 Task: Look for space in Villa Lugano, Argentina from 1st July, 2023 to 8th July, 2023 for 2 adults, 1 child in price range Rs.15000 to Rs.20000. Place can be entire place with 1  bedroom having 1 bed and 1 bathroom. Property type can be house, flat, guest house, hotel. Amenities needed are: washing machine, heating. Booking option can be shelf check-in. Required host language is English.
Action: Mouse moved to (491, 92)
Screenshot: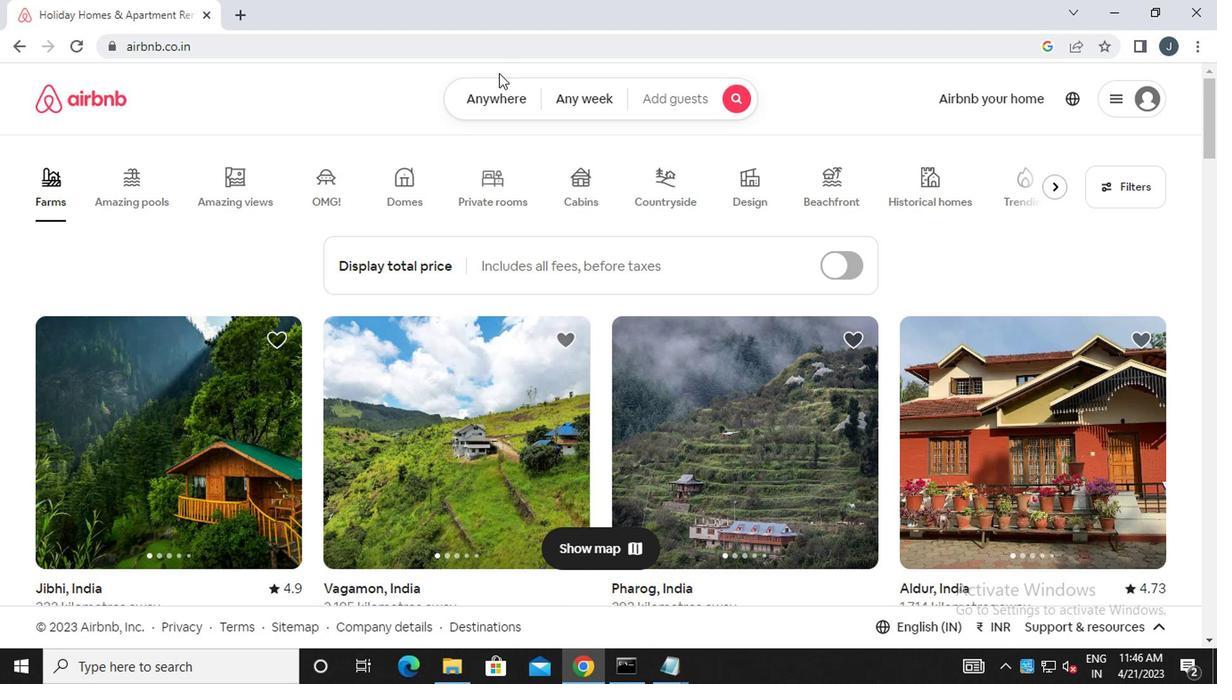 
Action: Mouse pressed left at (491, 92)
Screenshot: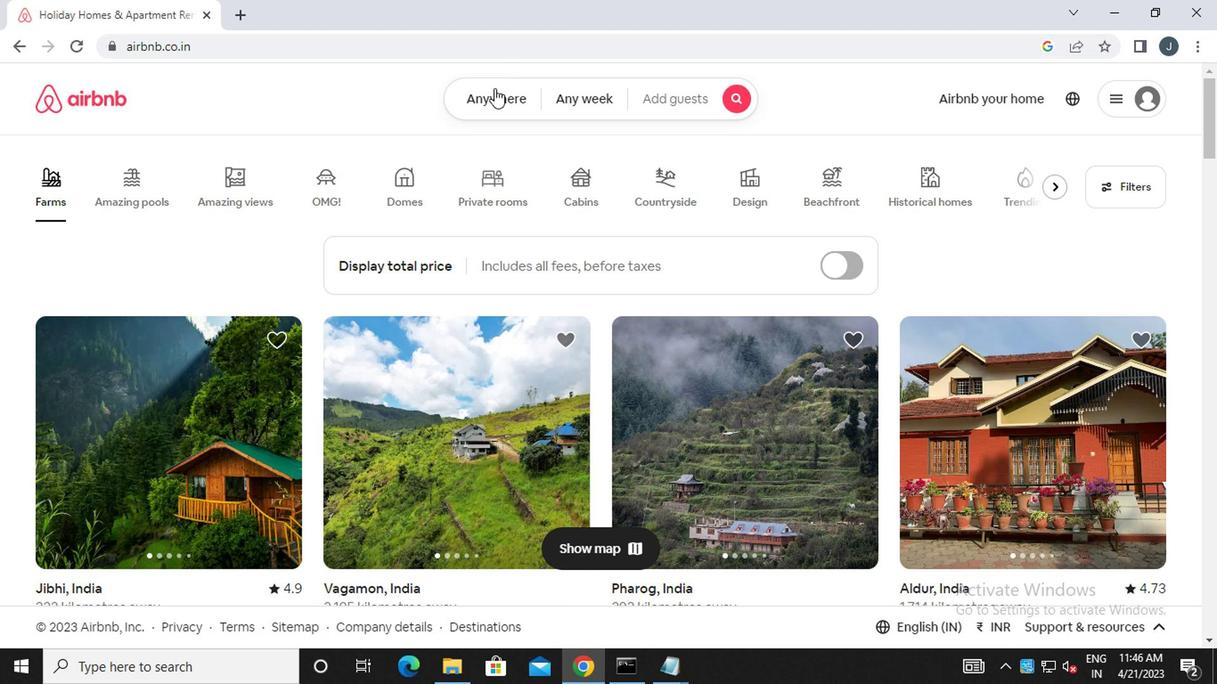 
Action: Mouse moved to (276, 173)
Screenshot: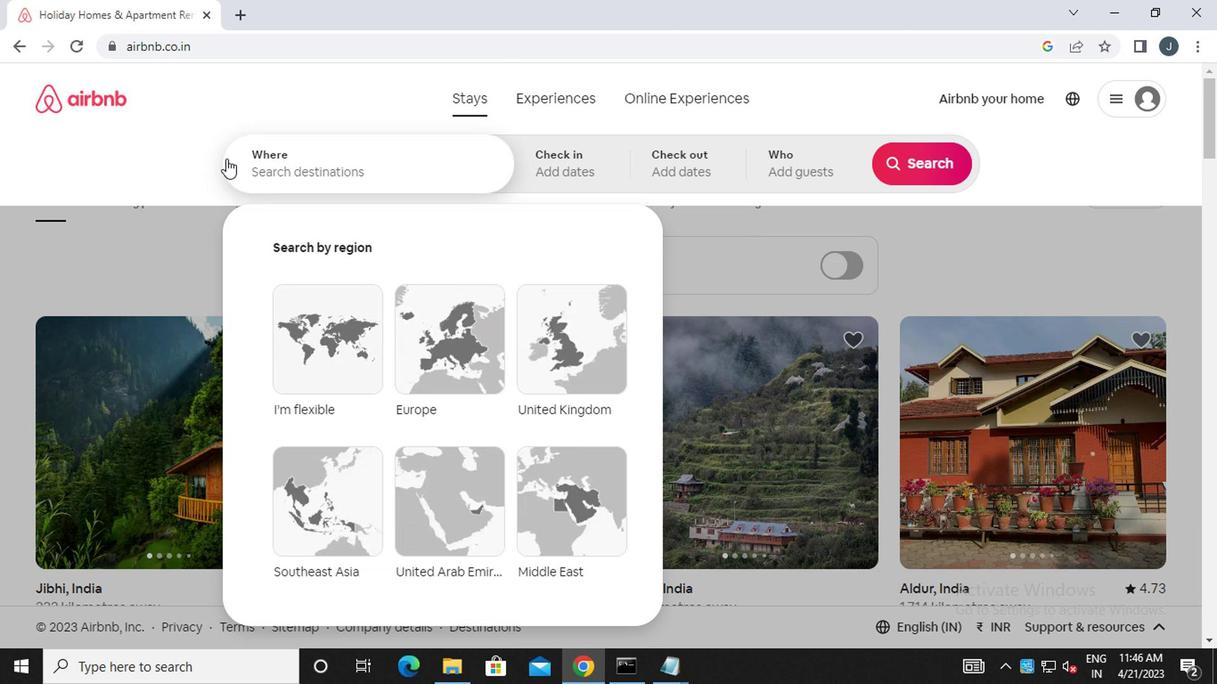 
Action: Mouse pressed left at (276, 173)
Screenshot: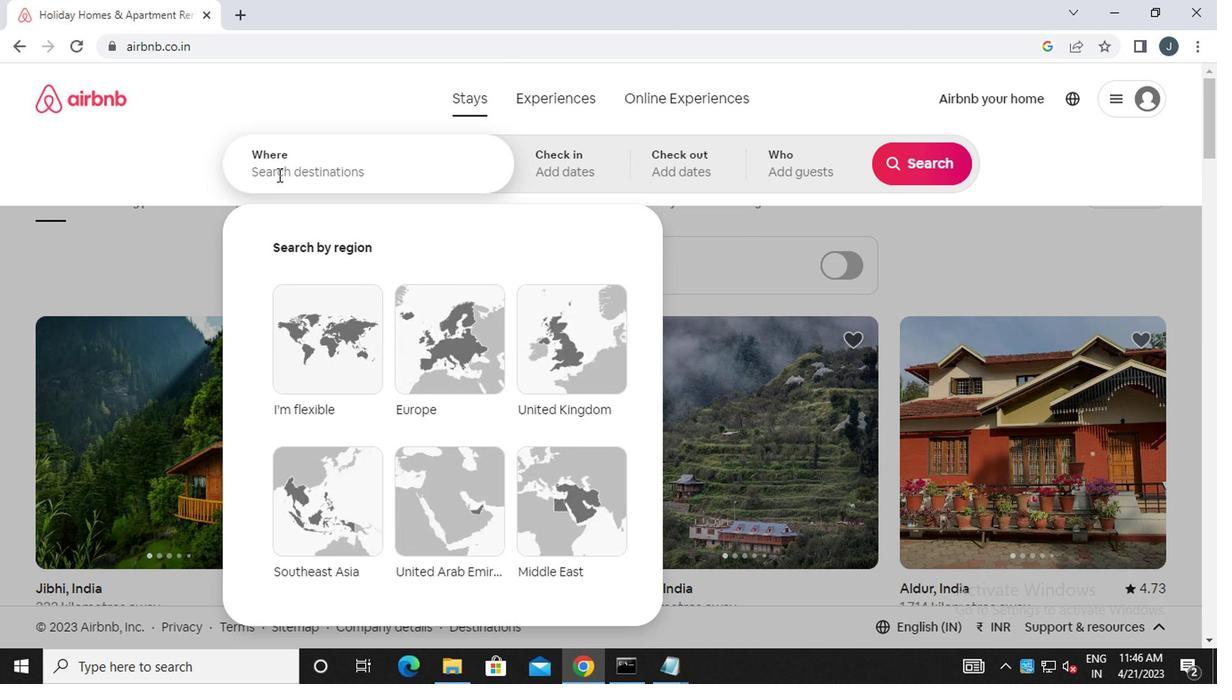 
Action: Mouse moved to (277, 173)
Screenshot: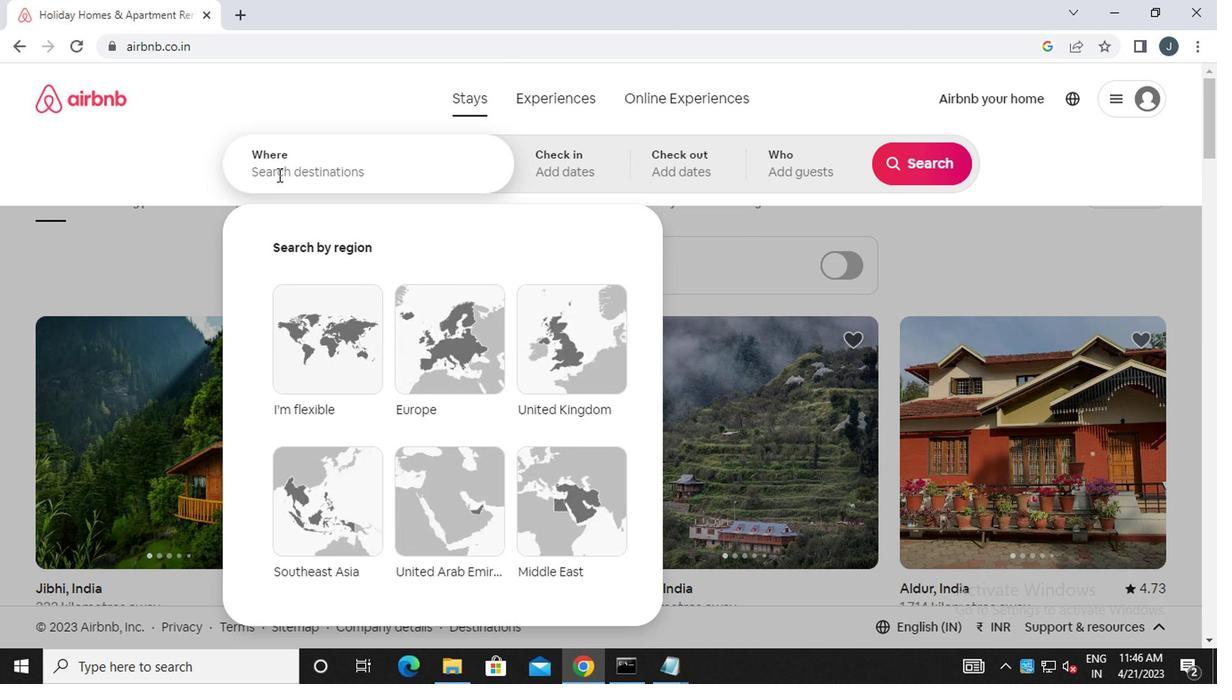 
Action: Key pressed v<Key.caps_lock>illa,<Key.space><Key.caps_lock>l<Key.caps_lock>ugano
Screenshot: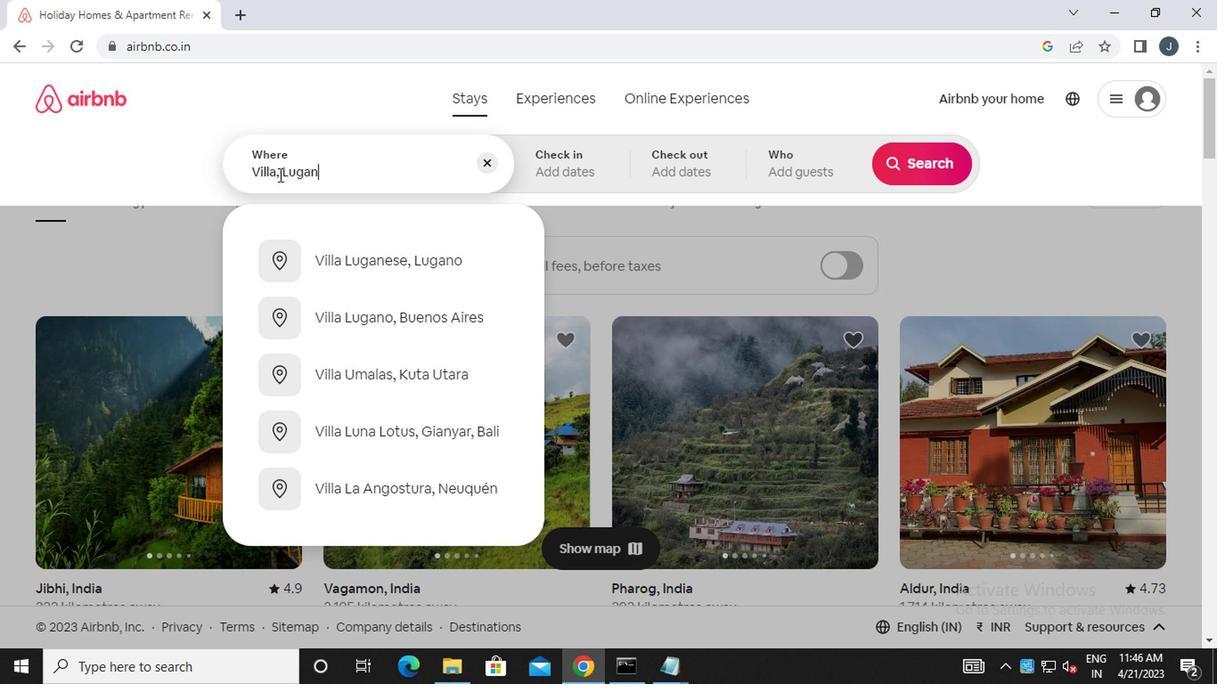 
Action: Mouse moved to (369, 171)
Screenshot: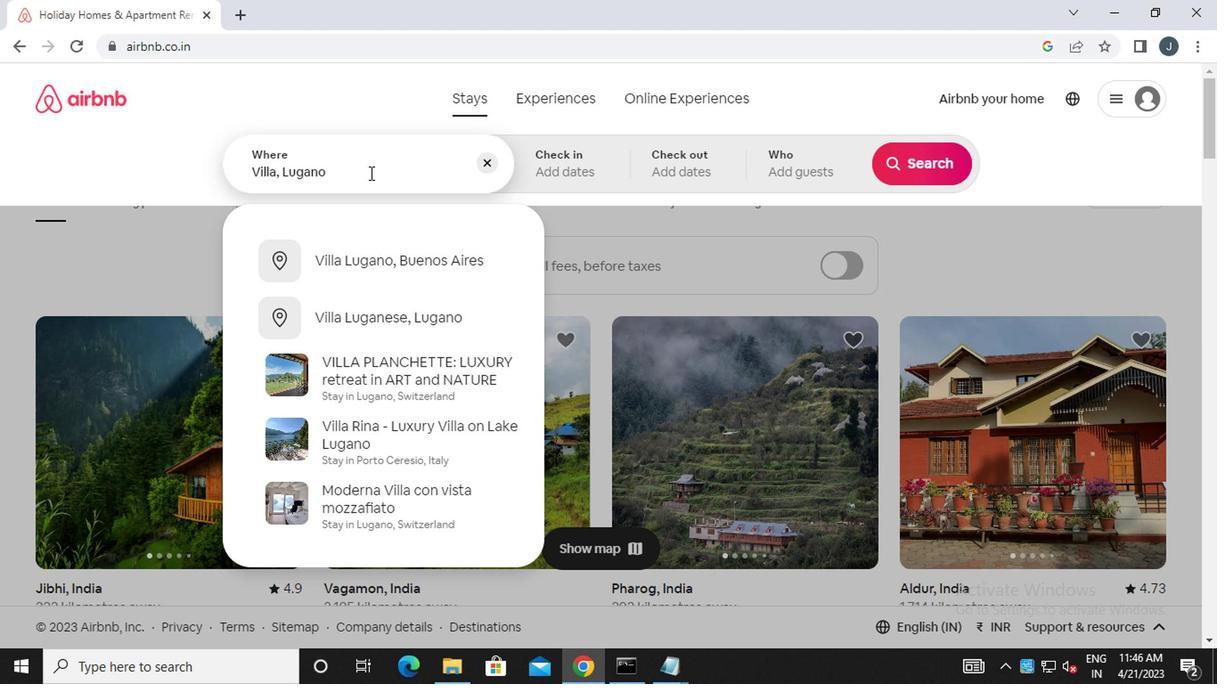 
Action: Mouse pressed left at (369, 171)
Screenshot: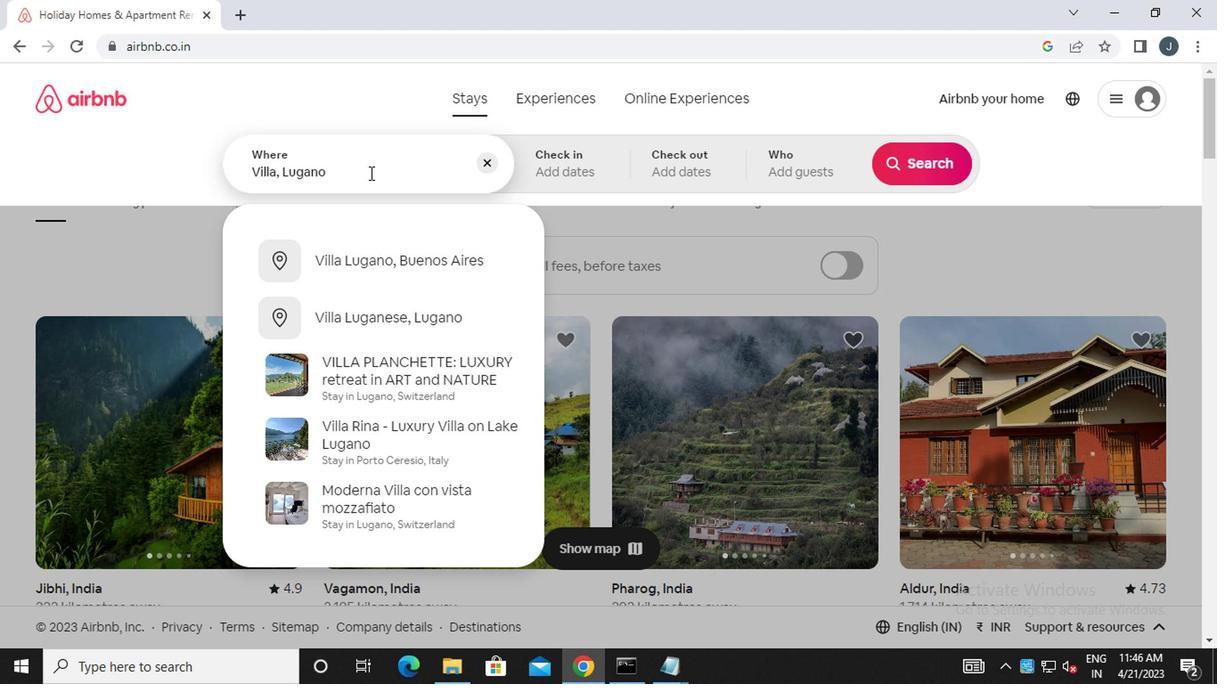 
Action: Mouse moved to (369, 171)
Screenshot: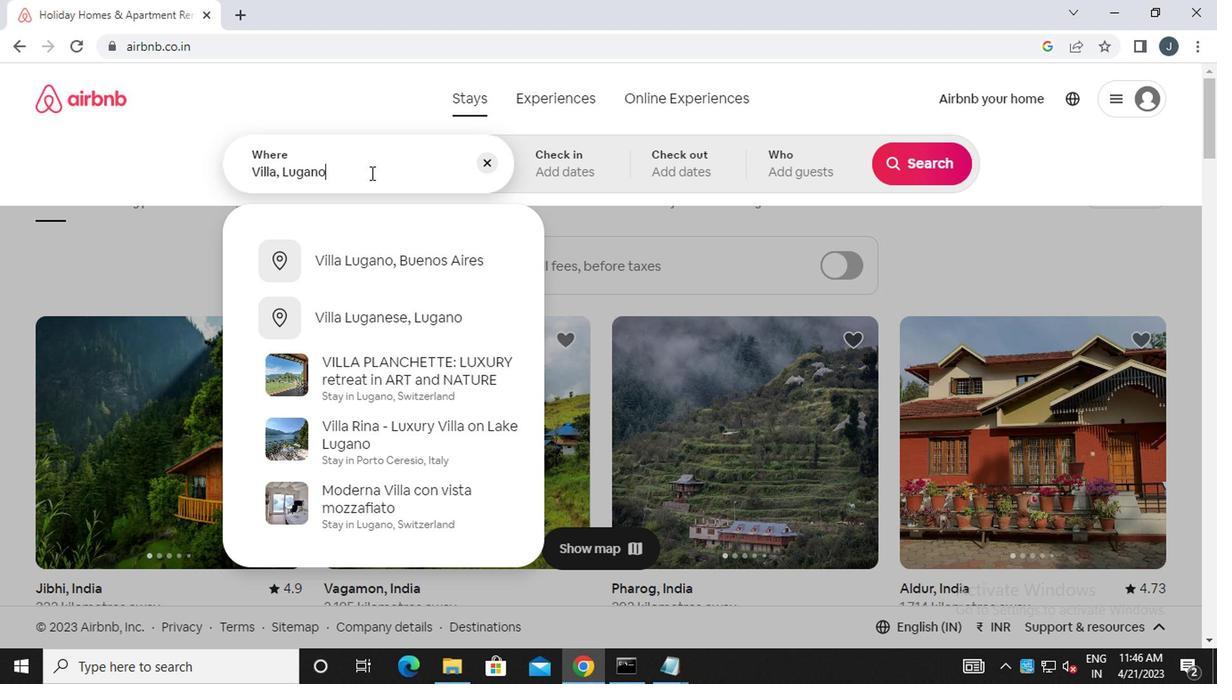 
Action: Key pressed <Key.space><Key.caps_lock>a<Key.caps_lock>rgentina
Screenshot: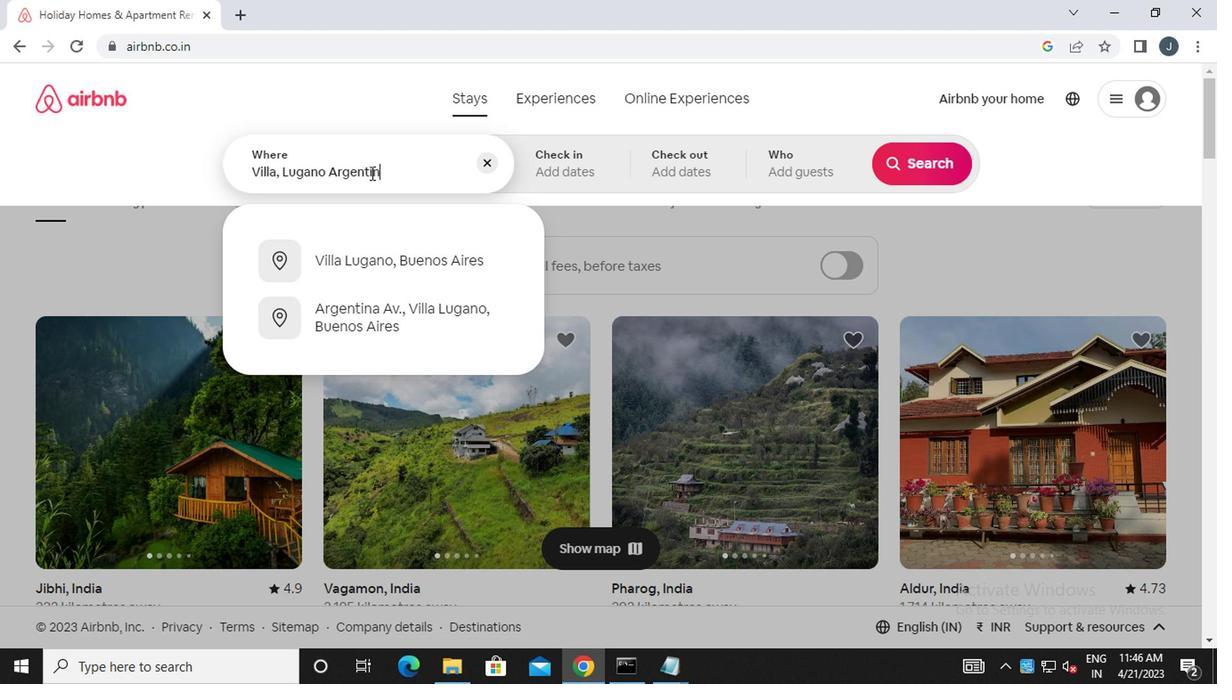 
Action: Mouse moved to (572, 166)
Screenshot: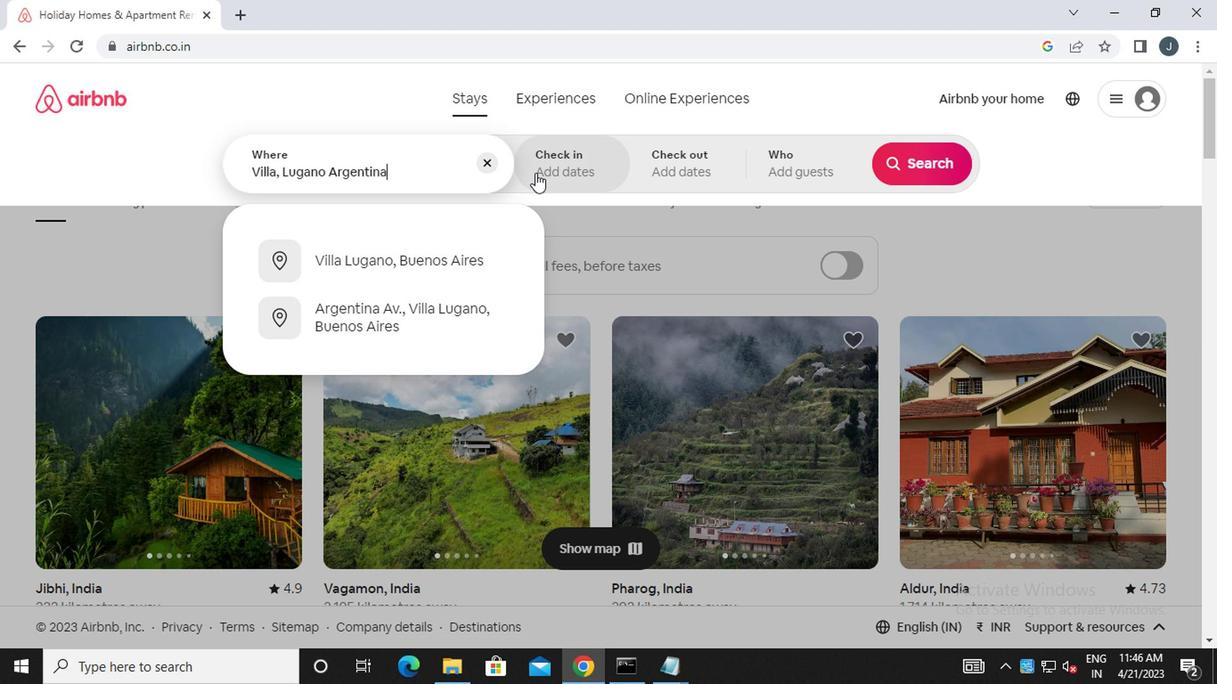 
Action: Mouse pressed left at (572, 166)
Screenshot: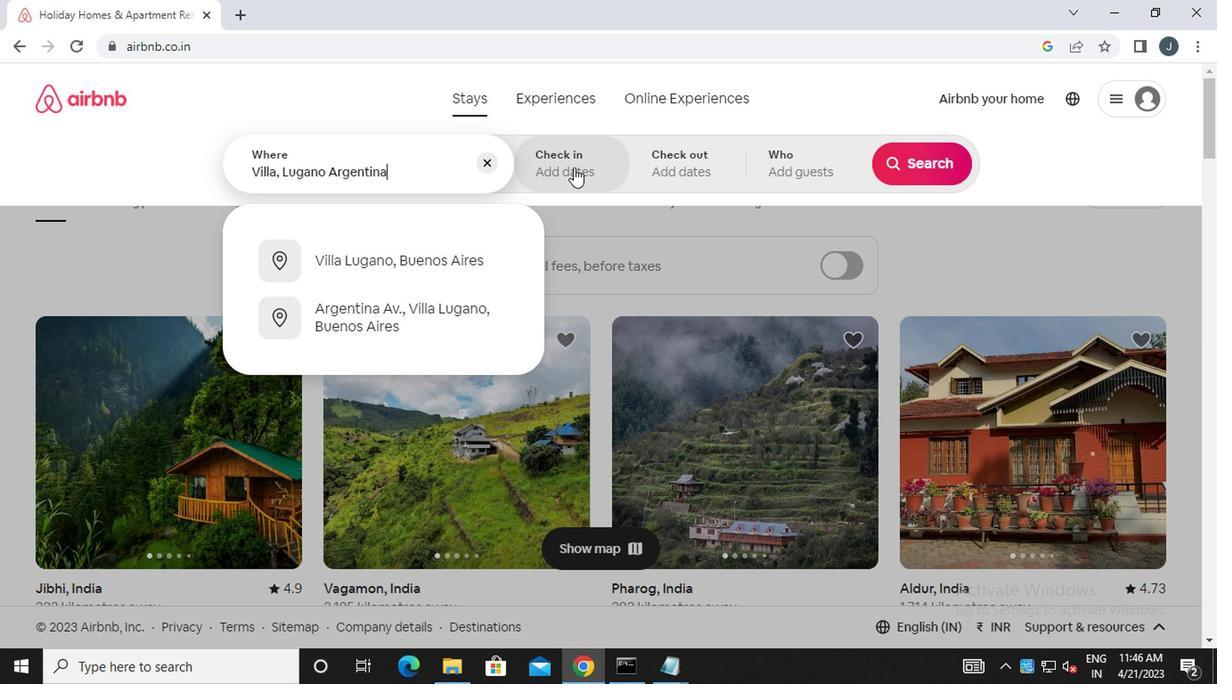 
Action: Mouse moved to (904, 306)
Screenshot: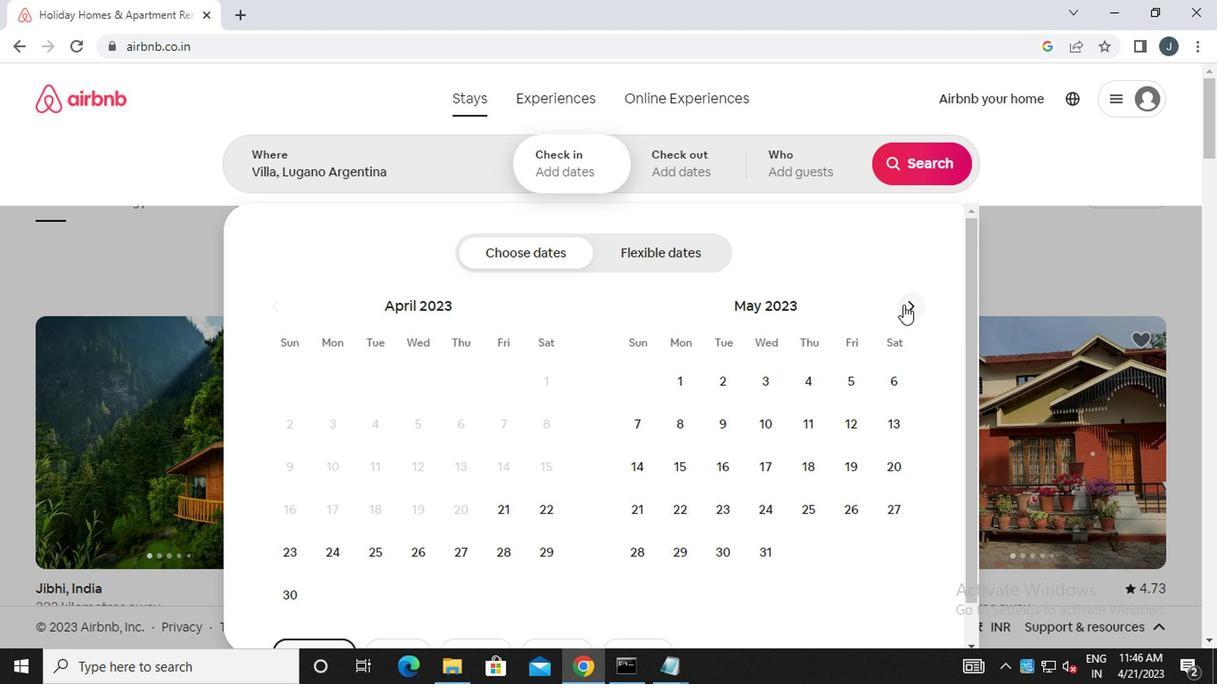 
Action: Mouse pressed left at (904, 306)
Screenshot: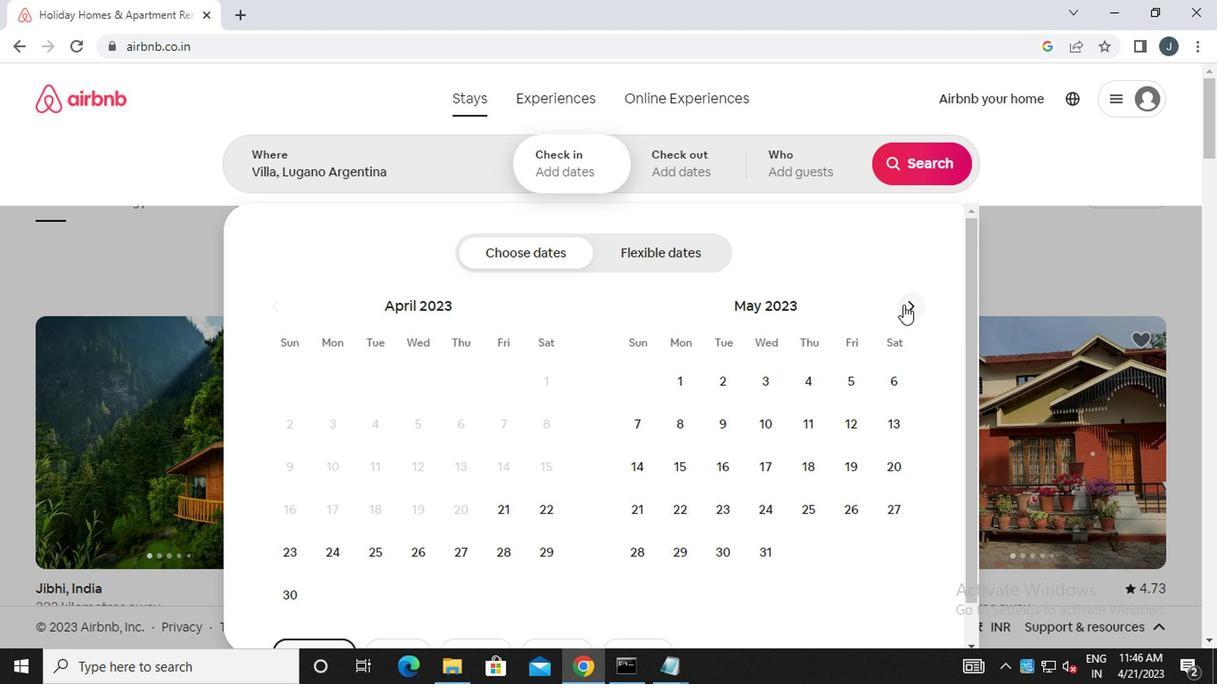 
Action: Mouse moved to (904, 307)
Screenshot: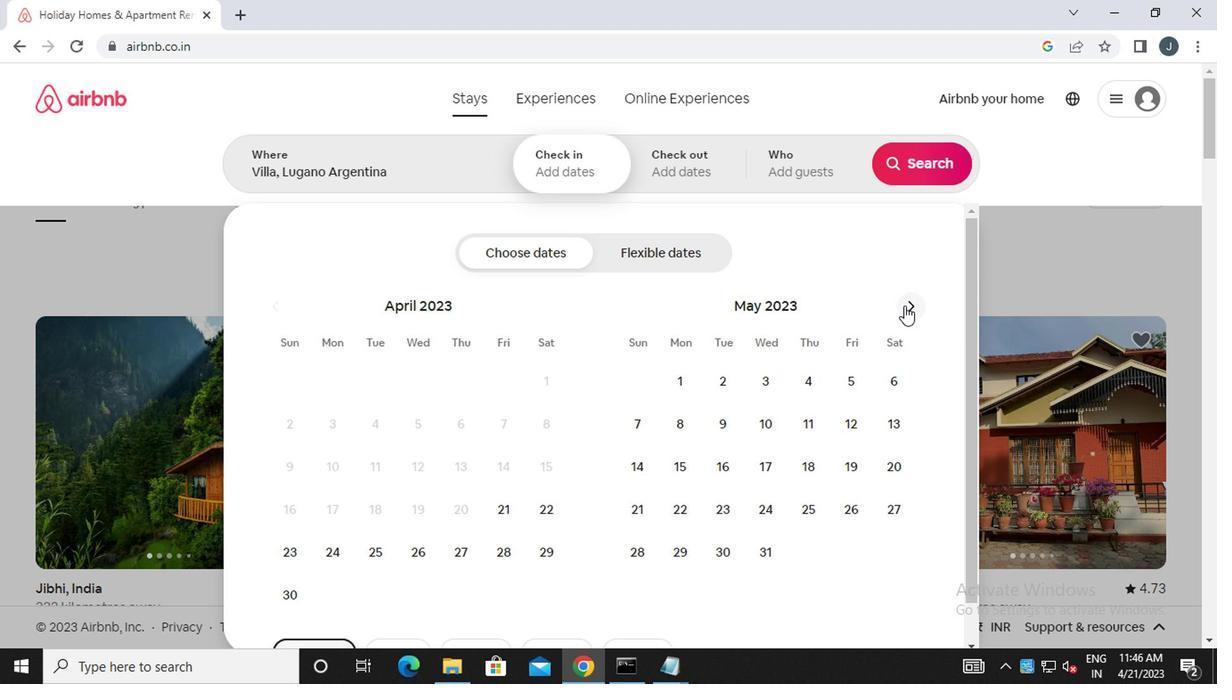 
Action: Mouse pressed left at (904, 307)
Screenshot: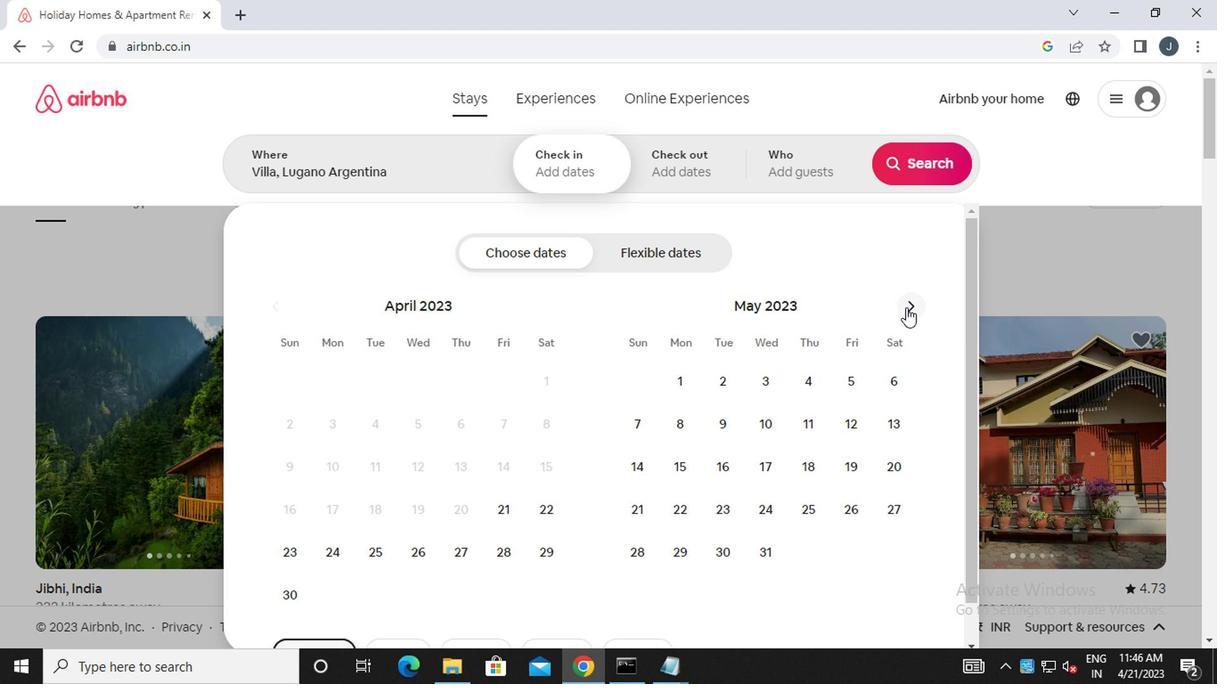 
Action: Mouse moved to (904, 308)
Screenshot: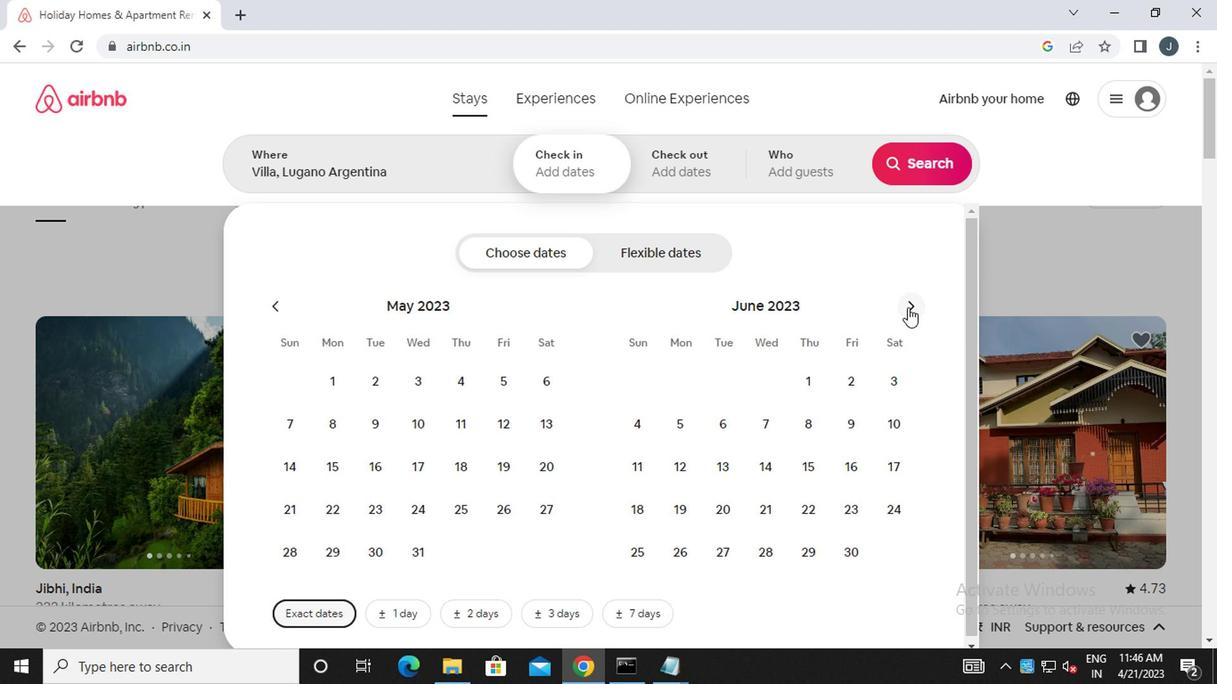 
Action: Mouse pressed left at (904, 308)
Screenshot: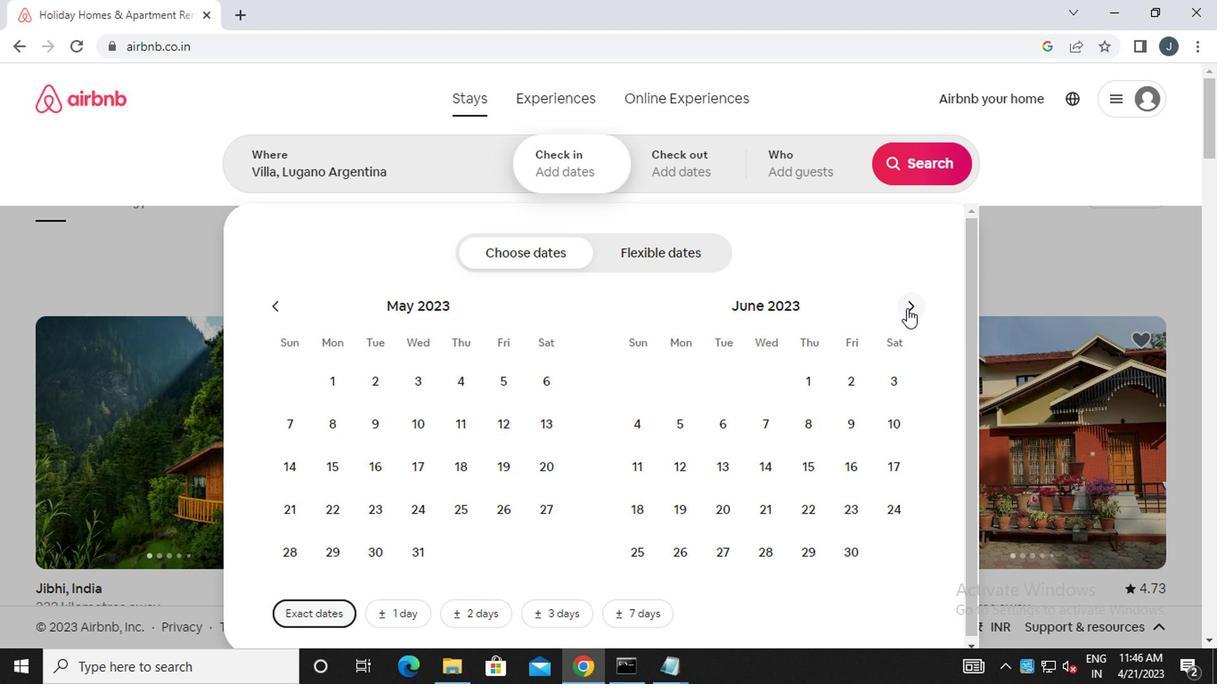 
Action: Mouse moved to (891, 388)
Screenshot: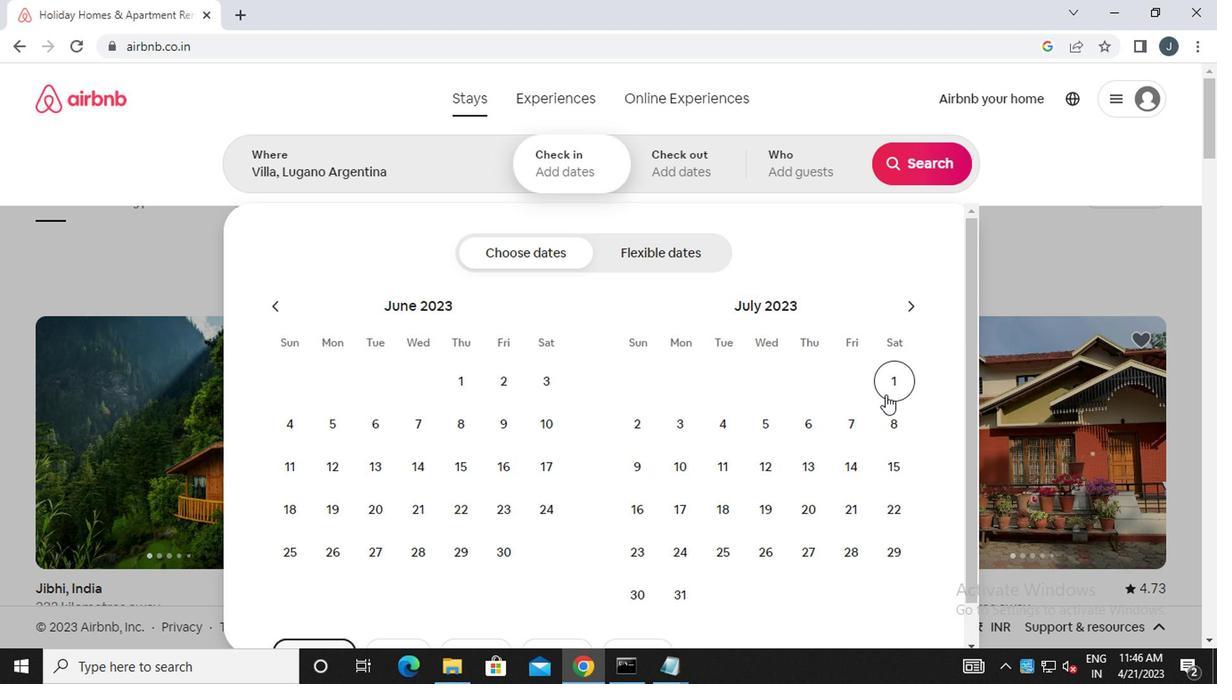 
Action: Mouse pressed left at (891, 388)
Screenshot: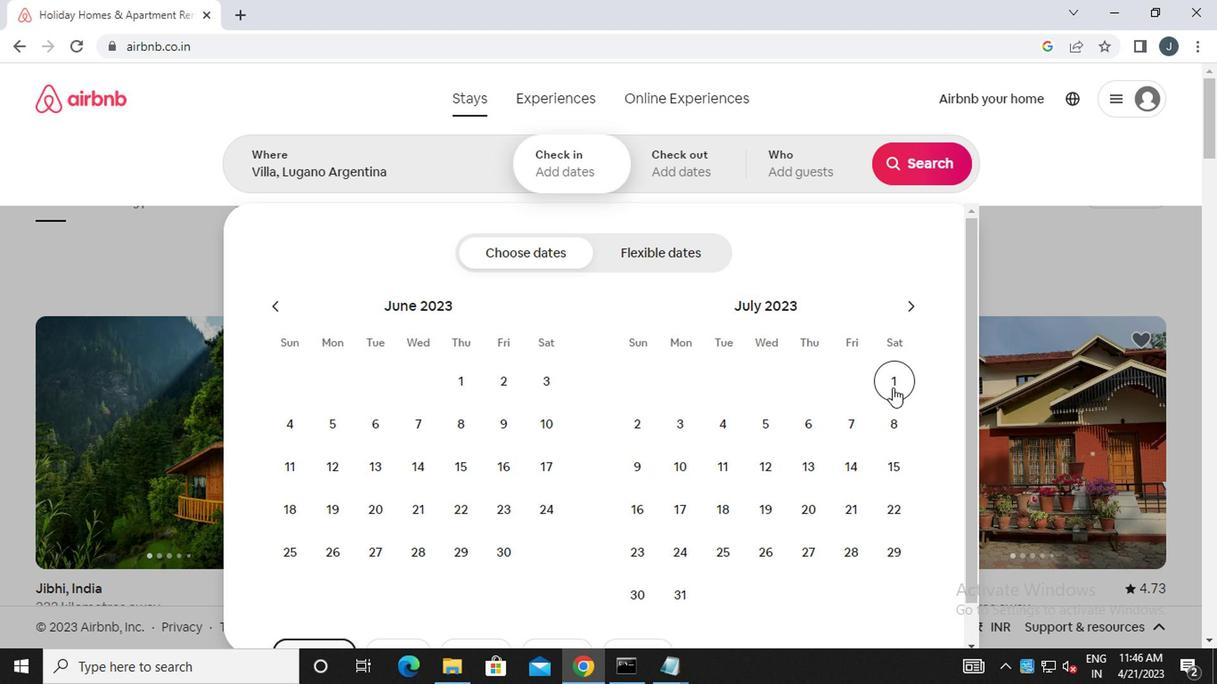 
Action: Mouse moved to (891, 426)
Screenshot: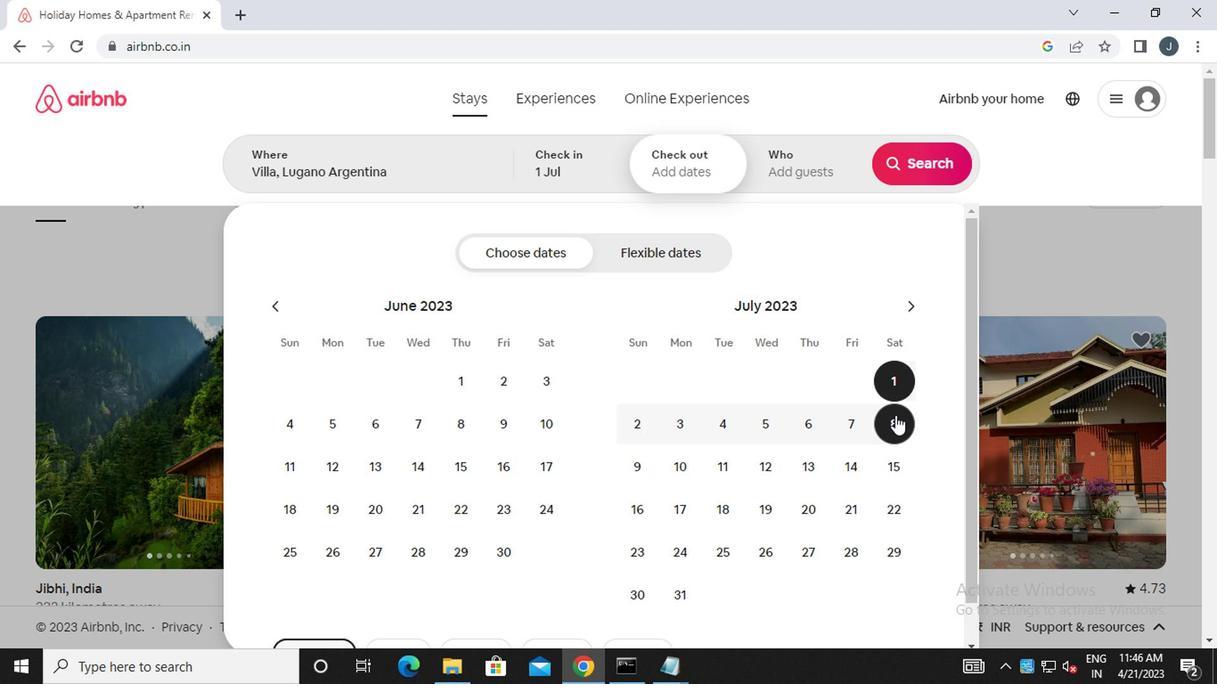 
Action: Mouse pressed left at (891, 426)
Screenshot: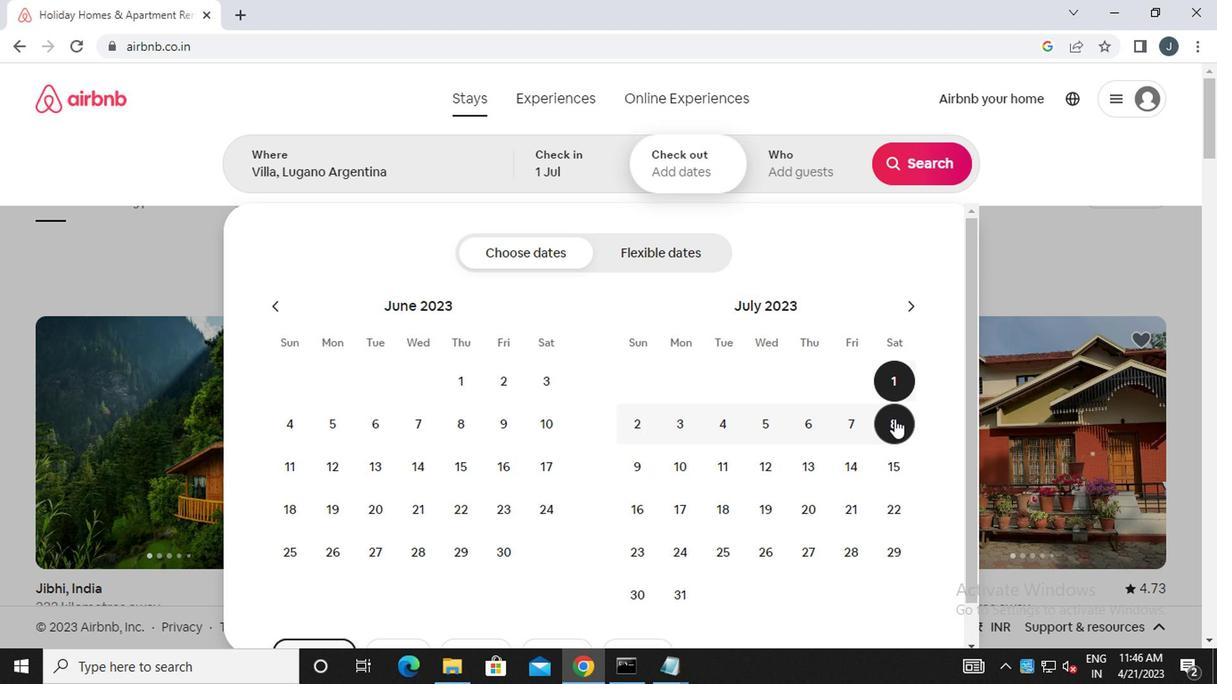 
Action: Mouse moved to (781, 168)
Screenshot: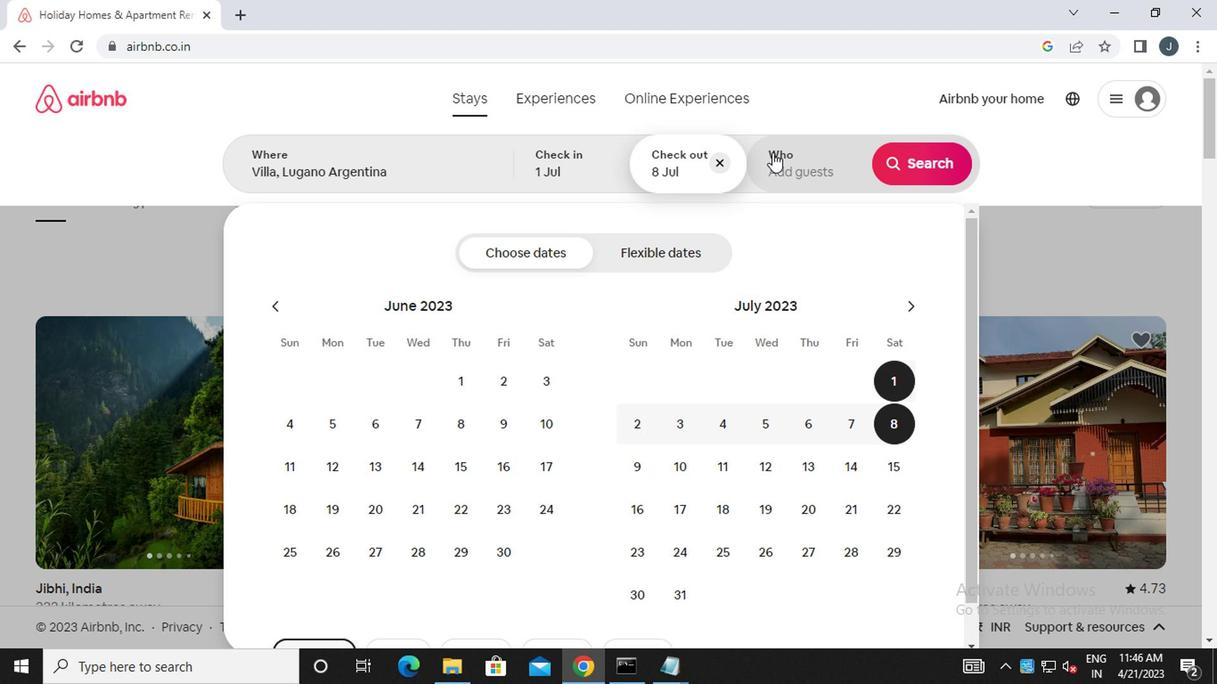 
Action: Mouse pressed left at (781, 168)
Screenshot: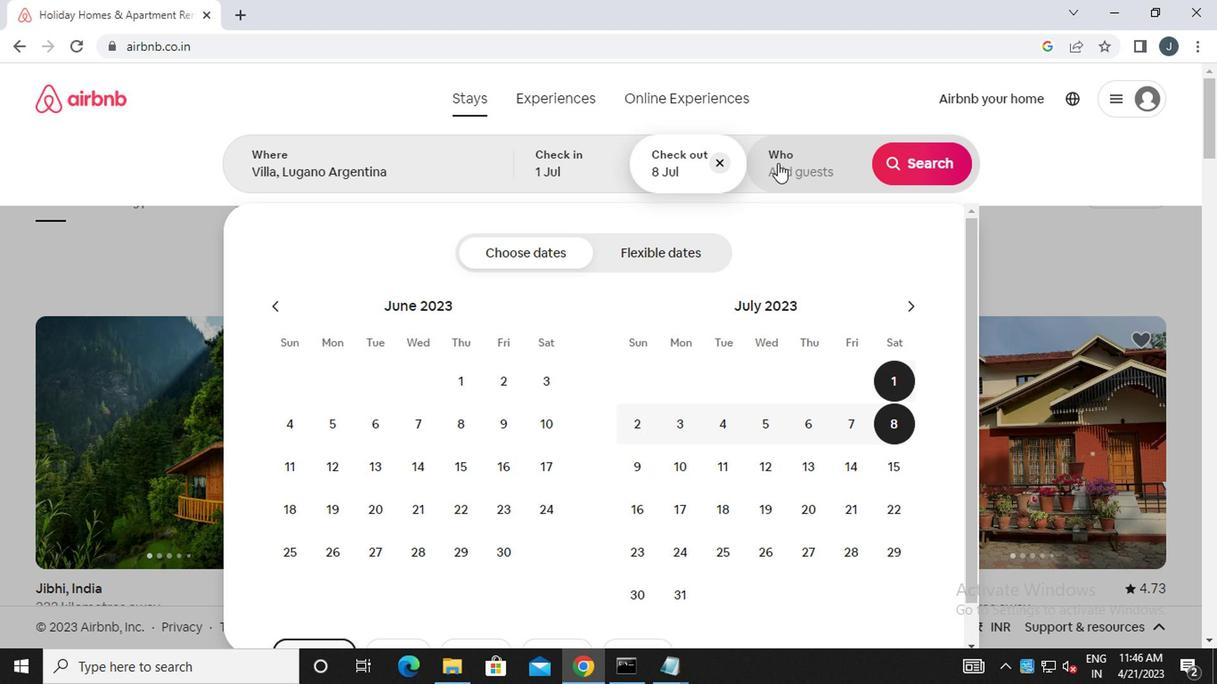 
Action: Mouse moved to (920, 261)
Screenshot: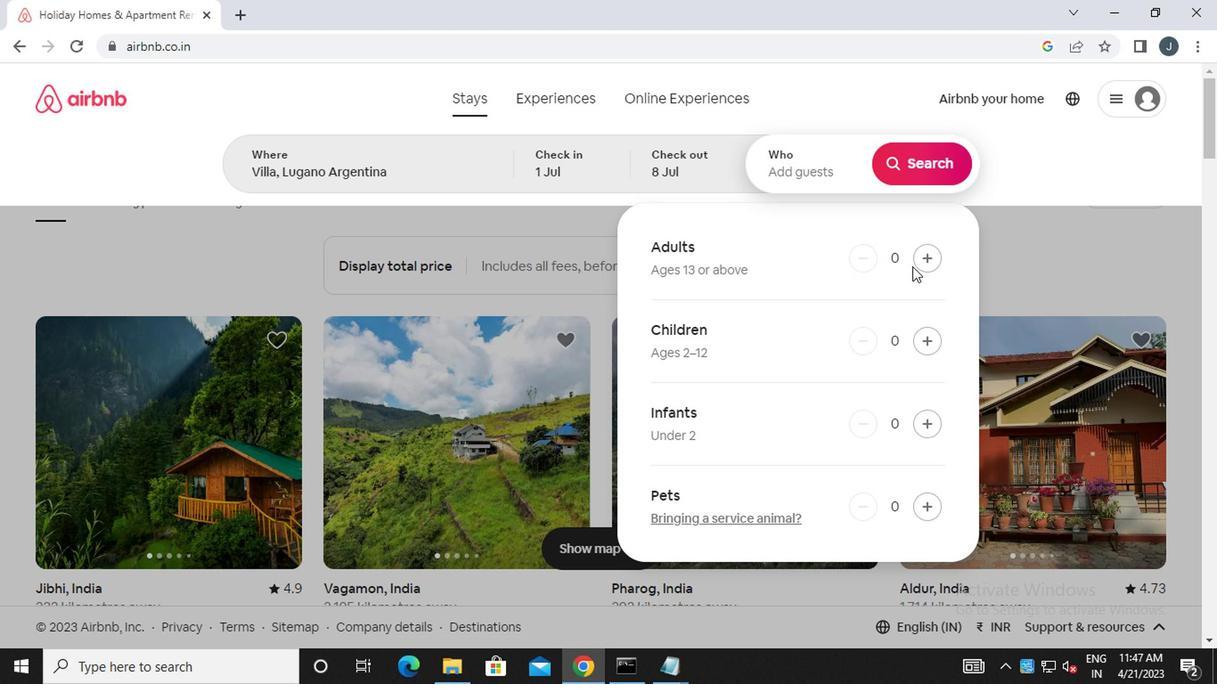 
Action: Mouse pressed left at (920, 261)
Screenshot: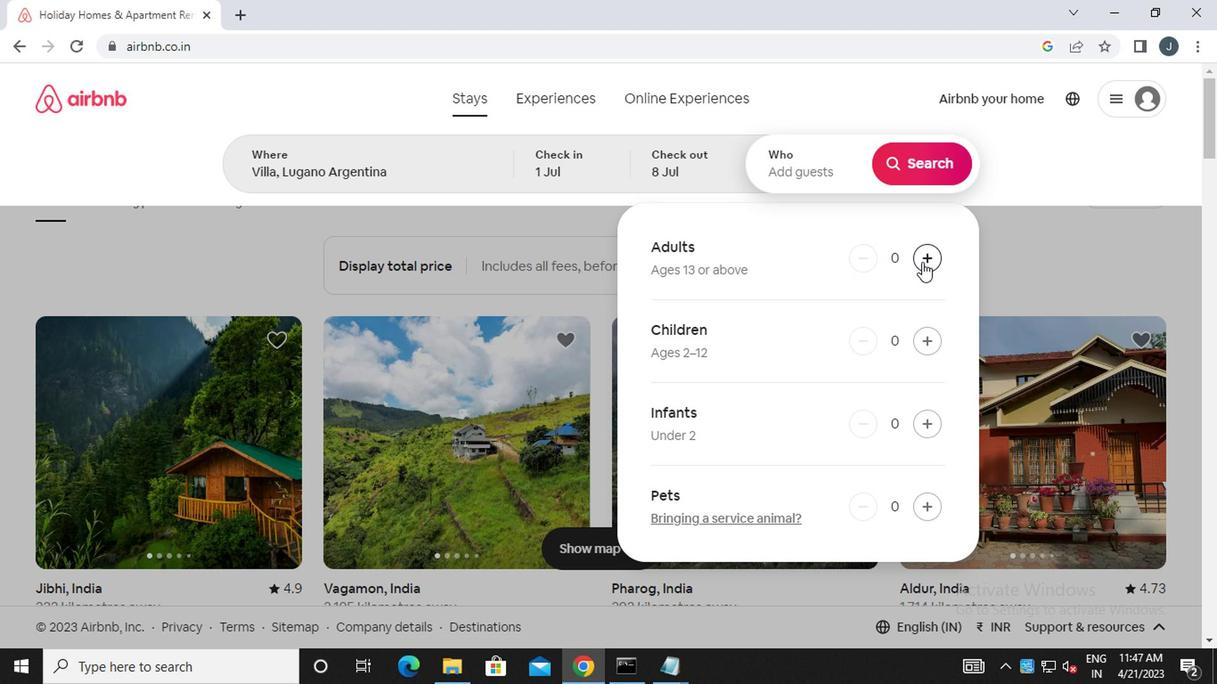 
Action: Mouse pressed left at (920, 261)
Screenshot: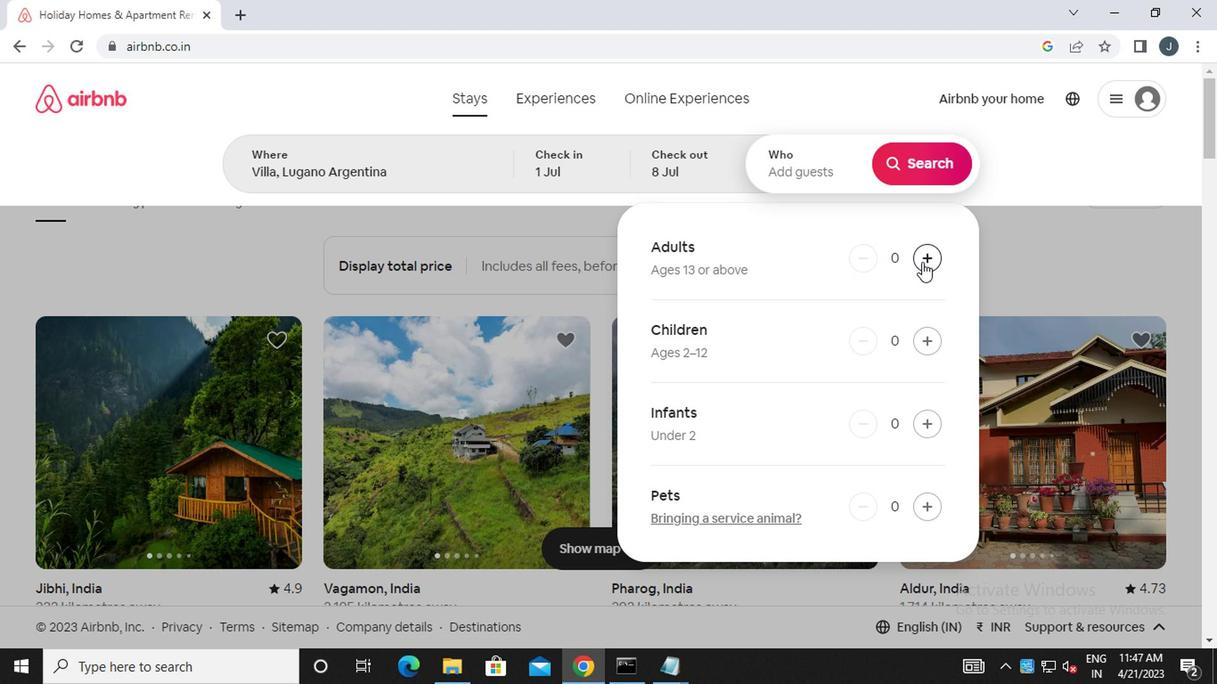 
Action: Mouse moved to (918, 343)
Screenshot: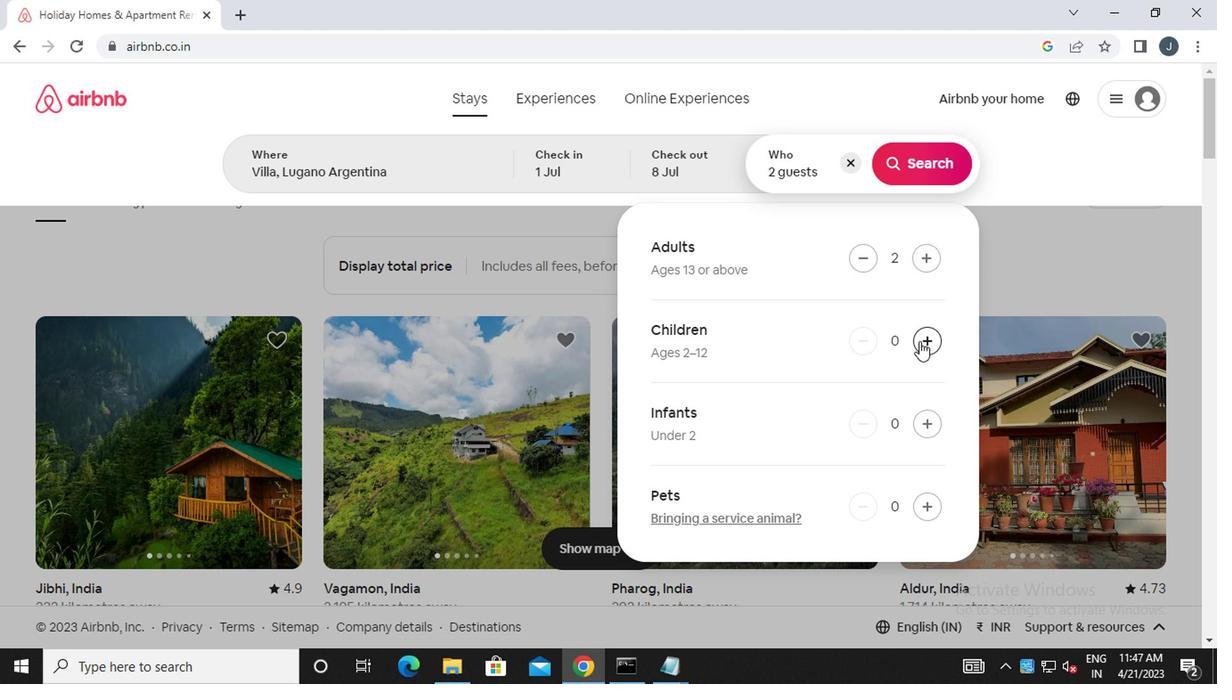 
Action: Mouse pressed left at (918, 343)
Screenshot: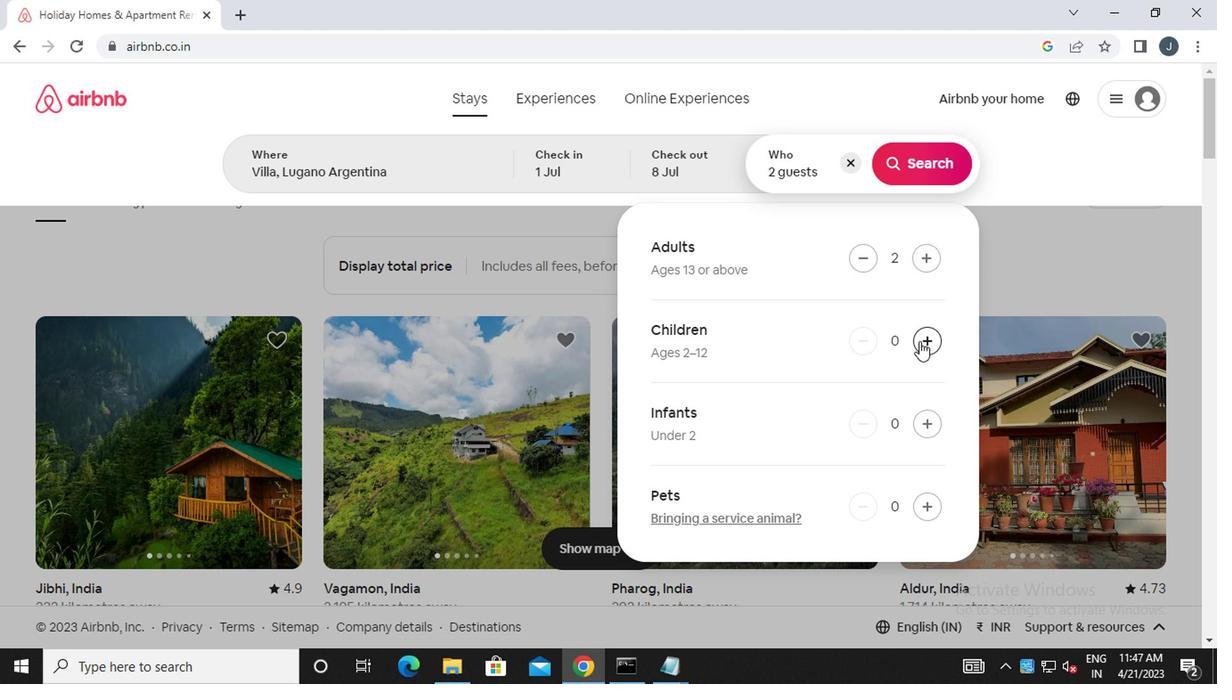 
Action: Mouse moved to (917, 171)
Screenshot: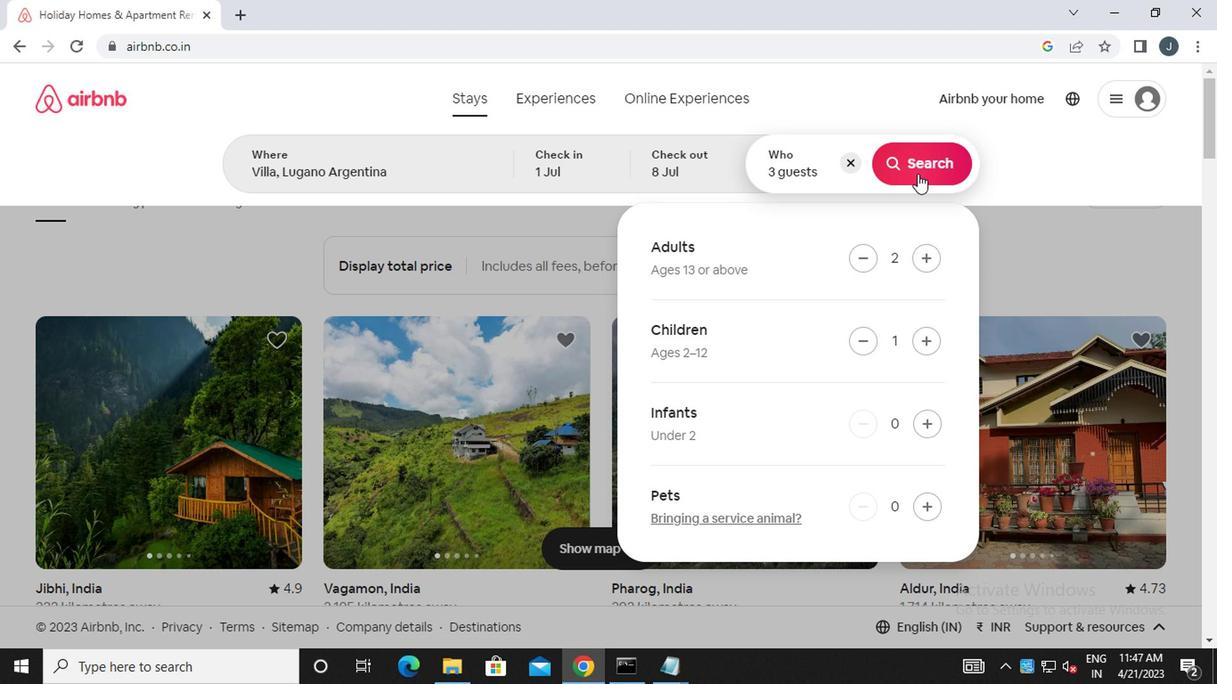 
Action: Mouse pressed left at (917, 171)
Screenshot: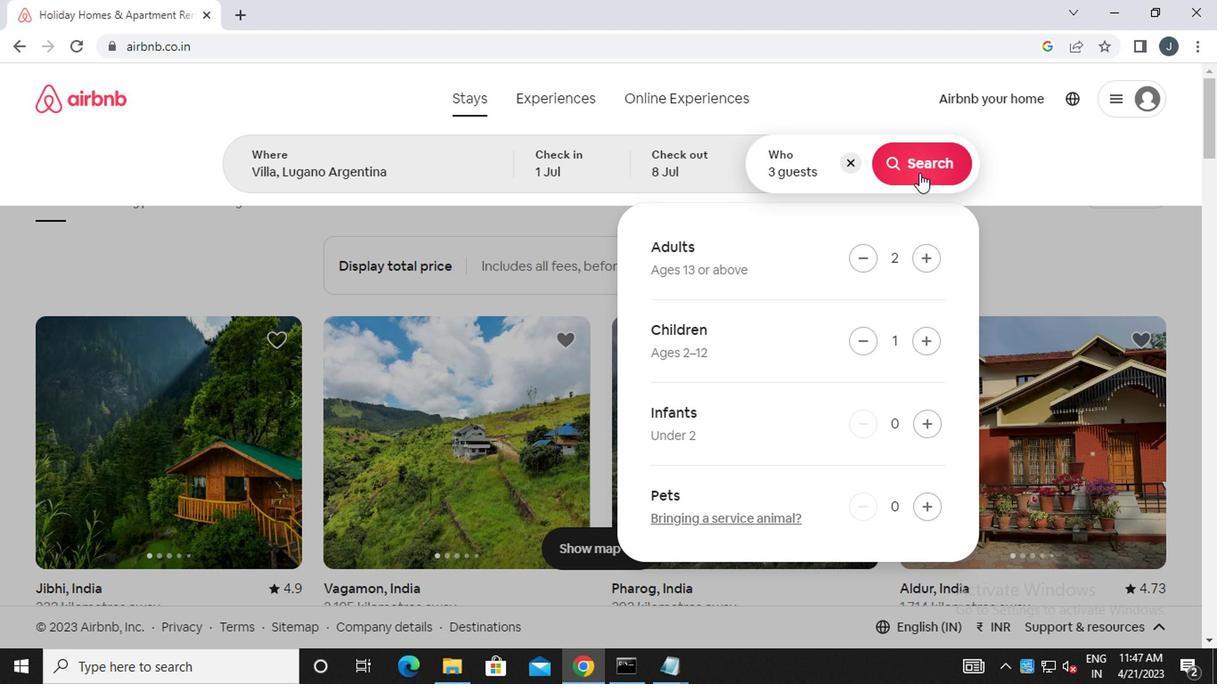 
Action: Mouse moved to (1138, 169)
Screenshot: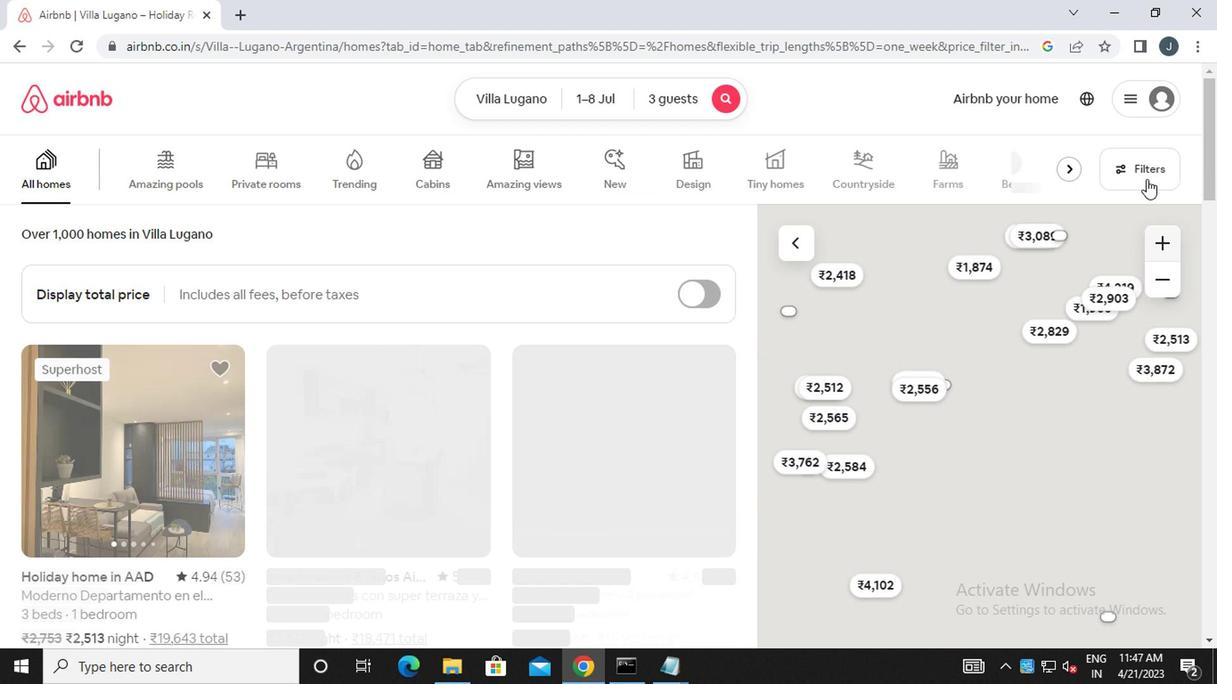 
Action: Mouse pressed left at (1138, 169)
Screenshot: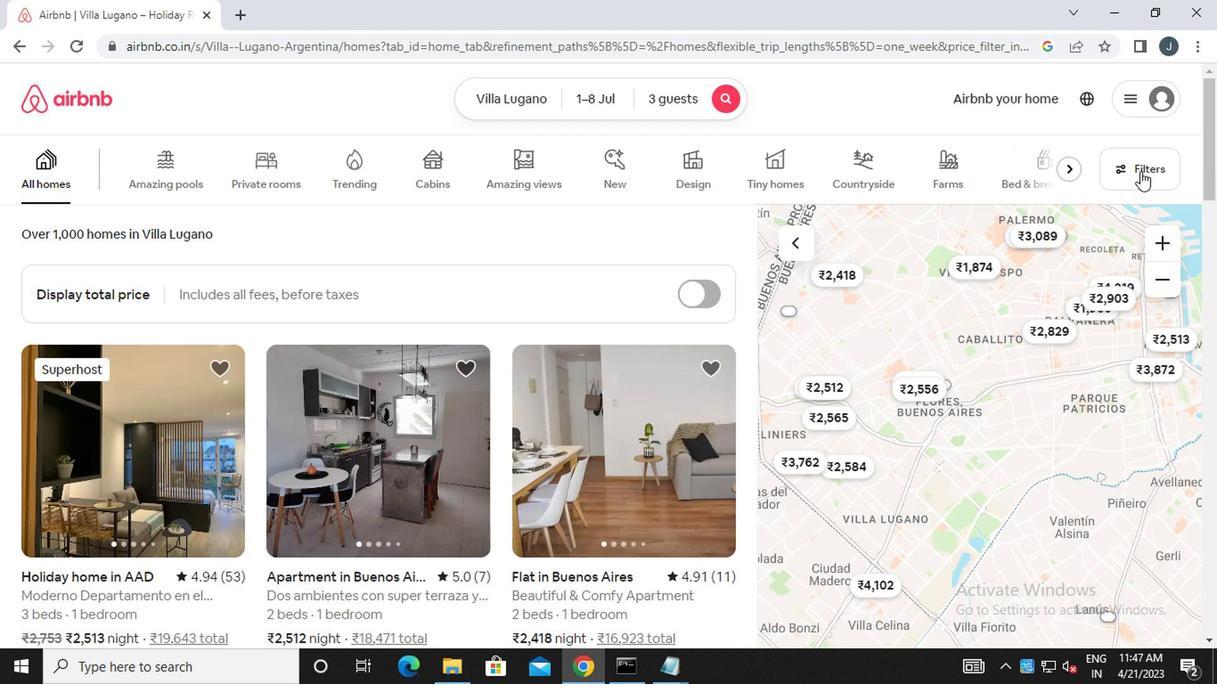 
Action: Mouse moved to (410, 405)
Screenshot: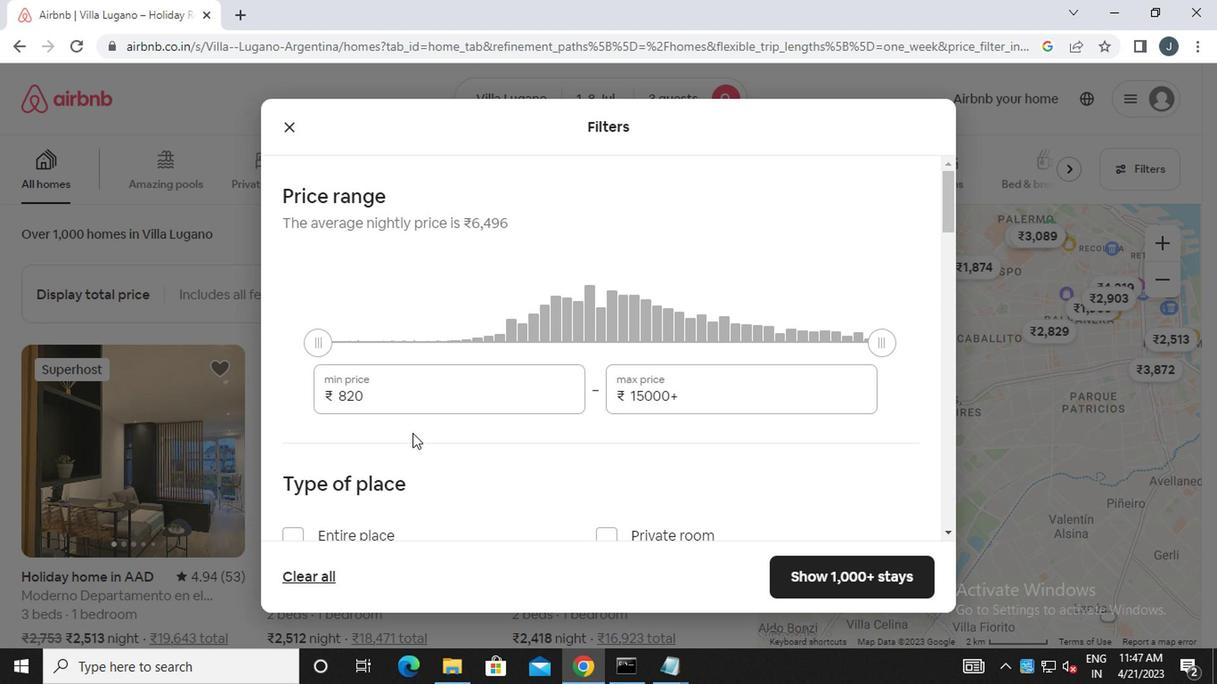 
Action: Mouse pressed left at (410, 405)
Screenshot: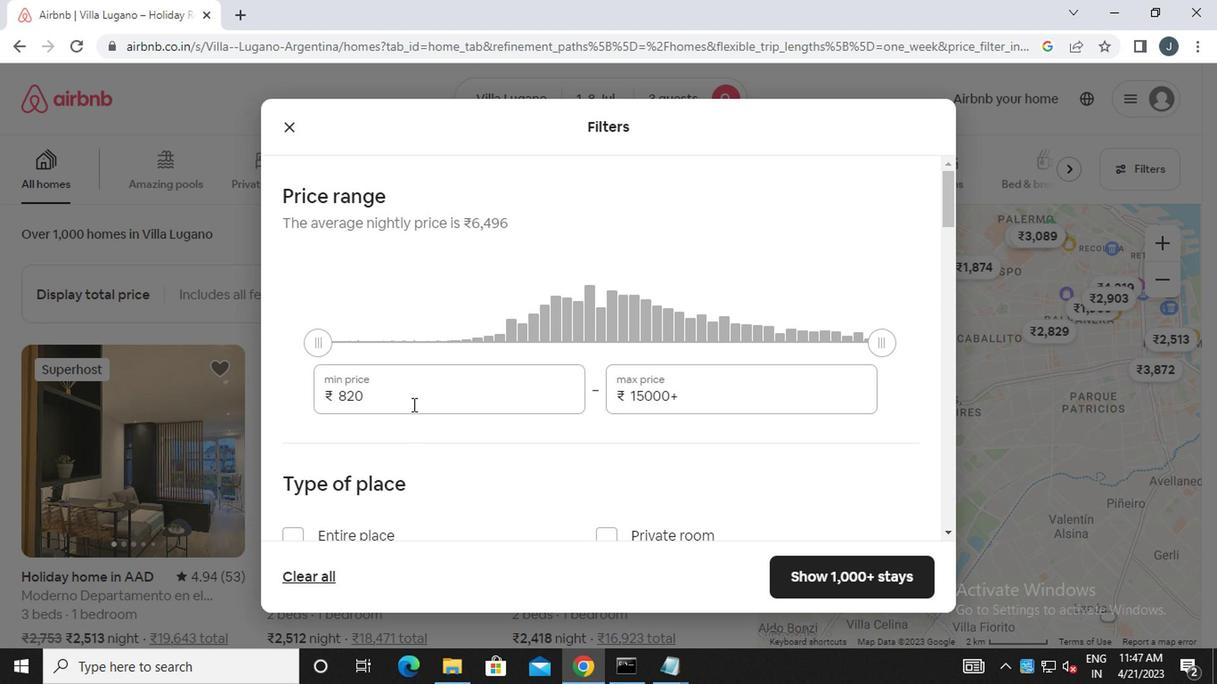 
Action: Mouse moved to (416, 402)
Screenshot: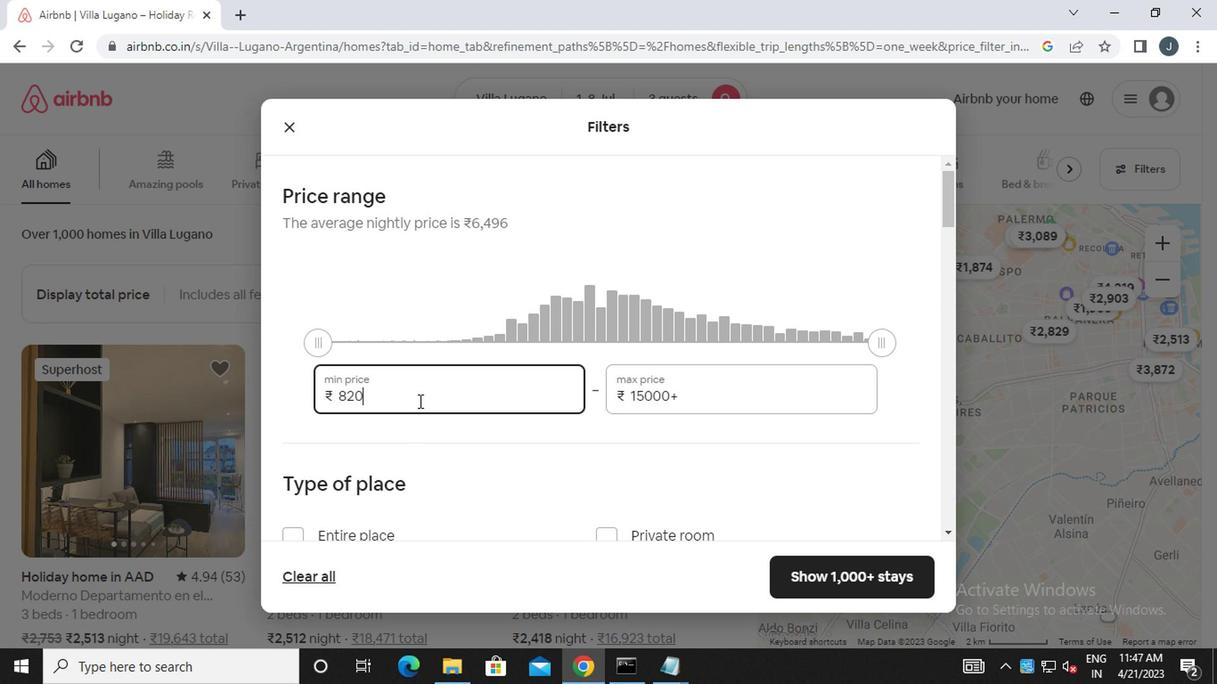 
Action: Key pressed <Key.backspace><Key.backspace><Key.backspace>15000
Screenshot: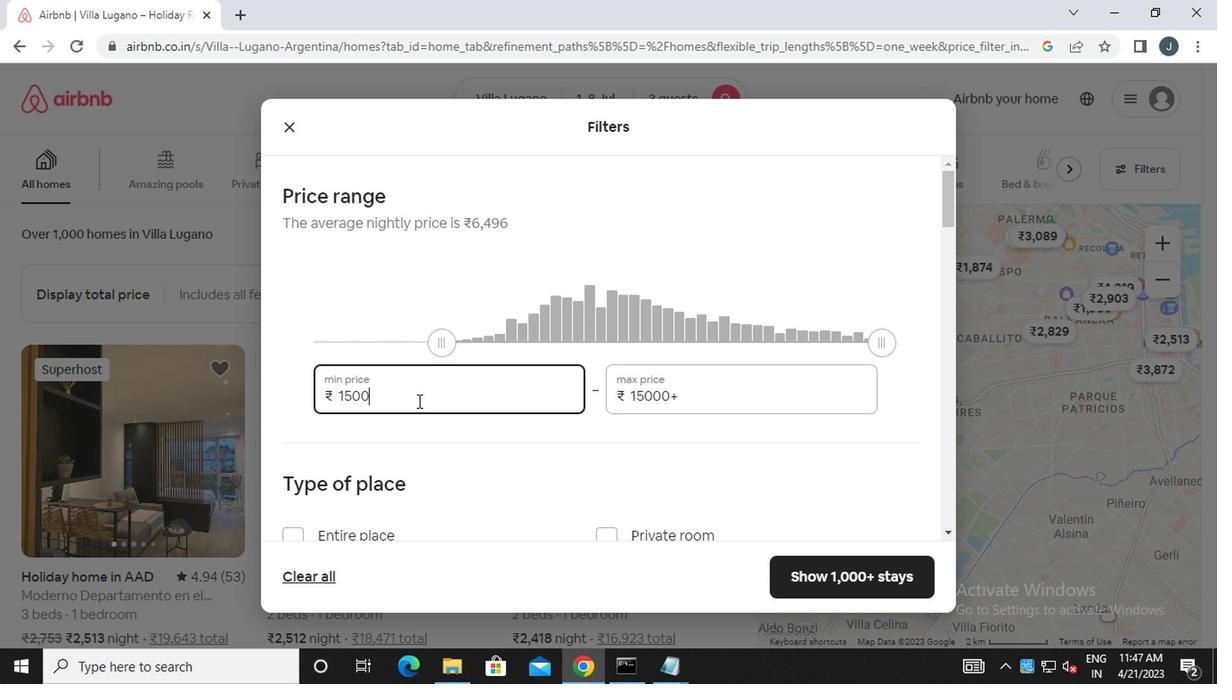 
Action: Mouse moved to (713, 393)
Screenshot: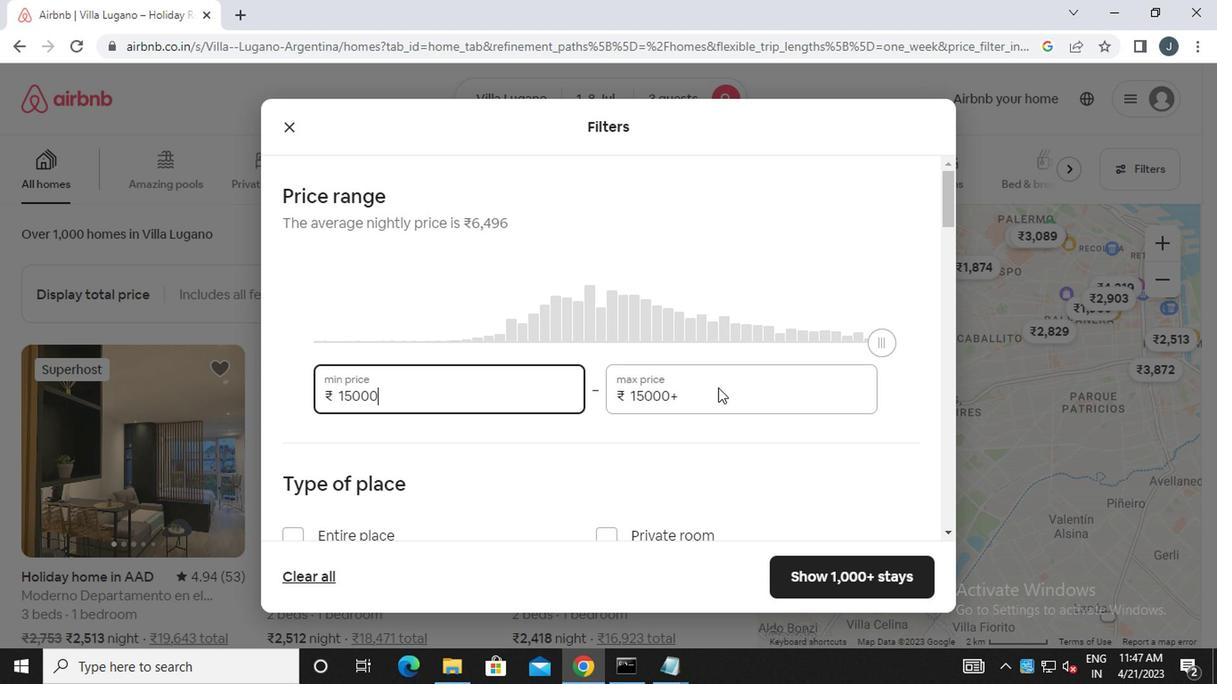 
Action: Mouse pressed left at (713, 393)
Screenshot: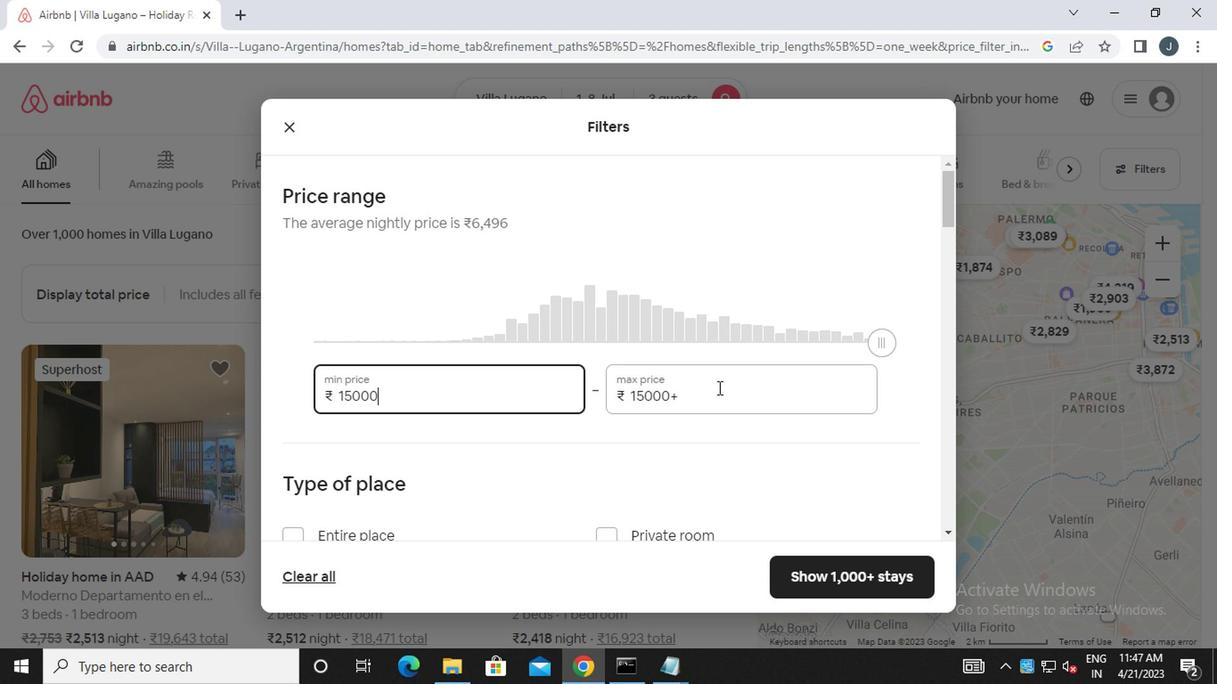 
Action: Mouse moved to (713, 399)
Screenshot: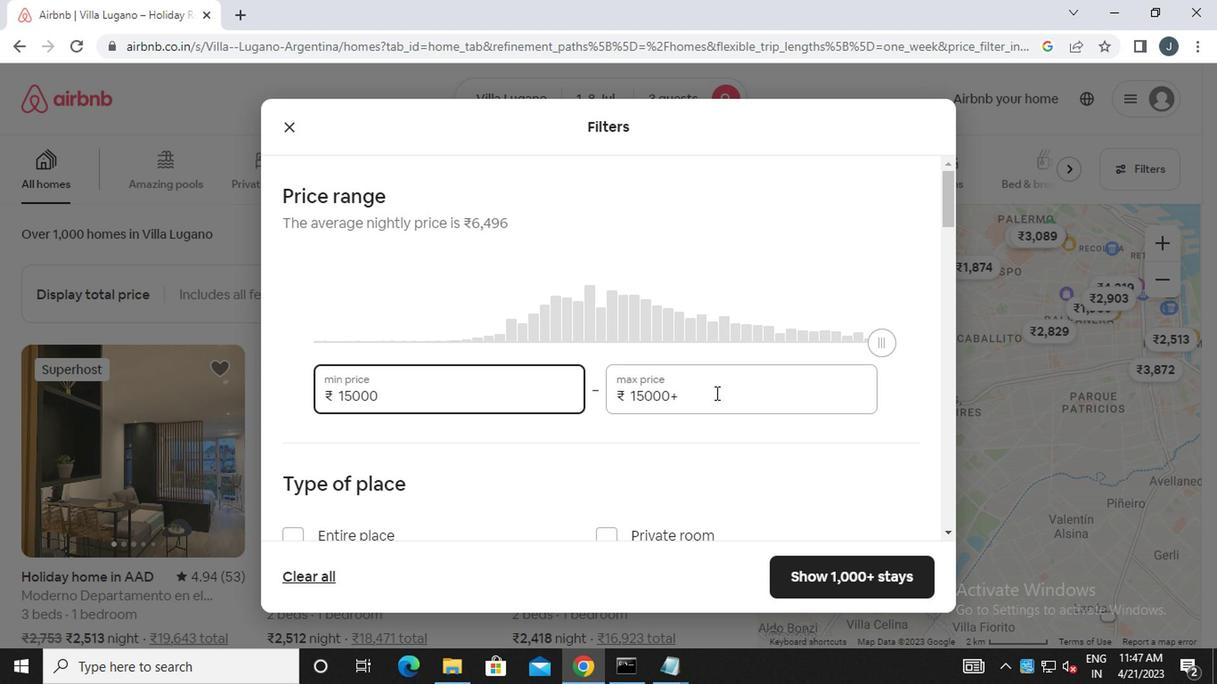 
Action: Key pressed <Key.backspace><Key.backspace><Key.backspace><Key.backspace><Key.backspace><Key.backspace><Key.backspace><Key.backspace><Key.backspace><Key.backspace><Key.backspace>20000
Screenshot: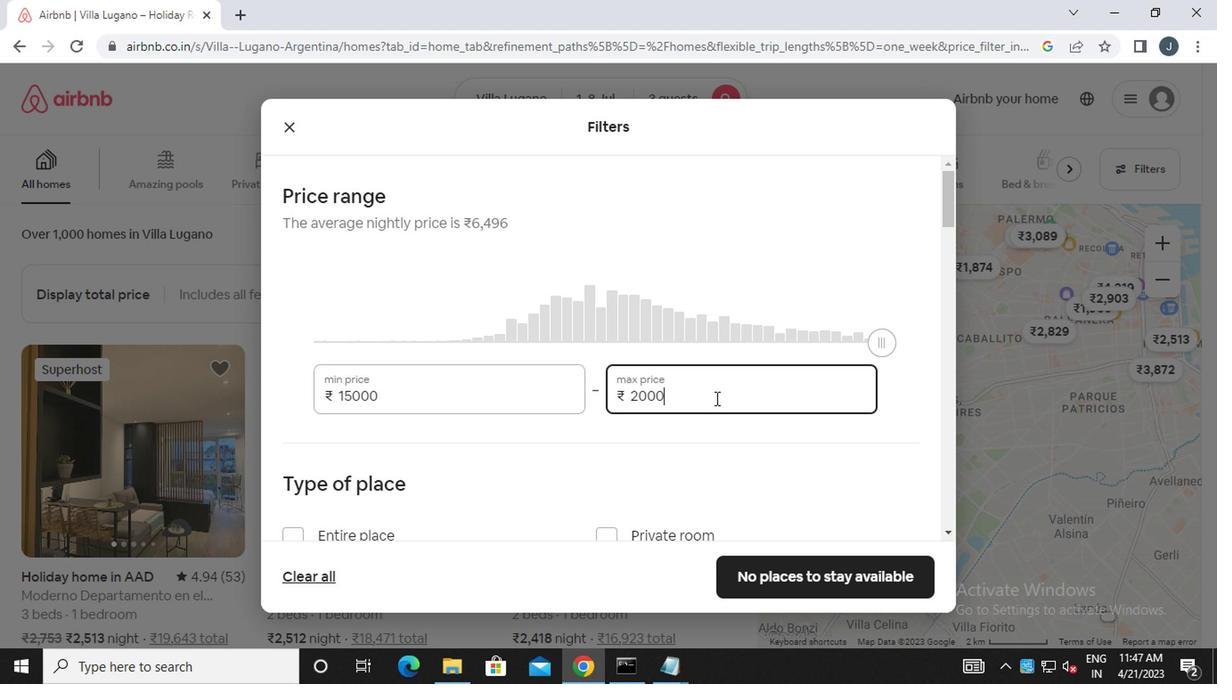 
Action: Mouse moved to (450, 453)
Screenshot: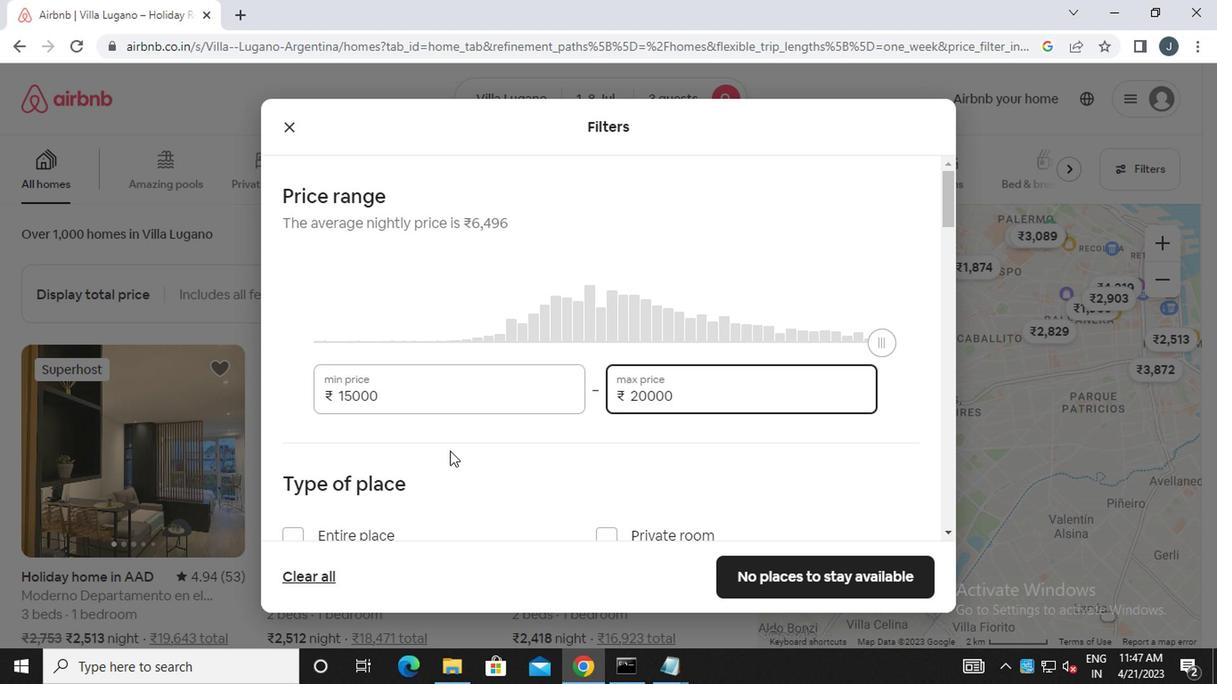 
Action: Mouse scrolled (450, 452) with delta (0, 0)
Screenshot: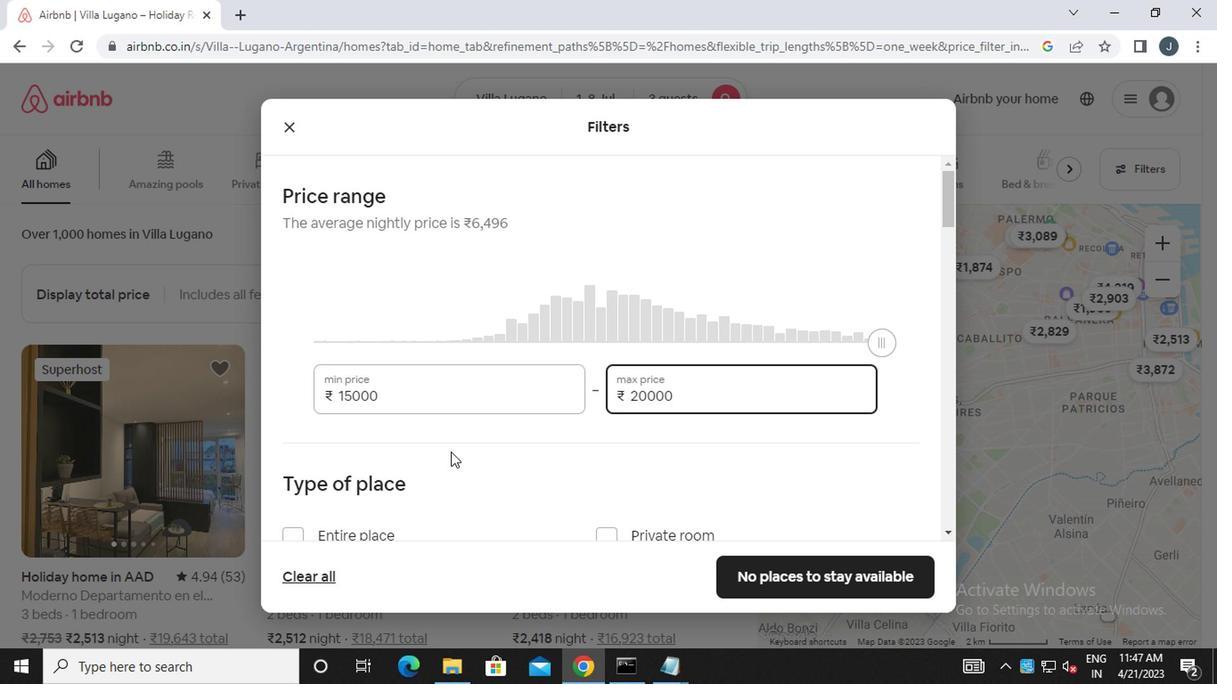 
Action: Mouse scrolled (450, 452) with delta (0, 0)
Screenshot: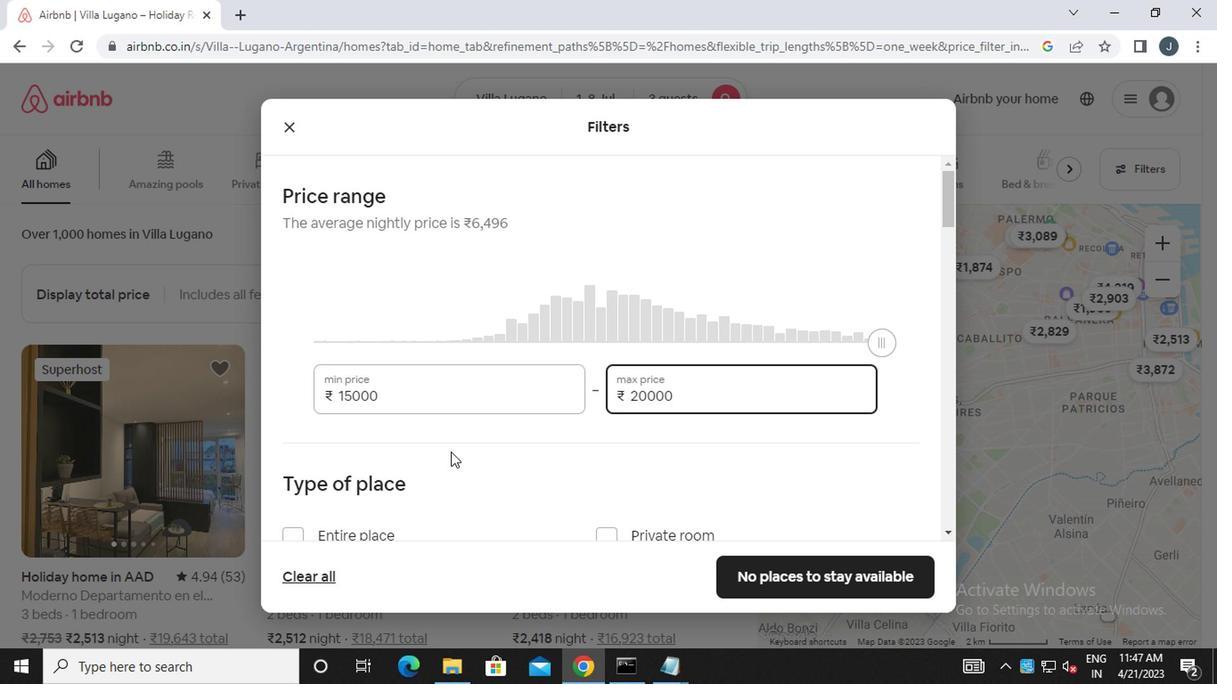 
Action: Mouse moved to (414, 356)
Screenshot: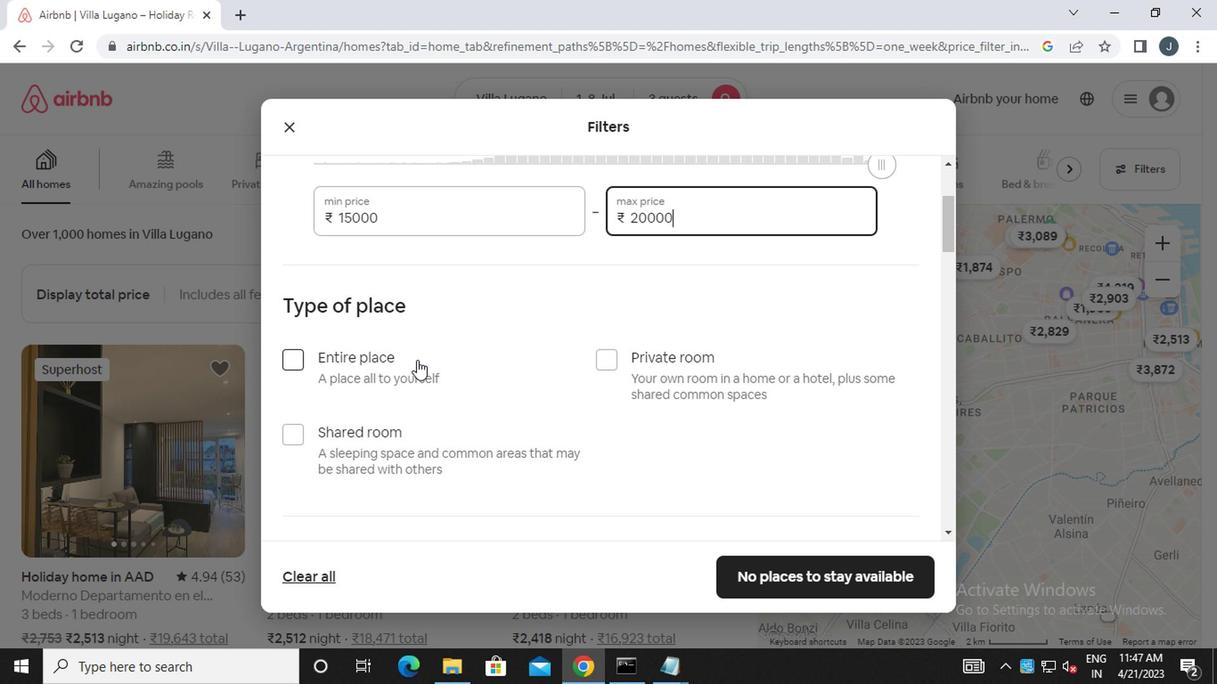 
Action: Mouse pressed left at (414, 356)
Screenshot: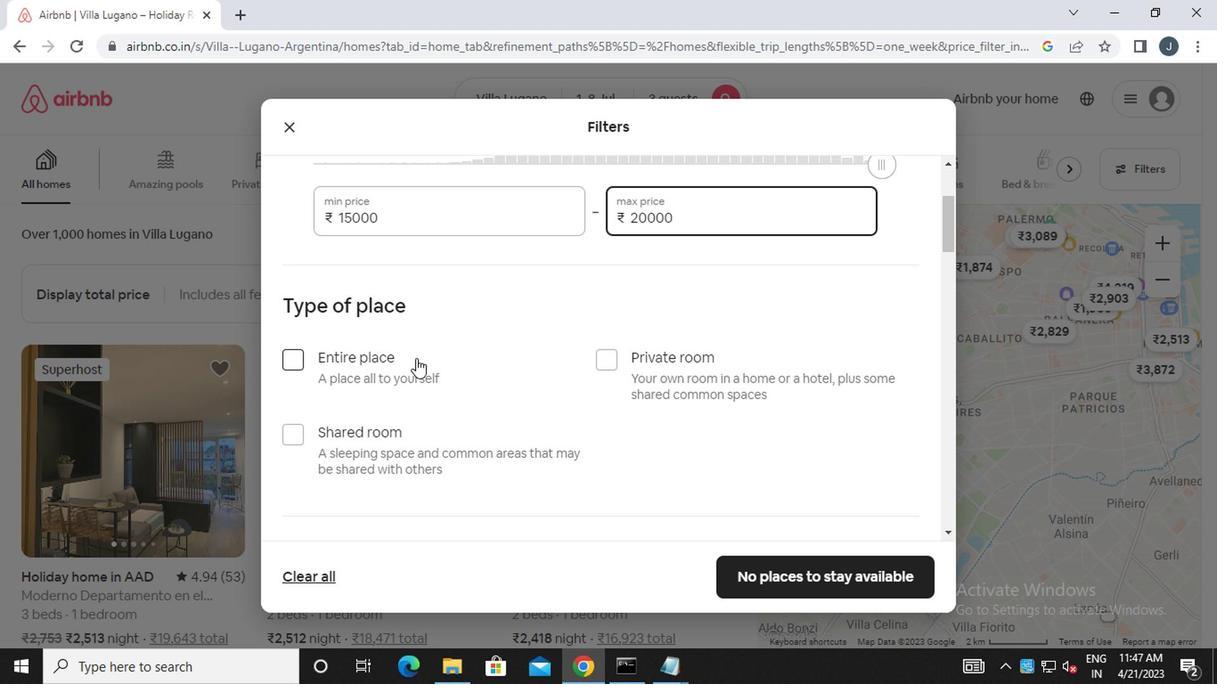 
Action: Mouse moved to (423, 383)
Screenshot: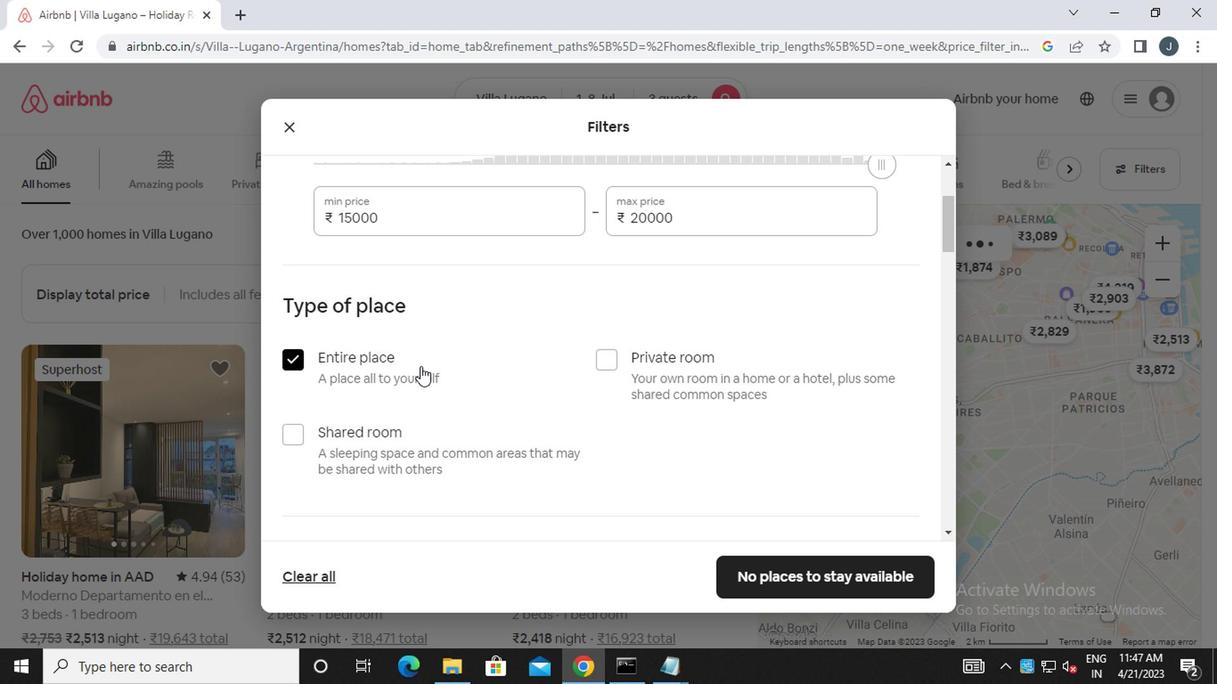
Action: Mouse scrolled (423, 382) with delta (0, 0)
Screenshot: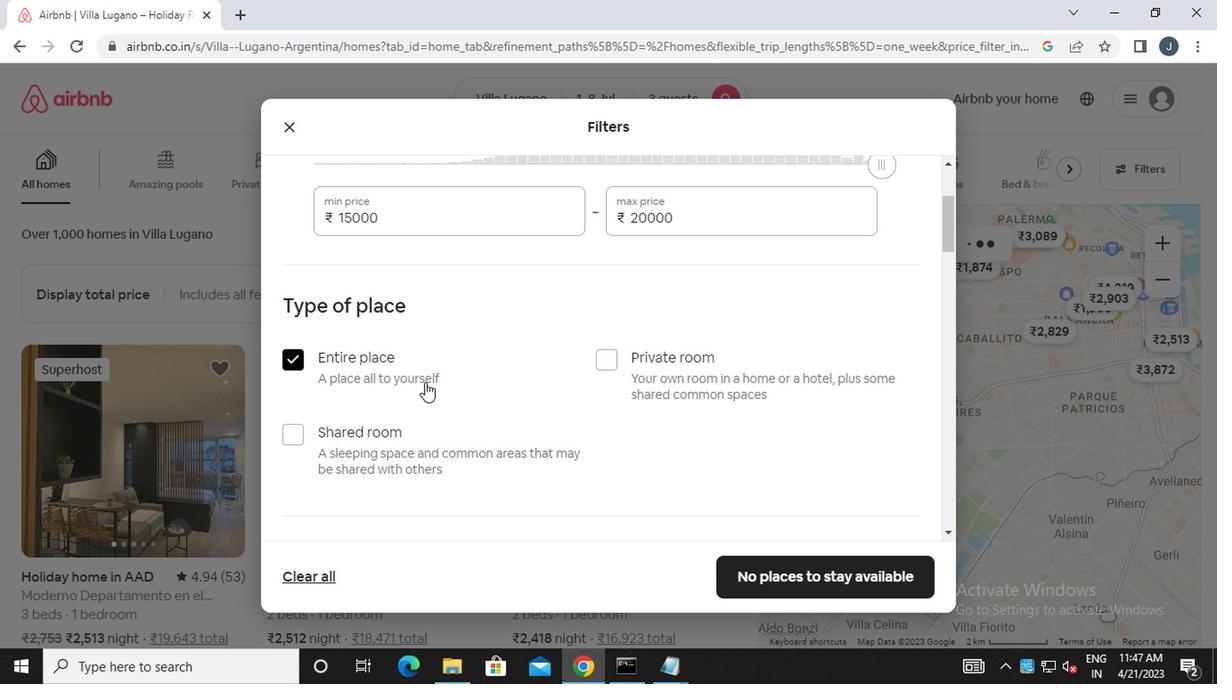 
Action: Mouse scrolled (423, 382) with delta (0, 0)
Screenshot: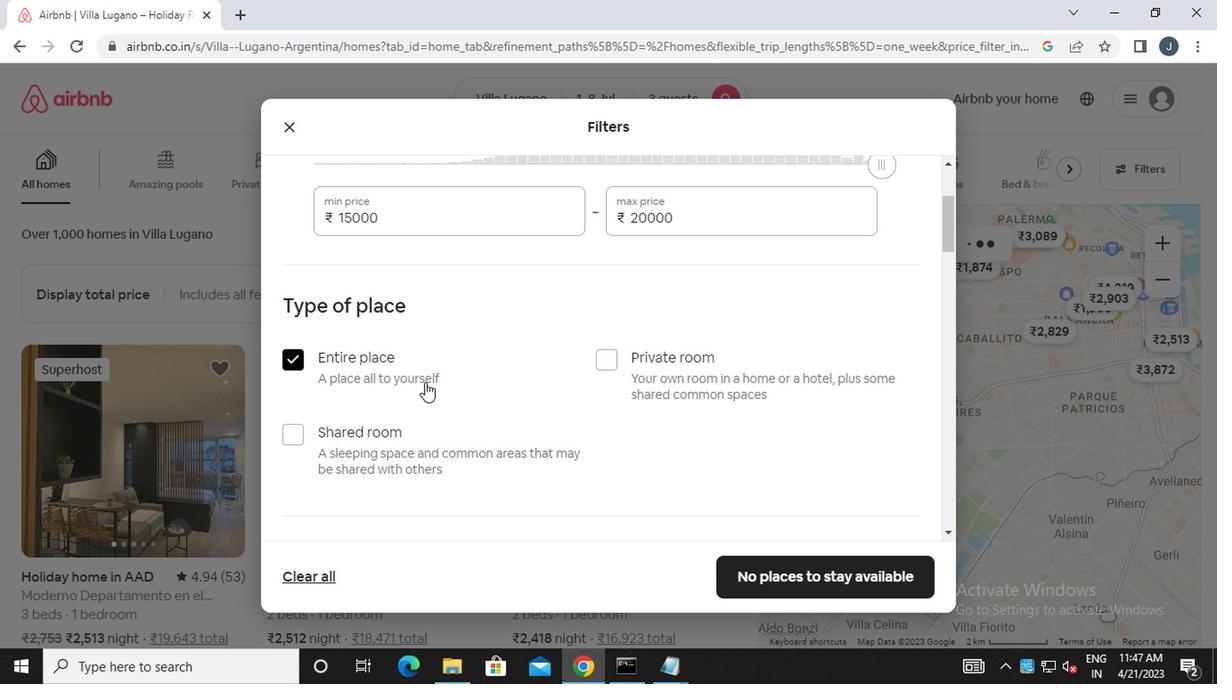 
Action: Mouse scrolled (423, 382) with delta (0, 0)
Screenshot: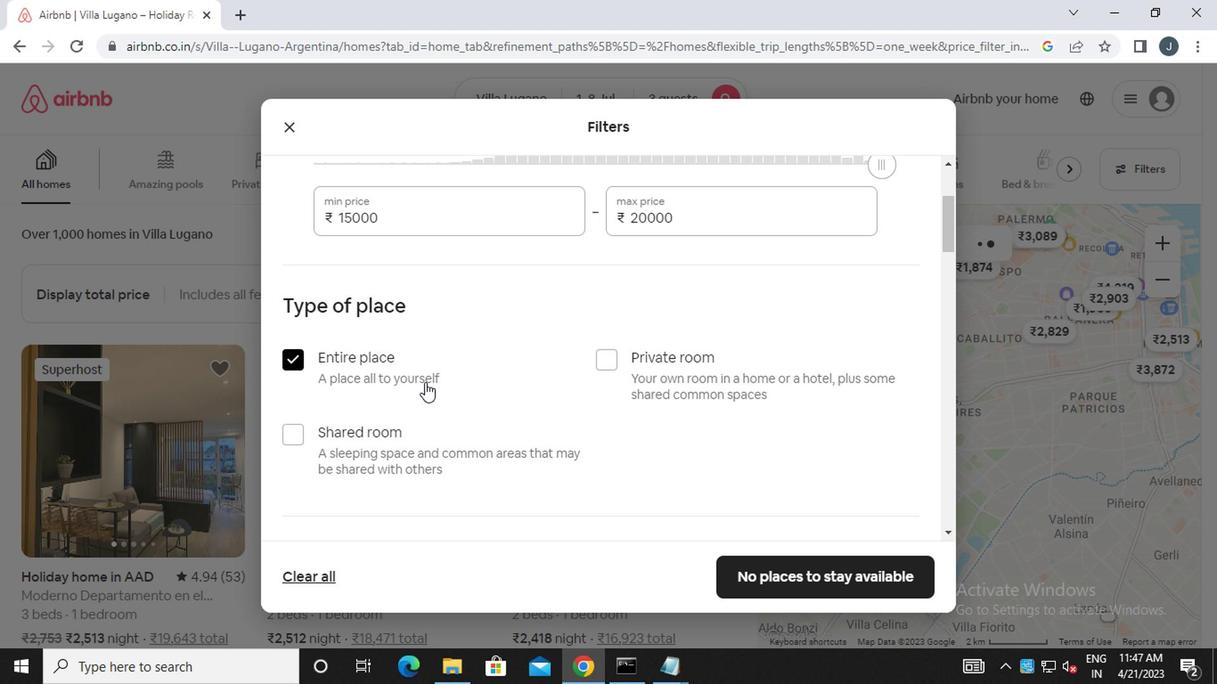 
Action: Mouse moved to (402, 381)
Screenshot: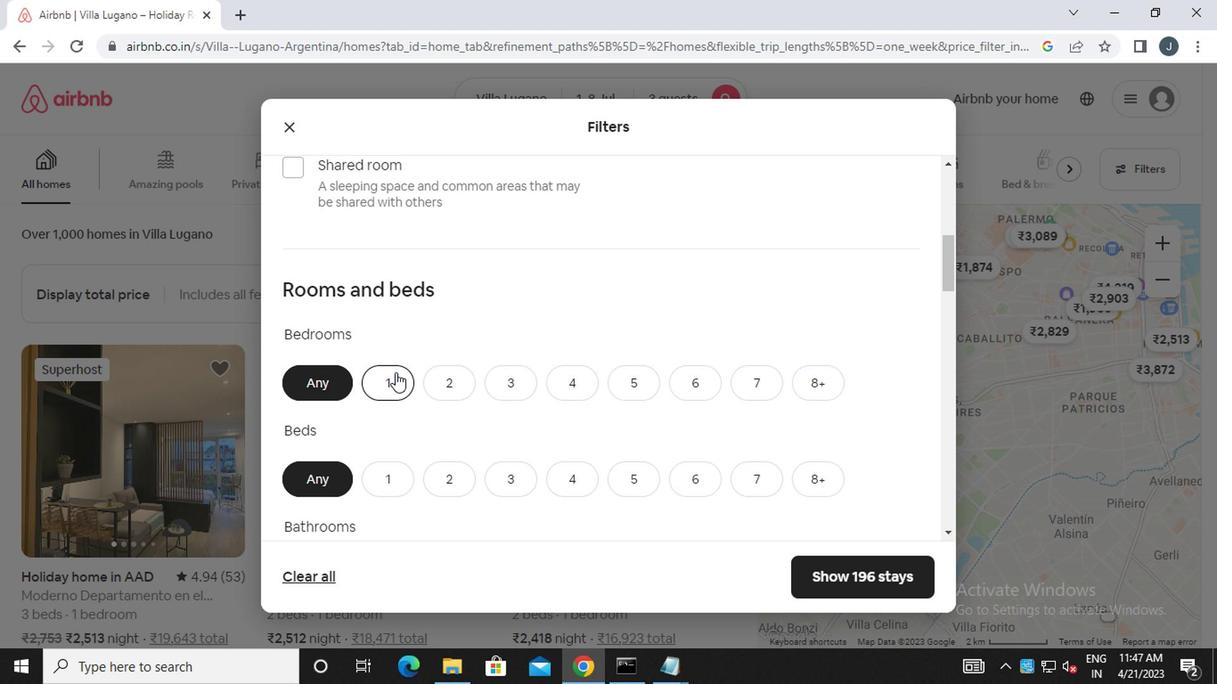 
Action: Mouse pressed left at (402, 381)
Screenshot: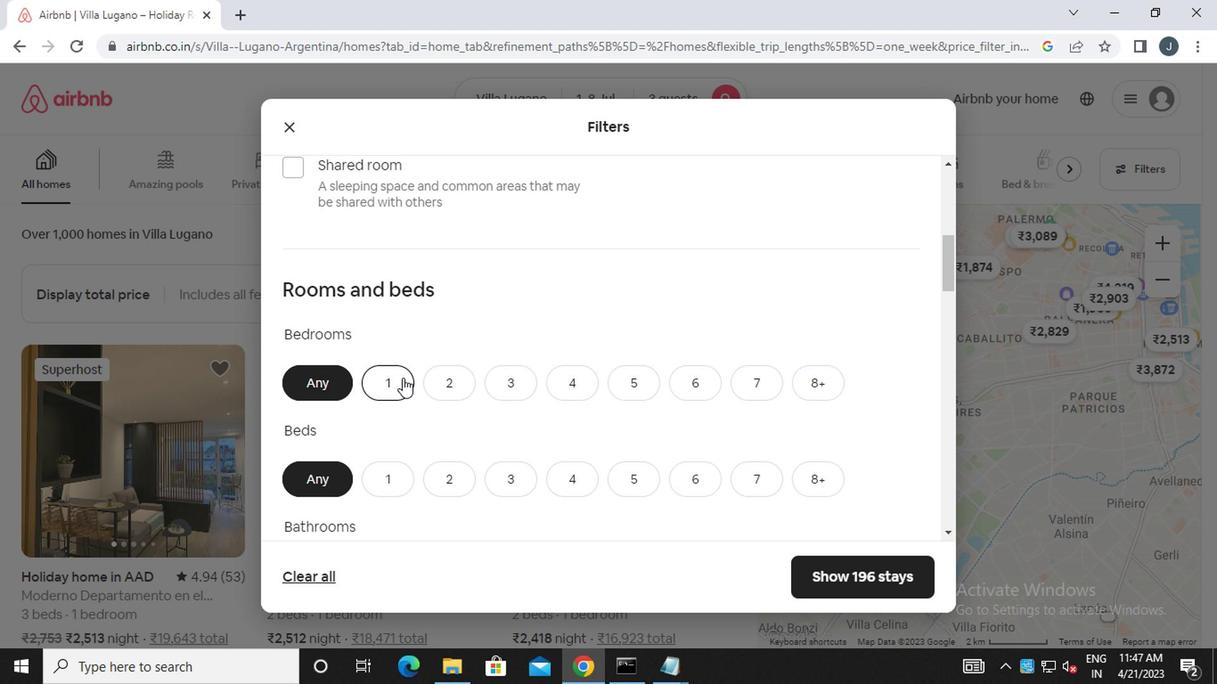 
Action: Mouse moved to (381, 474)
Screenshot: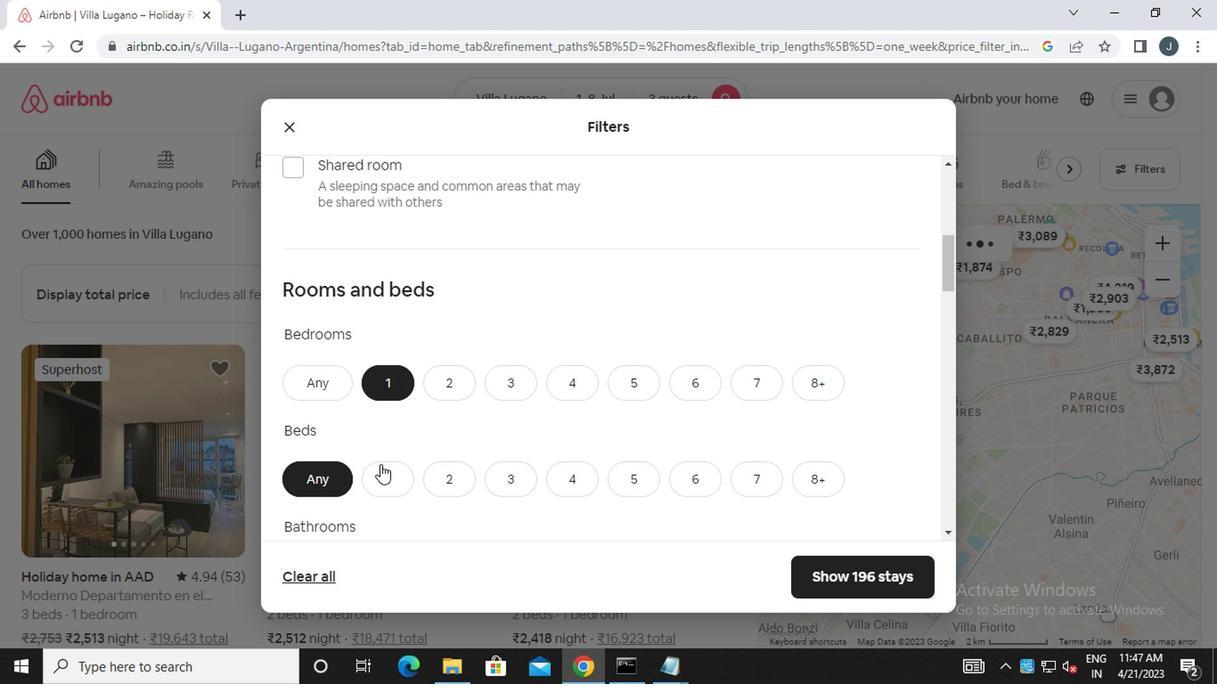 
Action: Mouse pressed left at (381, 474)
Screenshot: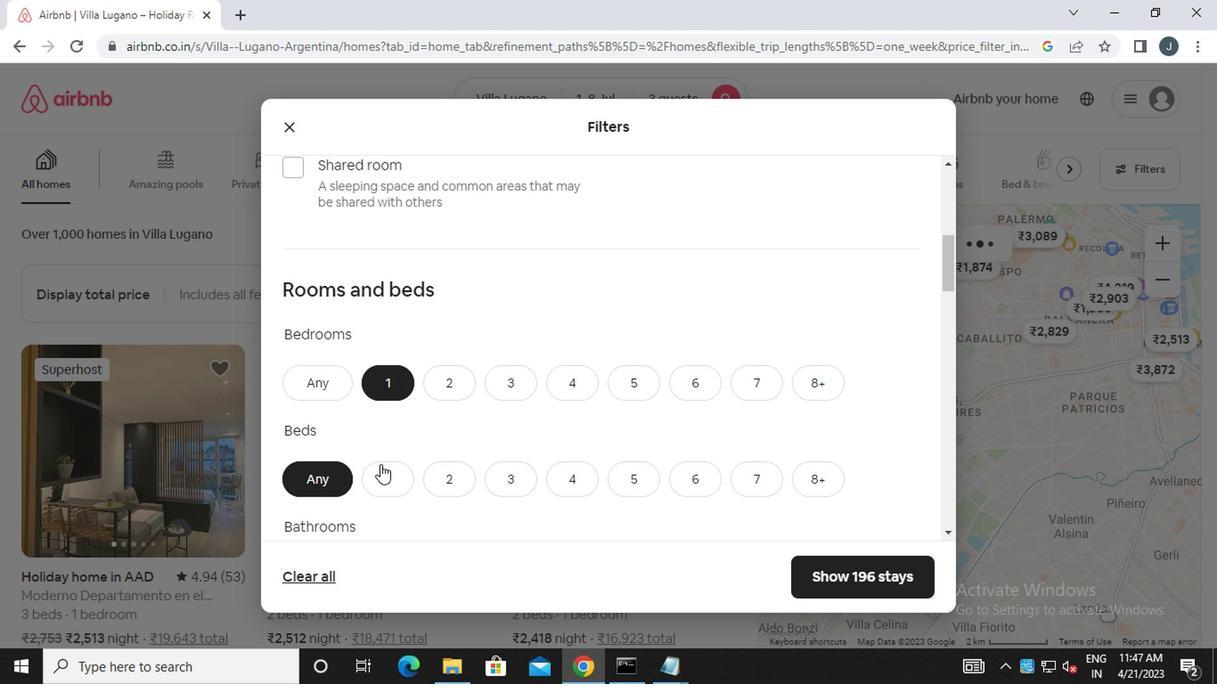
Action: Mouse moved to (396, 475)
Screenshot: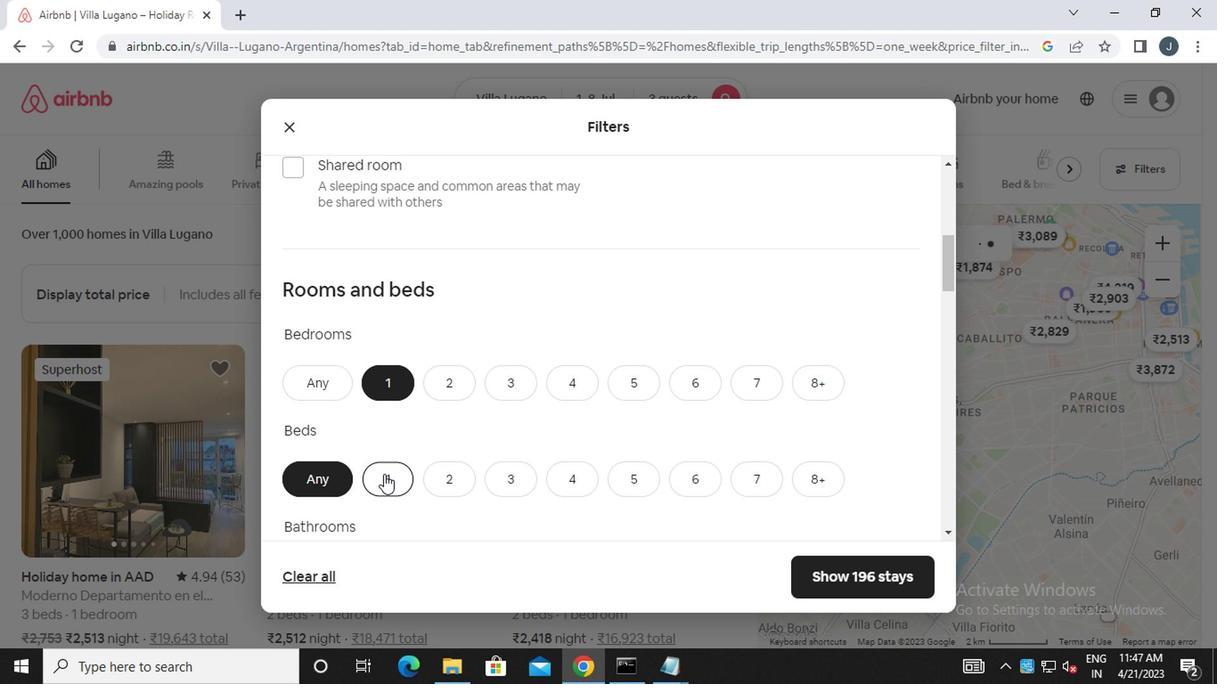 
Action: Mouse scrolled (396, 474) with delta (0, 0)
Screenshot: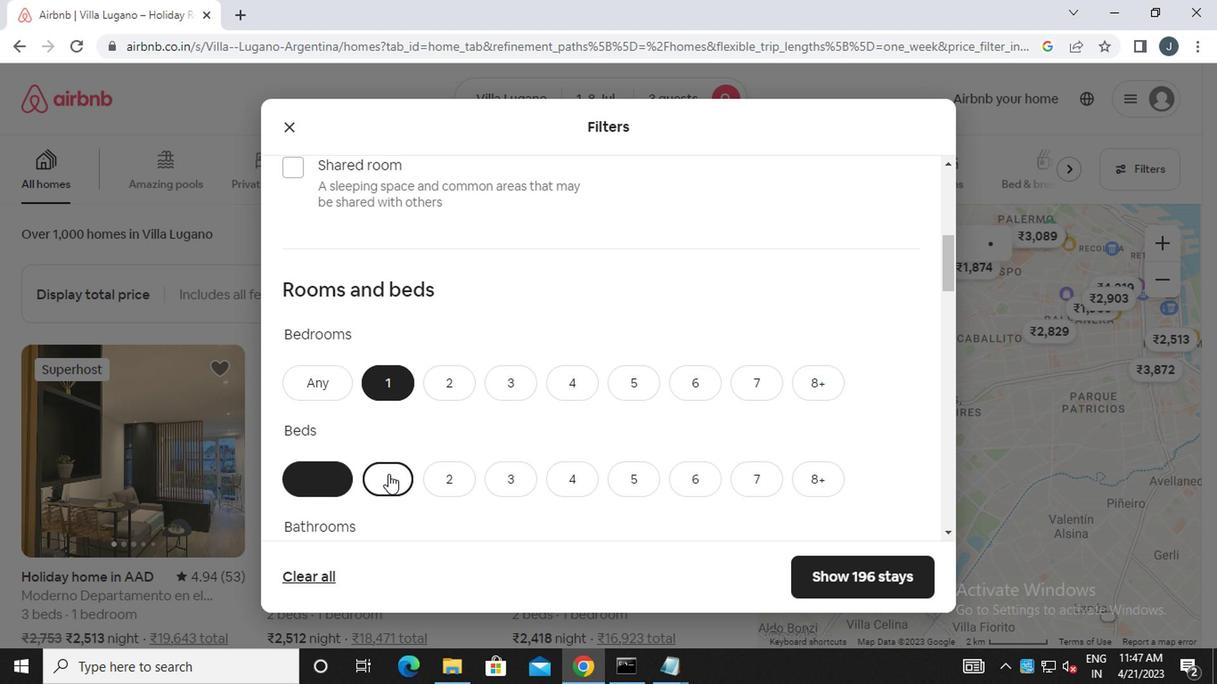 
Action: Mouse scrolled (396, 474) with delta (0, 0)
Screenshot: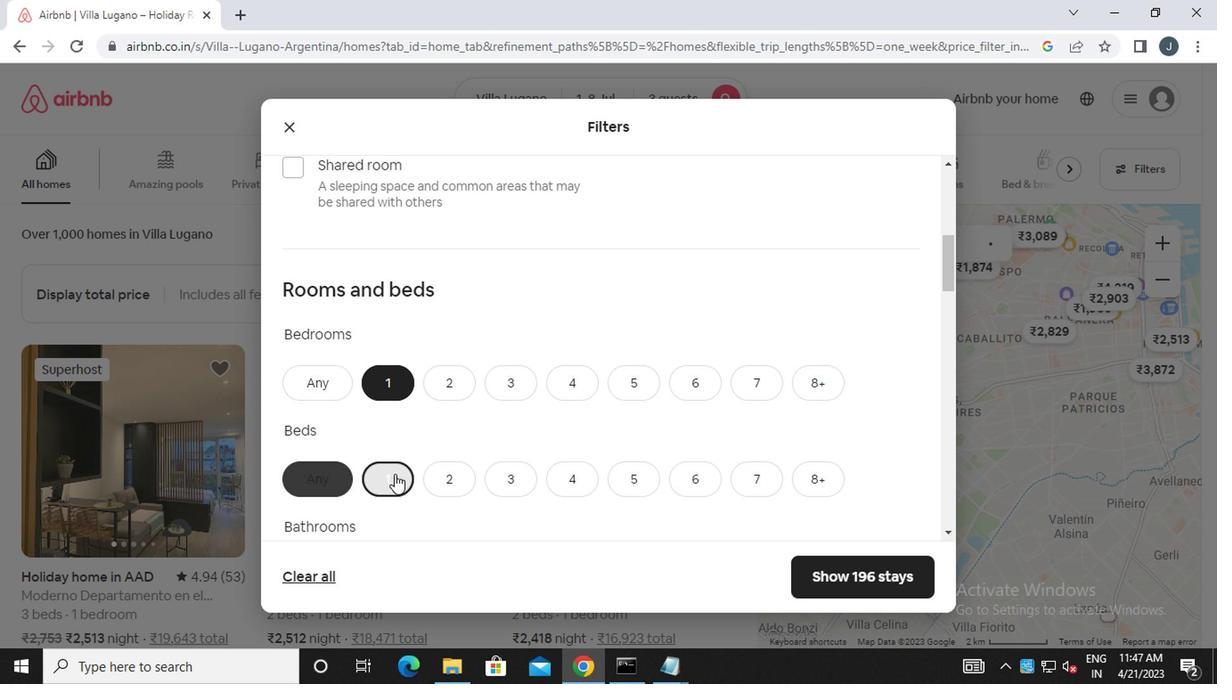 
Action: Mouse moved to (390, 406)
Screenshot: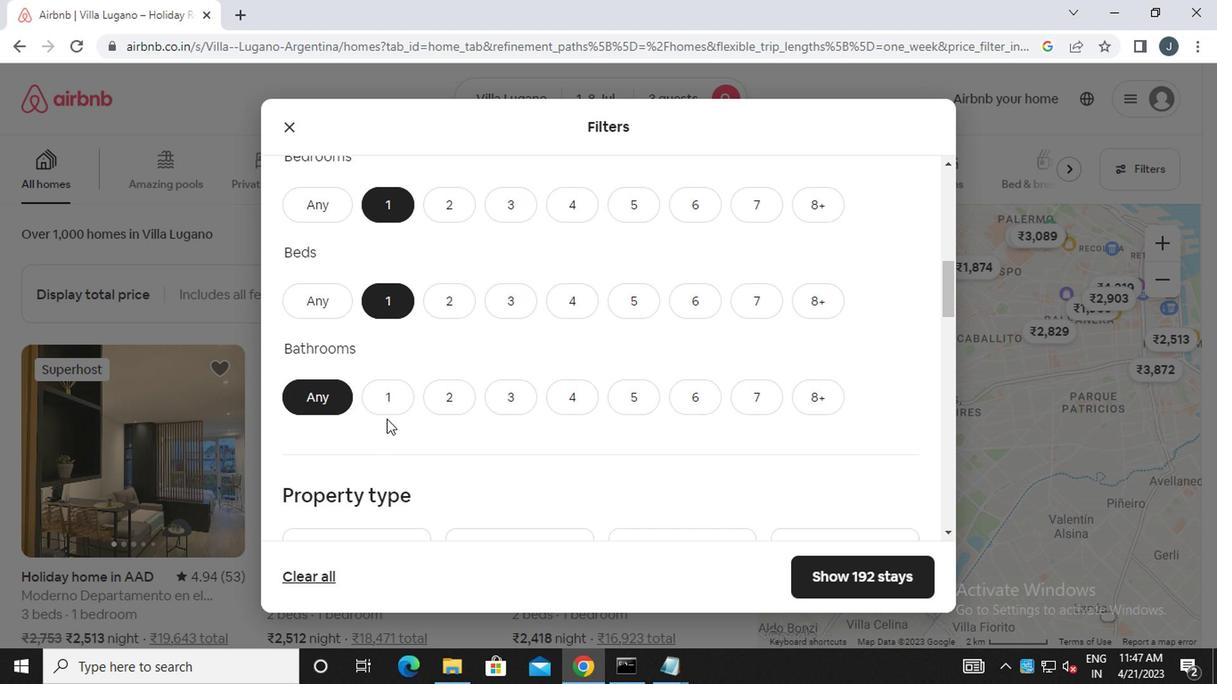 
Action: Mouse pressed left at (390, 406)
Screenshot: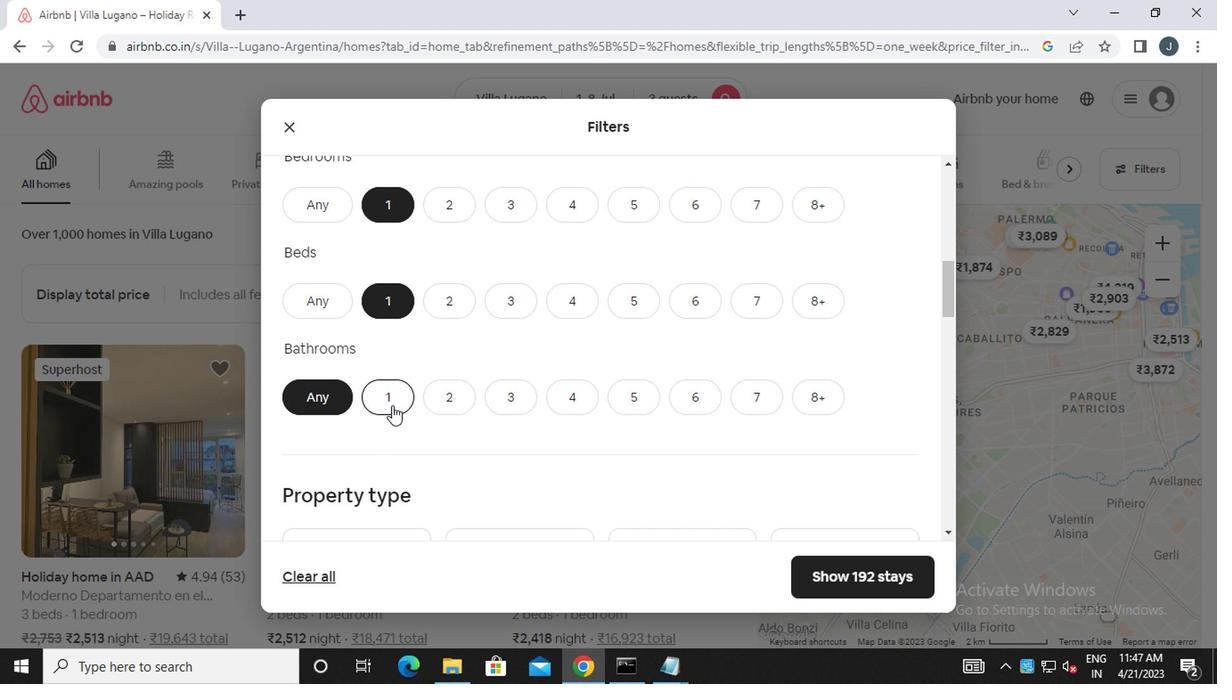 
Action: Mouse moved to (392, 409)
Screenshot: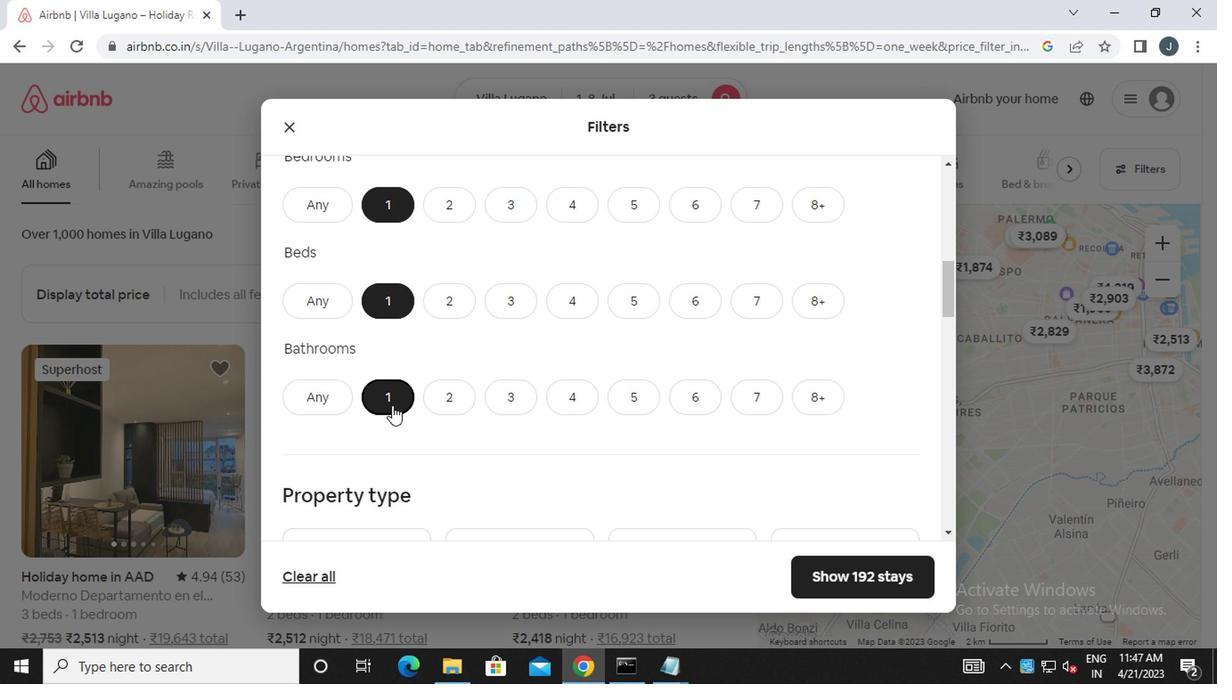 
Action: Mouse scrolled (392, 408) with delta (0, 0)
Screenshot: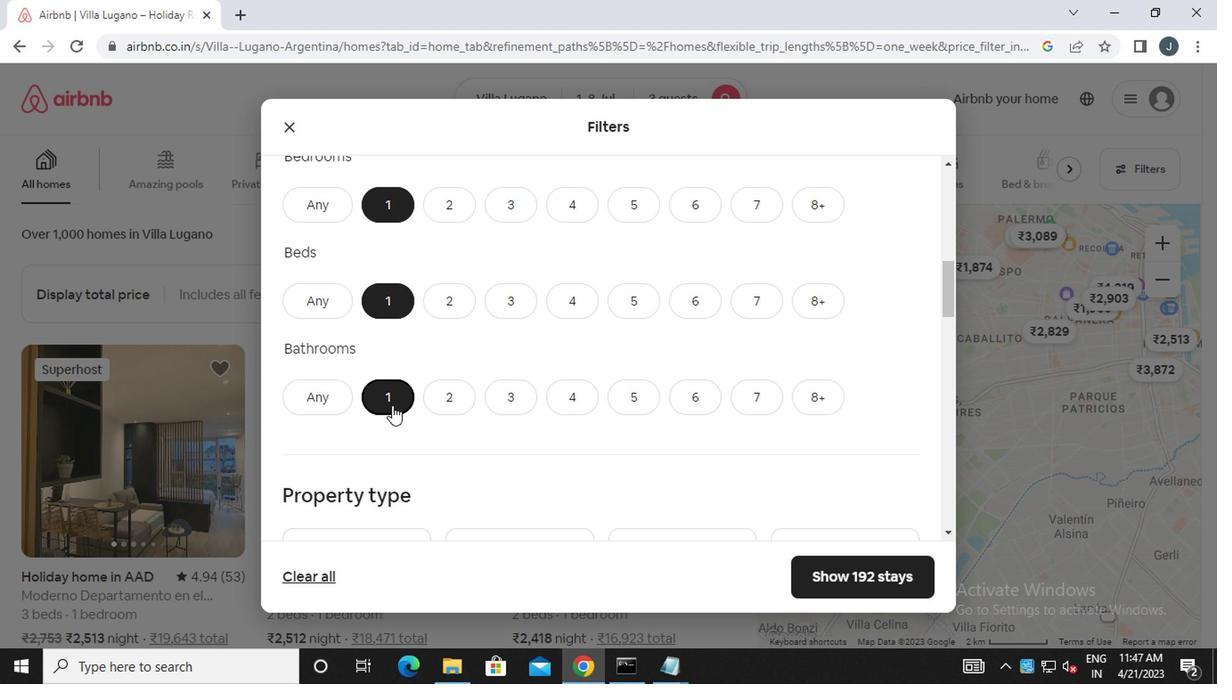 
Action: Mouse moved to (392, 410)
Screenshot: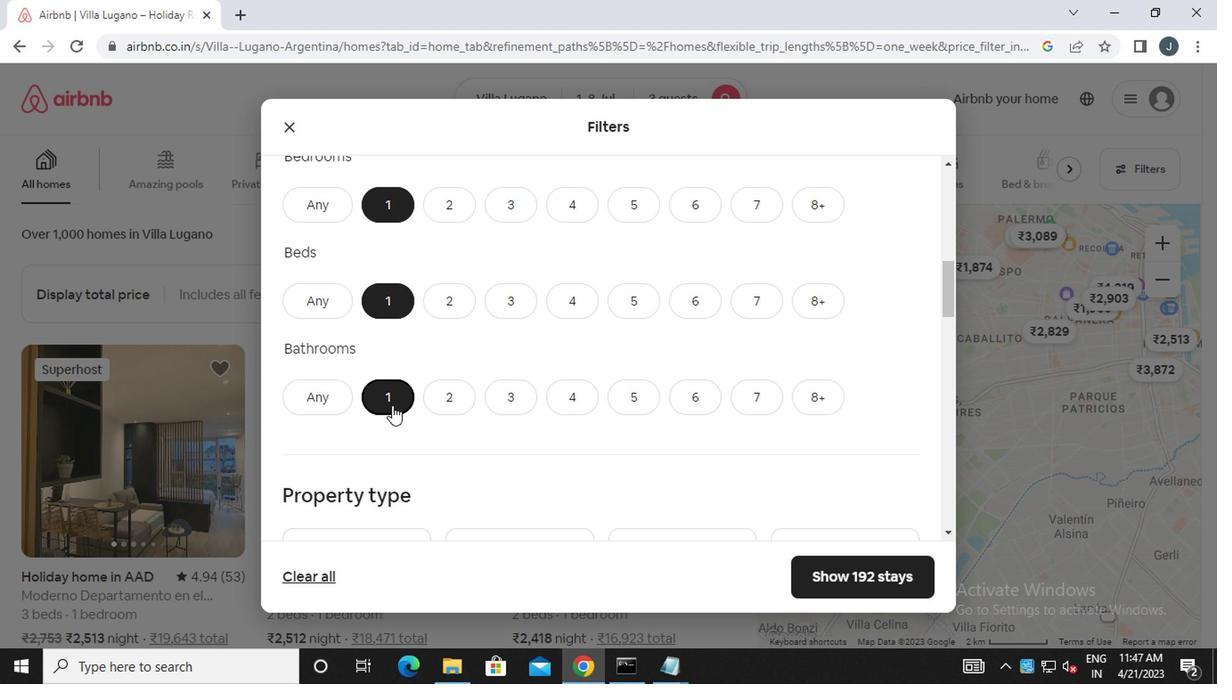 
Action: Mouse scrolled (392, 409) with delta (0, -1)
Screenshot: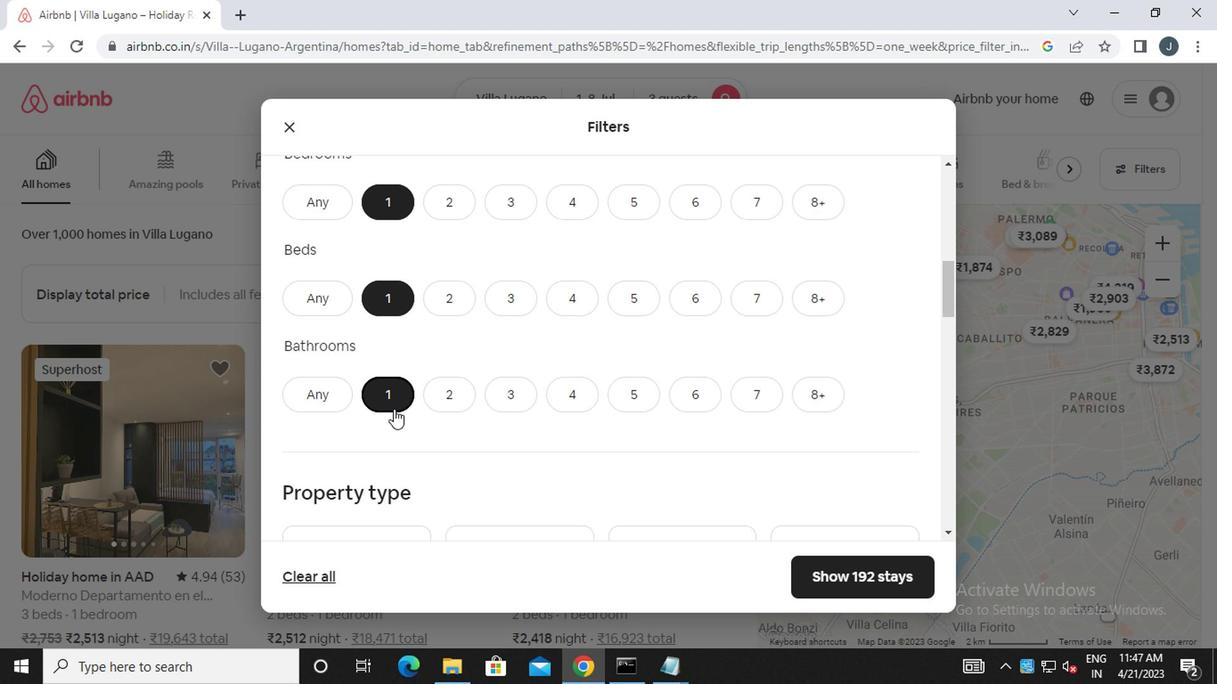 
Action: Mouse moved to (393, 415)
Screenshot: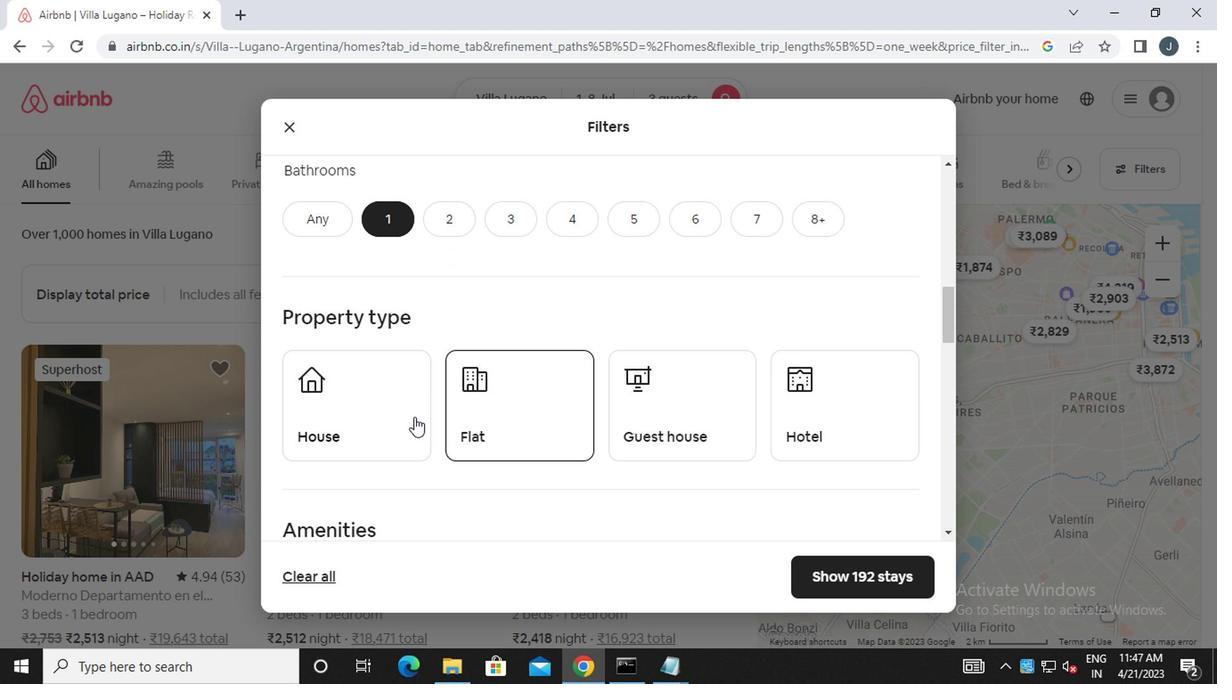 
Action: Mouse pressed left at (393, 415)
Screenshot: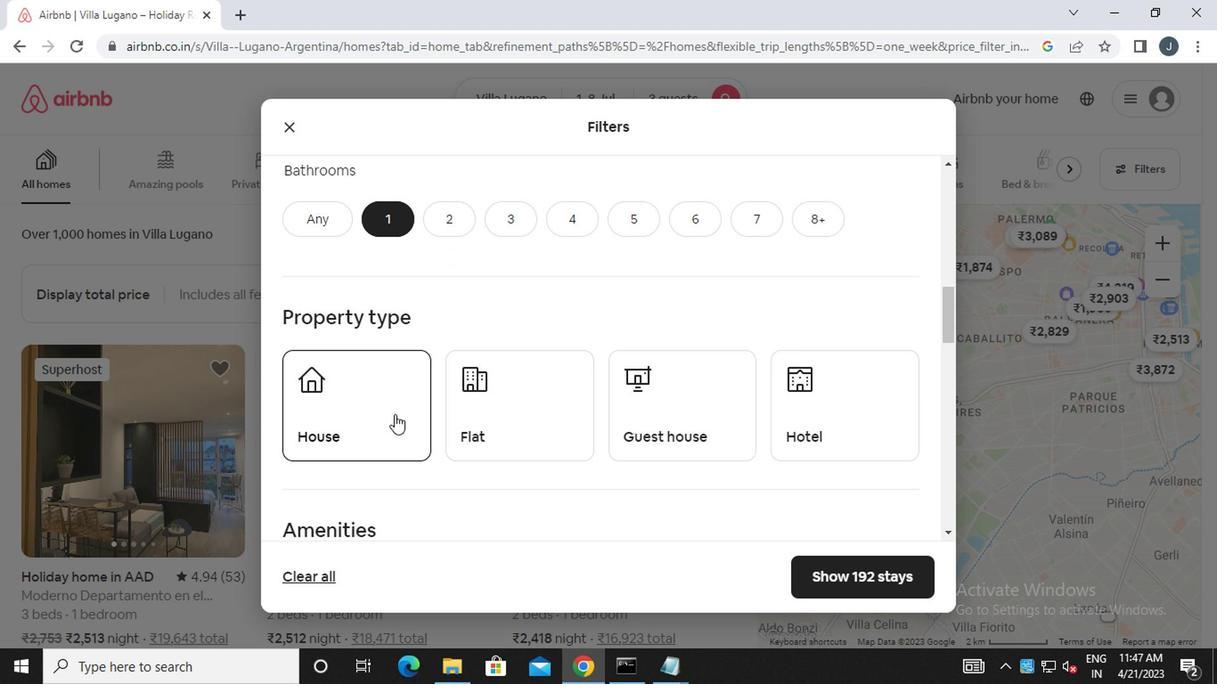 
Action: Mouse moved to (478, 434)
Screenshot: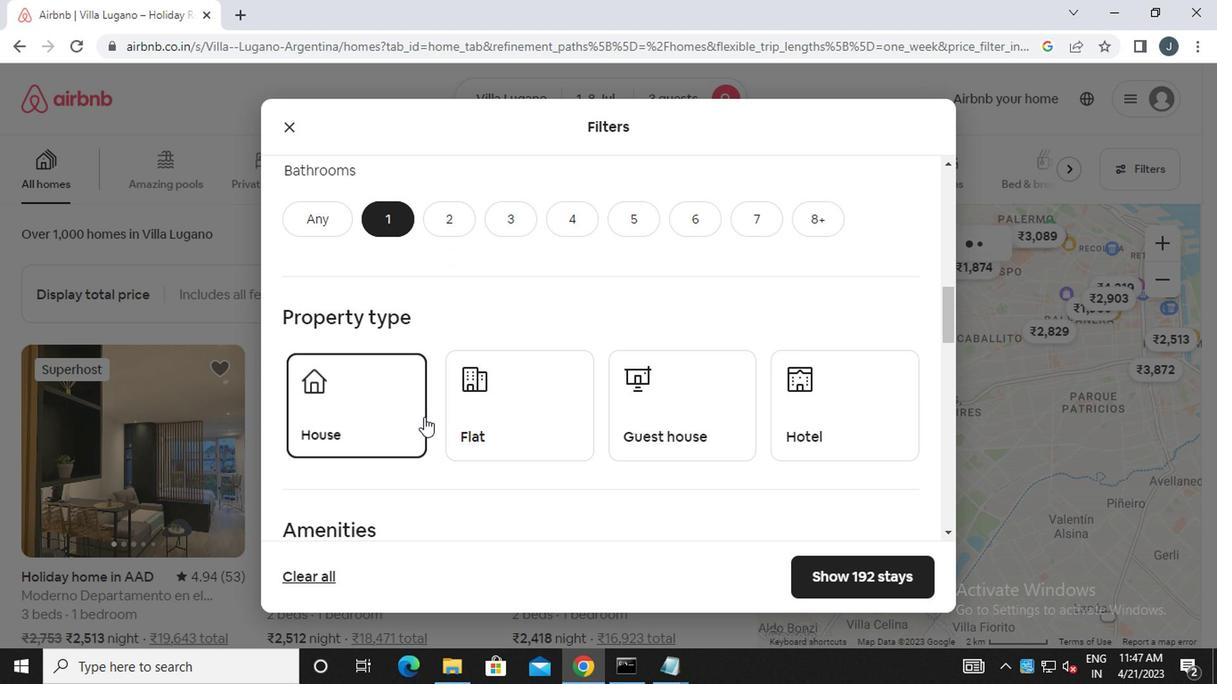 
Action: Mouse pressed left at (478, 434)
Screenshot: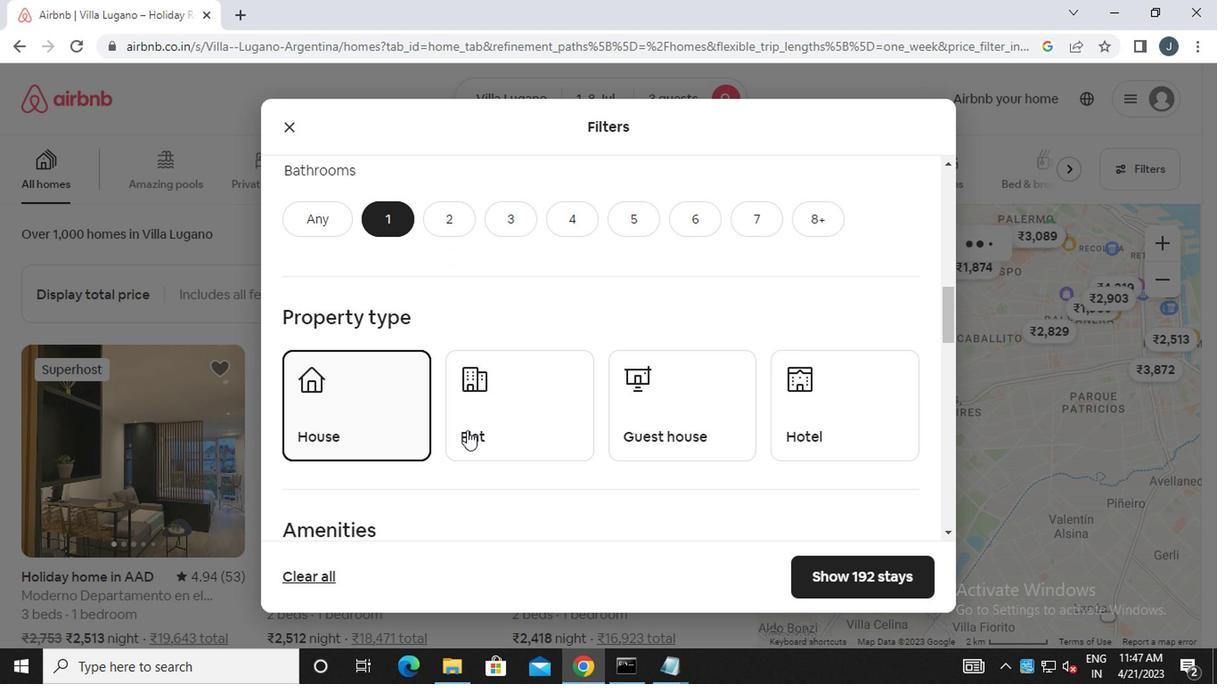 
Action: Mouse moved to (618, 435)
Screenshot: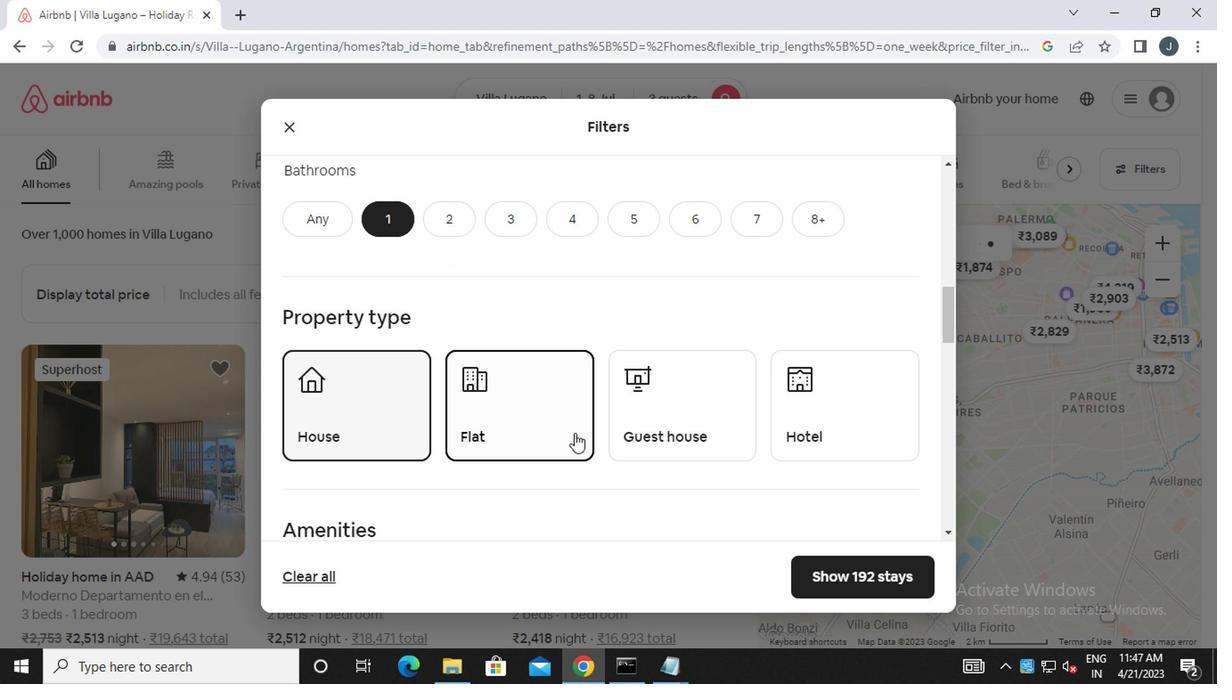 
Action: Mouse pressed left at (618, 435)
Screenshot: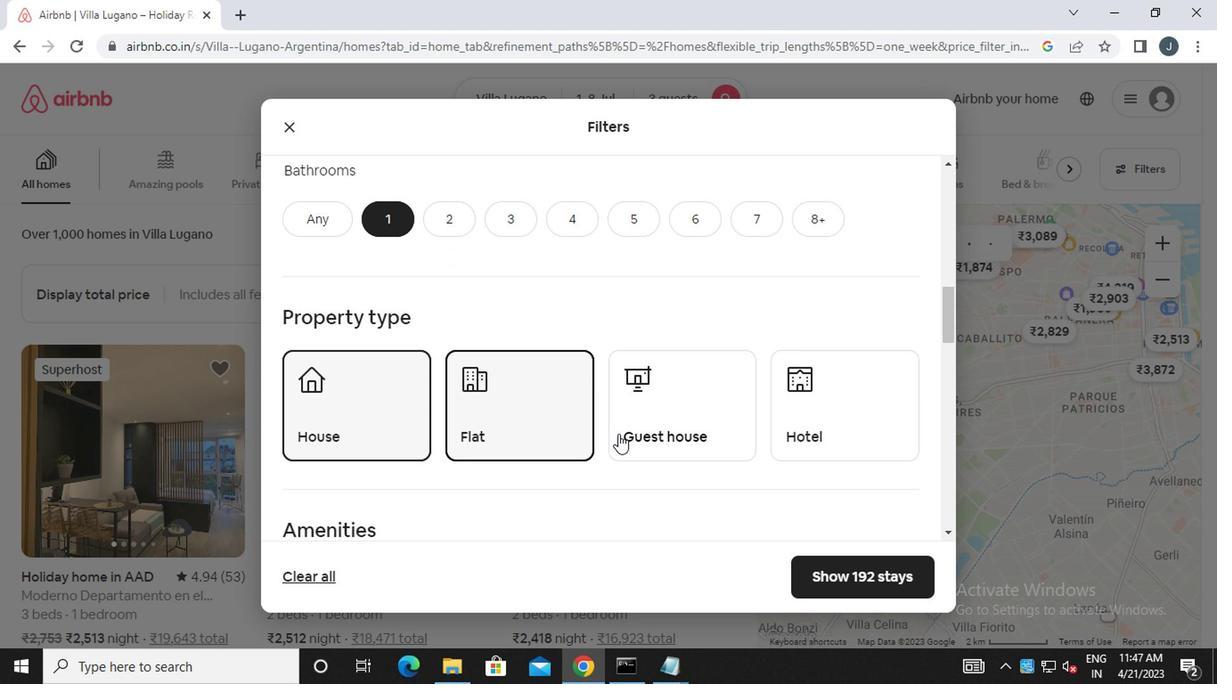 
Action: Mouse moved to (856, 429)
Screenshot: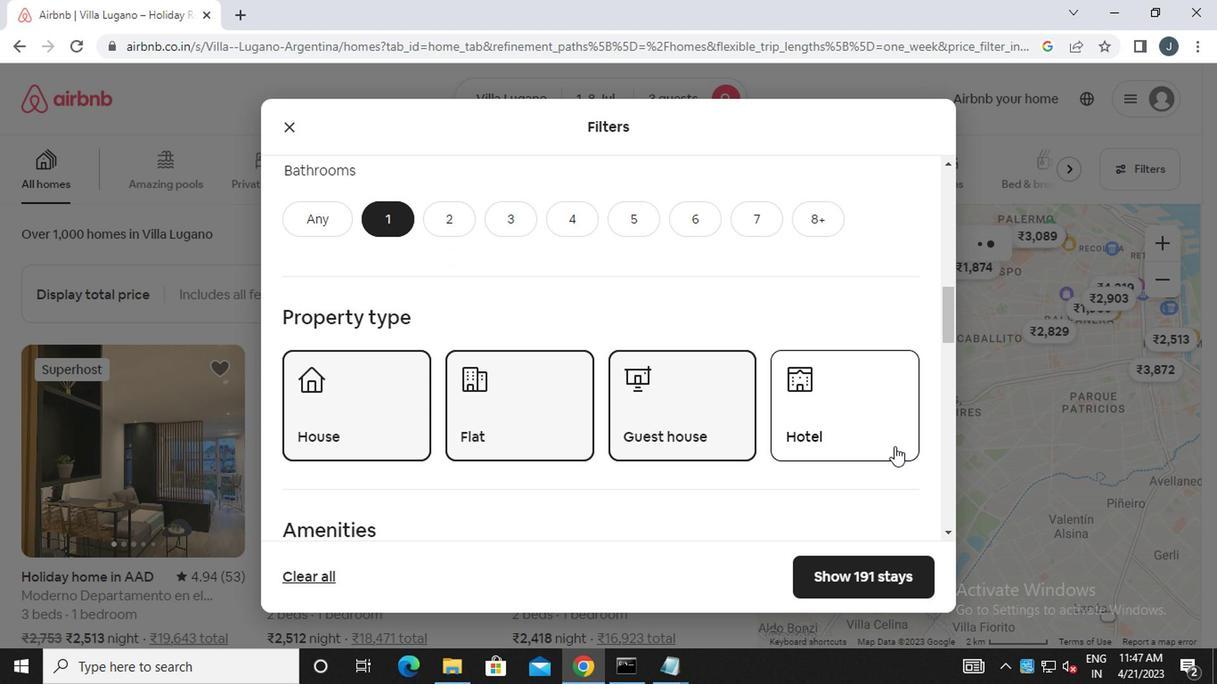 
Action: Mouse pressed left at (856, 429)
Screenshot: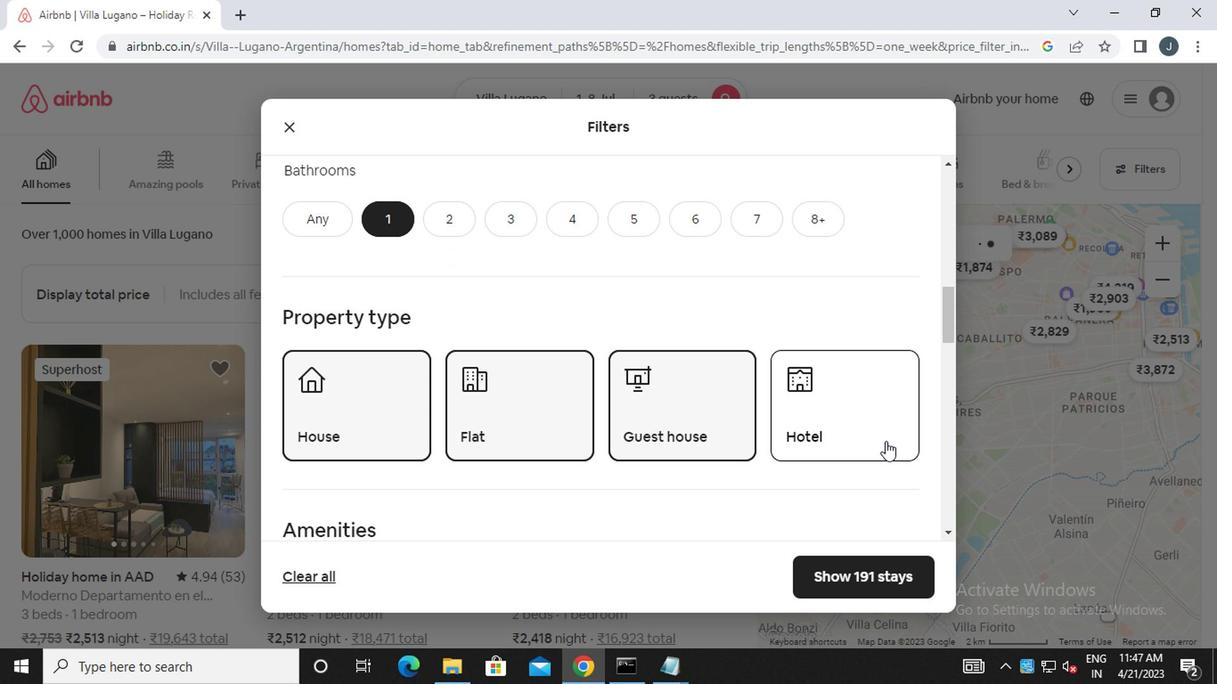 
Action: Mouse moved to (709, 438)
Screenshot: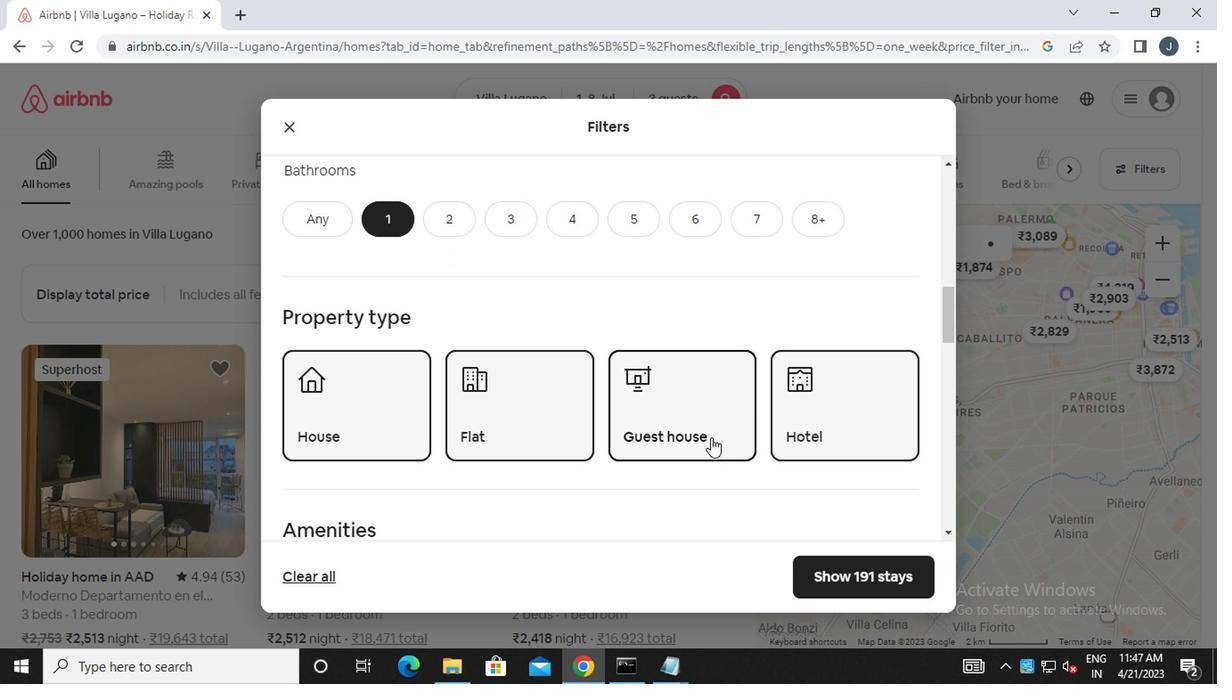 
Action: Mouse scrolled (709, 438) with delta (0, 0)
Screenshot: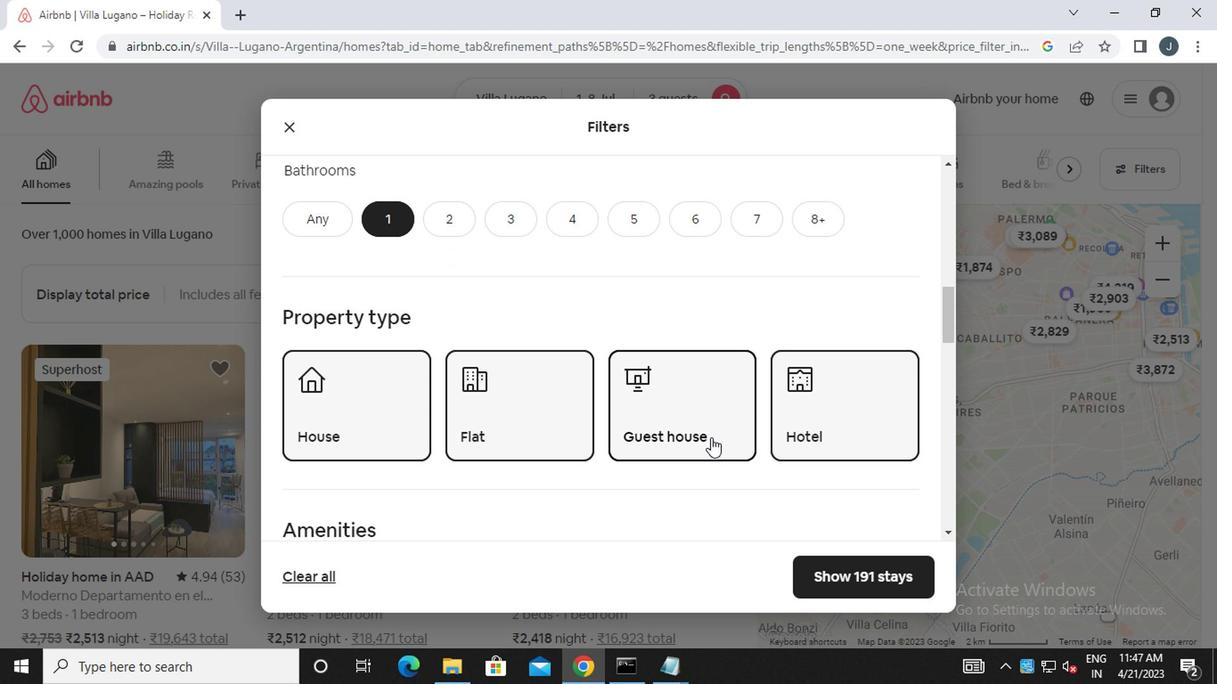 
Action: Mouse scrolled (709, 438) with delta (0, 0)
Screenshot: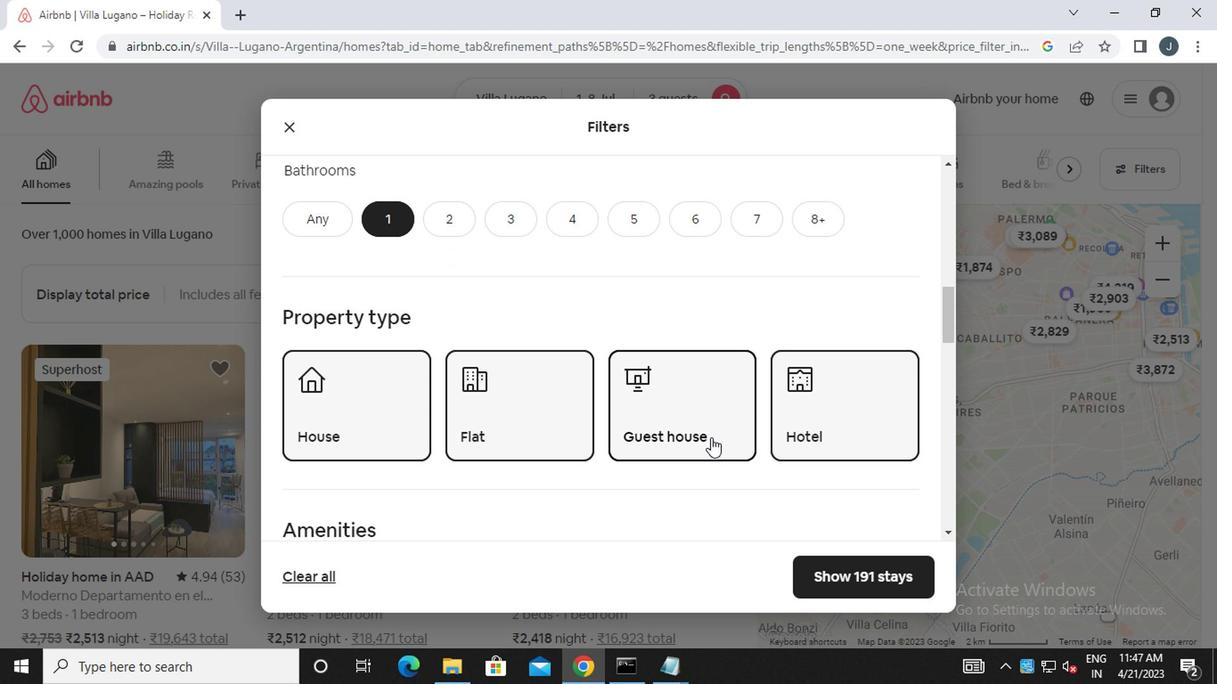 
Action: Mouse scrolled (709, 438) with delta (0, 0)
Screenshot: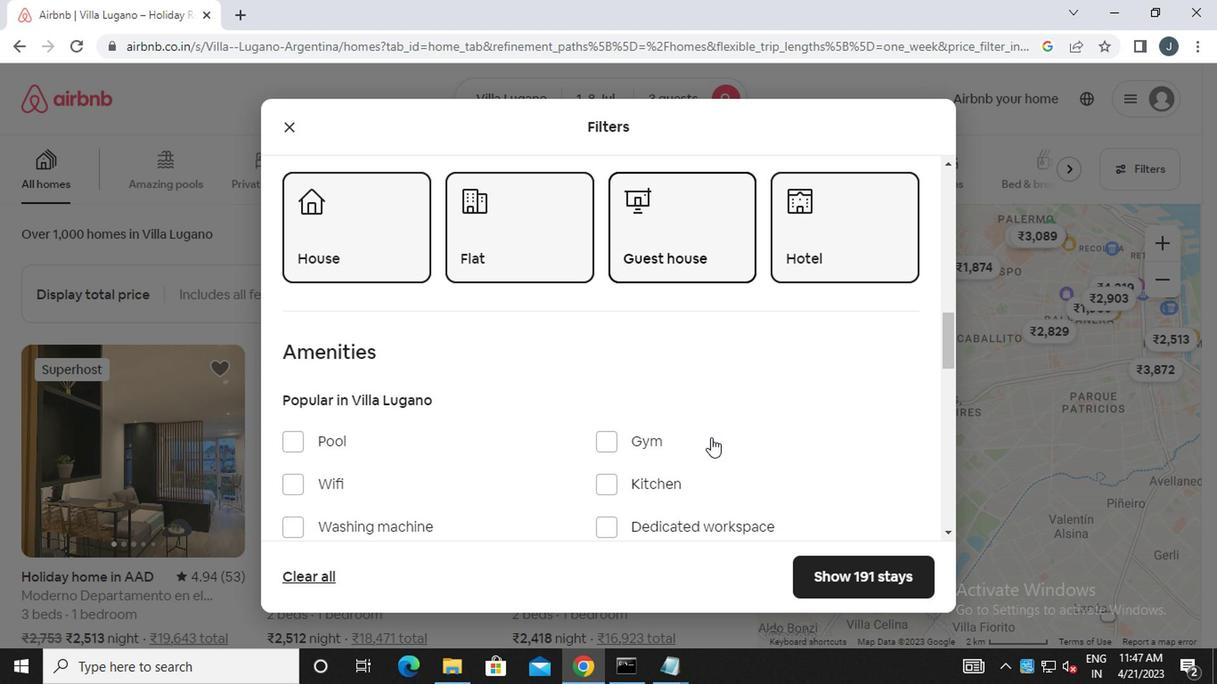 
Action: Mouse moved to (377, 440)
Screenshot: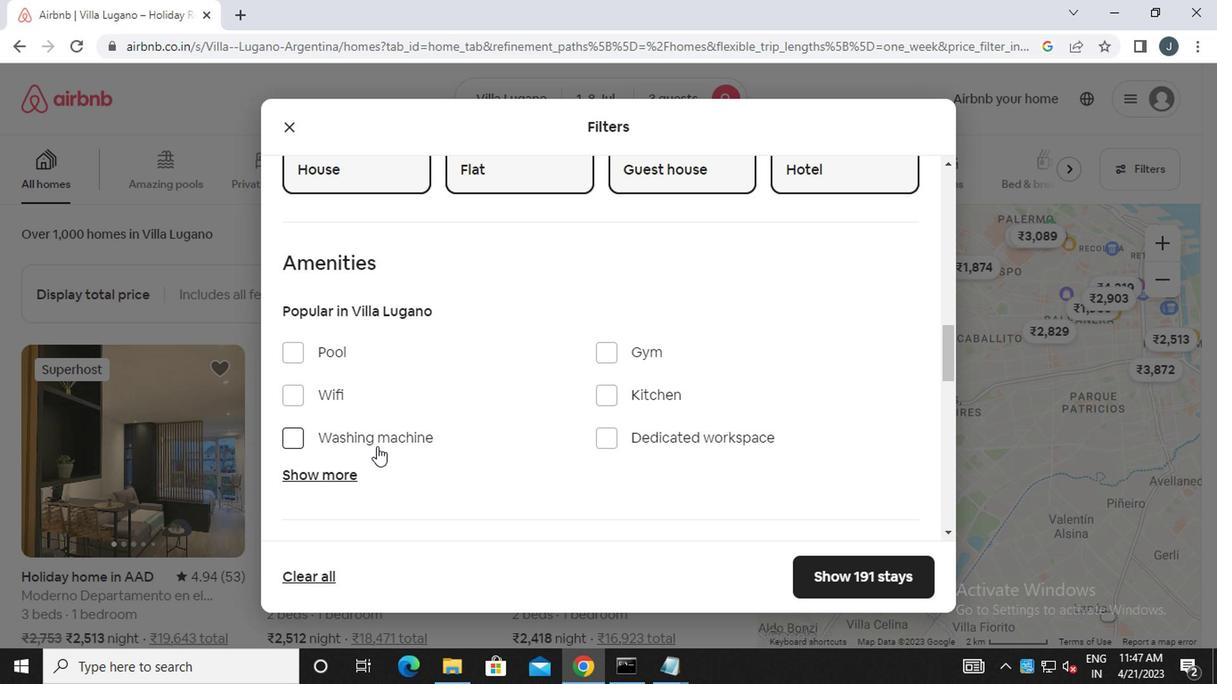 
Action: Mouse pressed left at (377, 440)
Screenshot: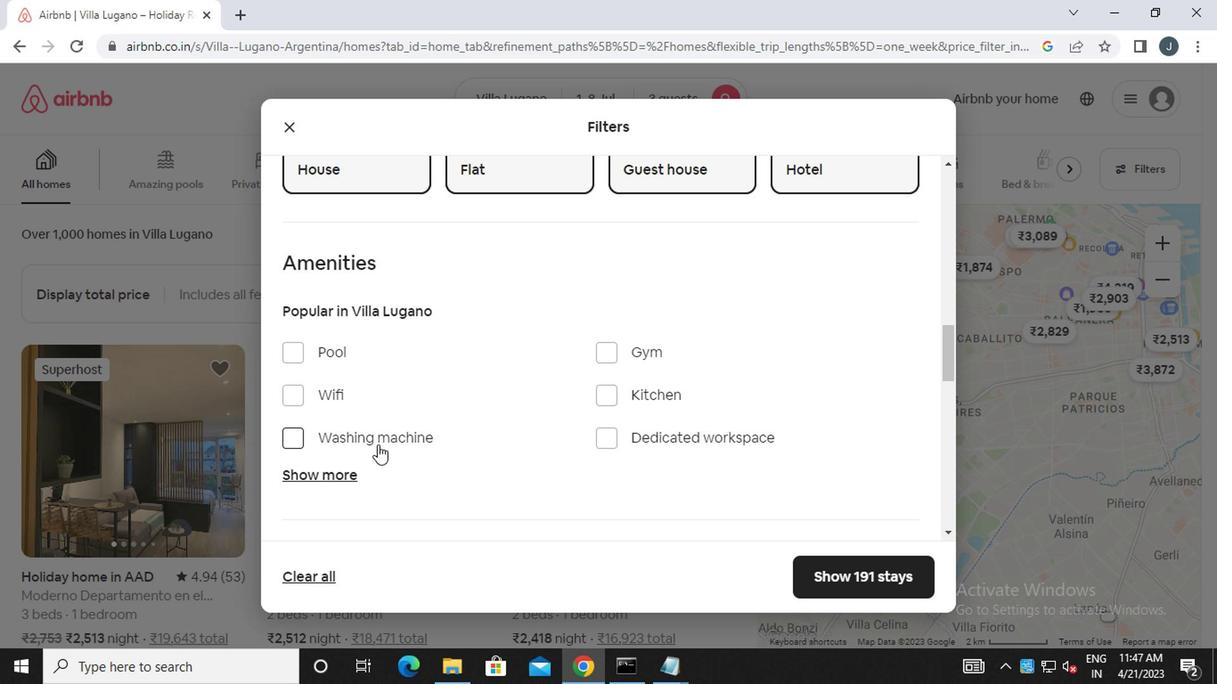 
Action: Mouse moved to (336, 476)
Screenshot: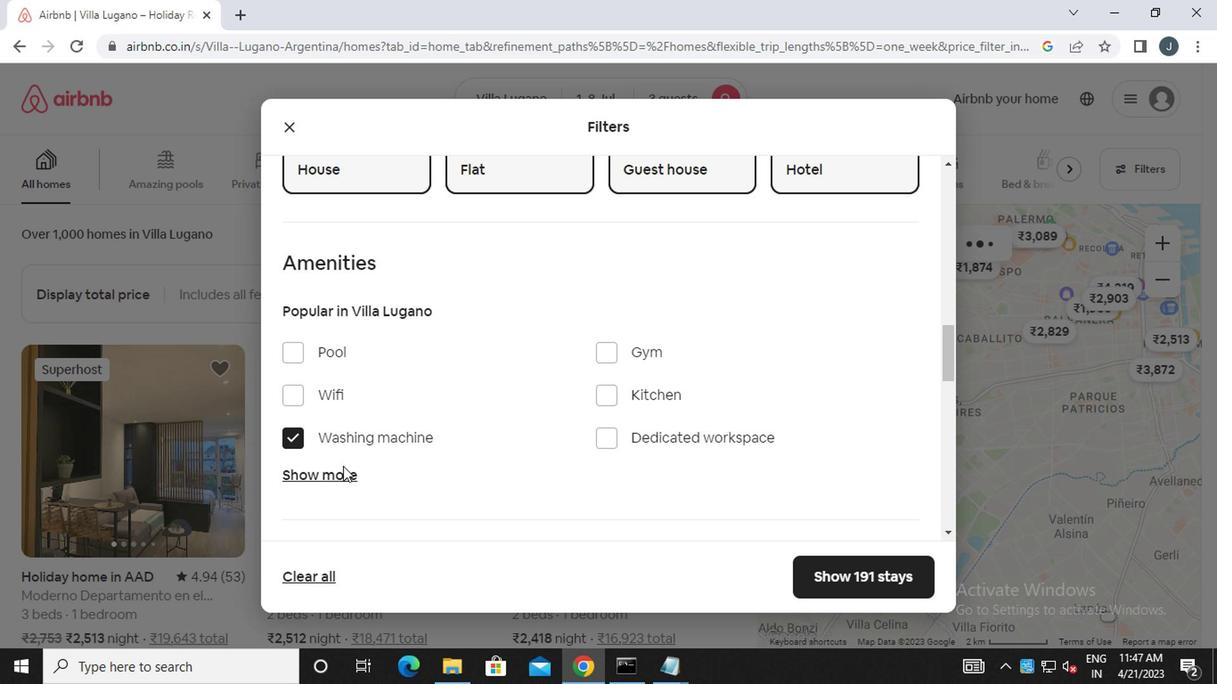 
Action: Mouse pressed left at (336, 476)
Screenshot: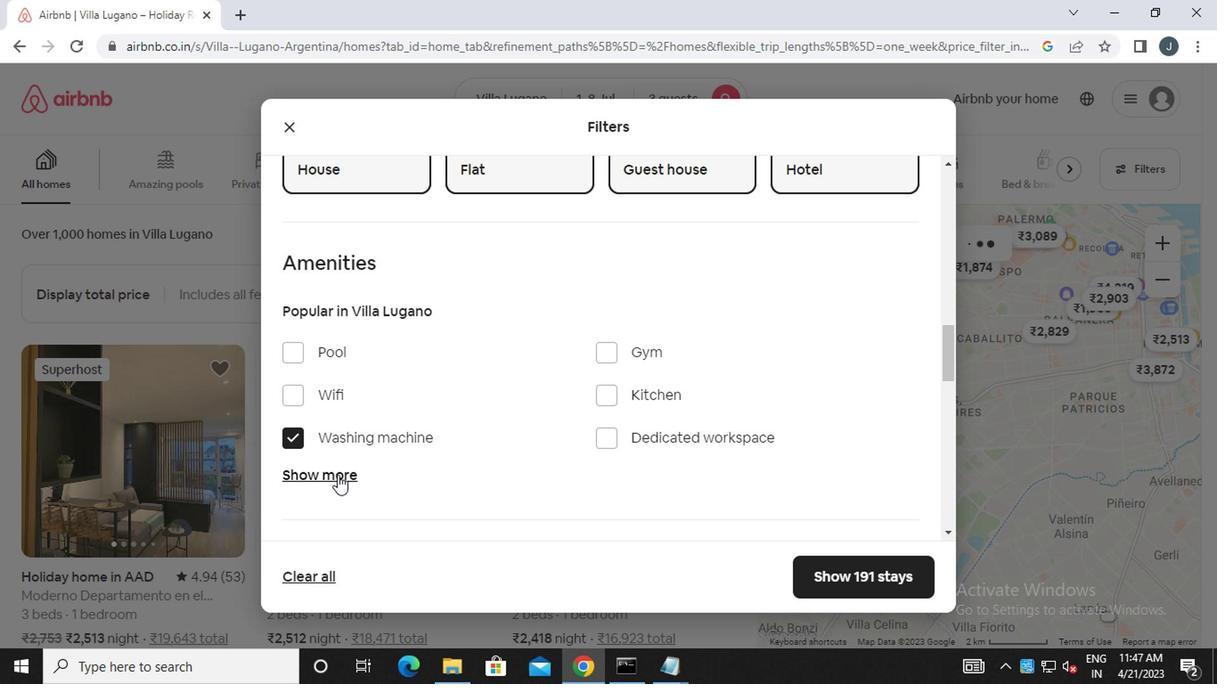 
Action: Mouse moved to (555, 464)
Screenshot: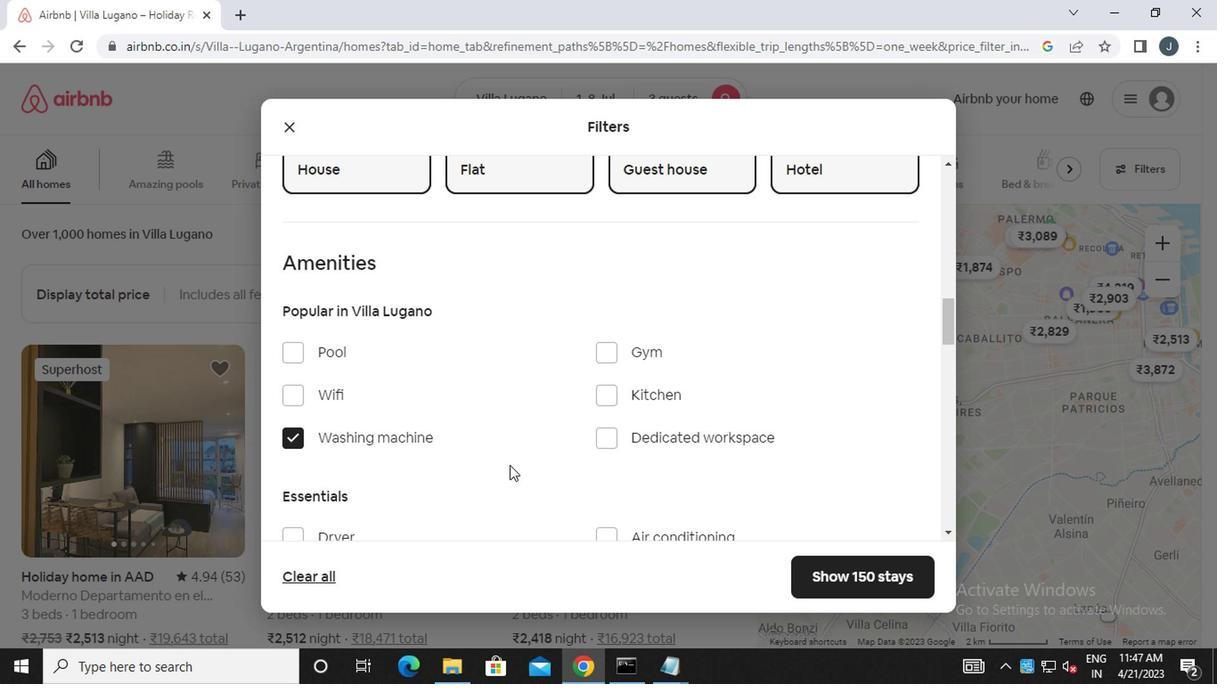 
Action: Mouse scrolled (555, 463) with delta (0, 0)
Screenshot: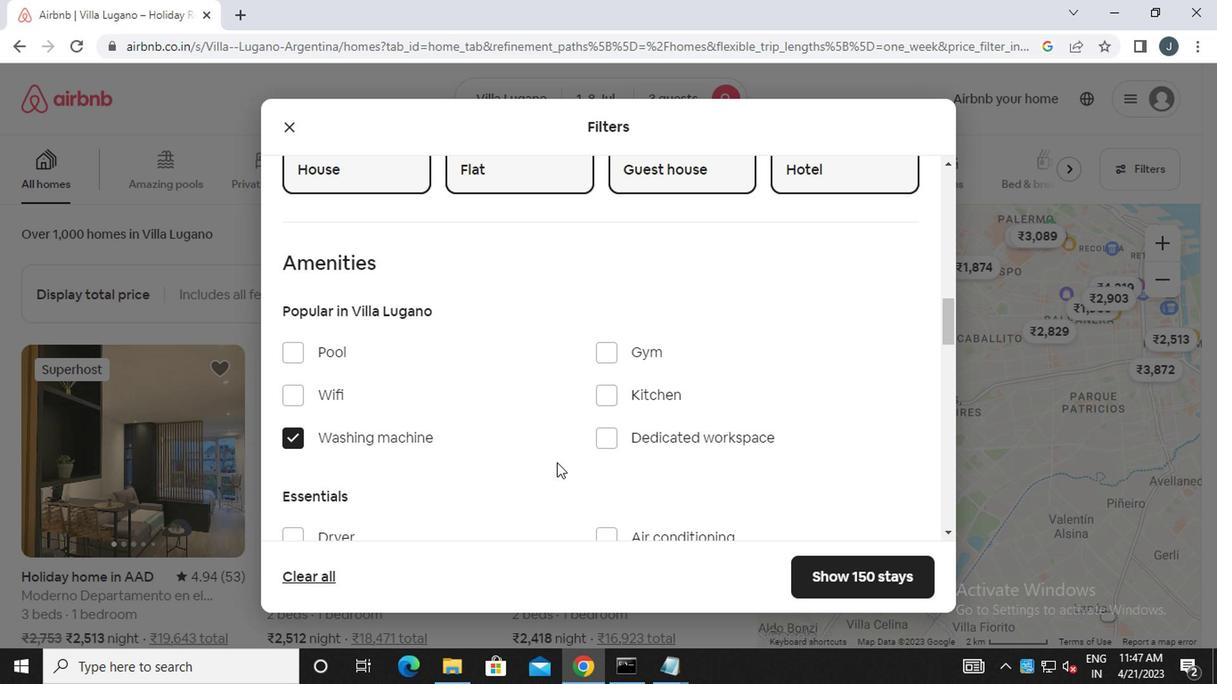 
Action: Mouse moved to (522, 412)
Screenshot: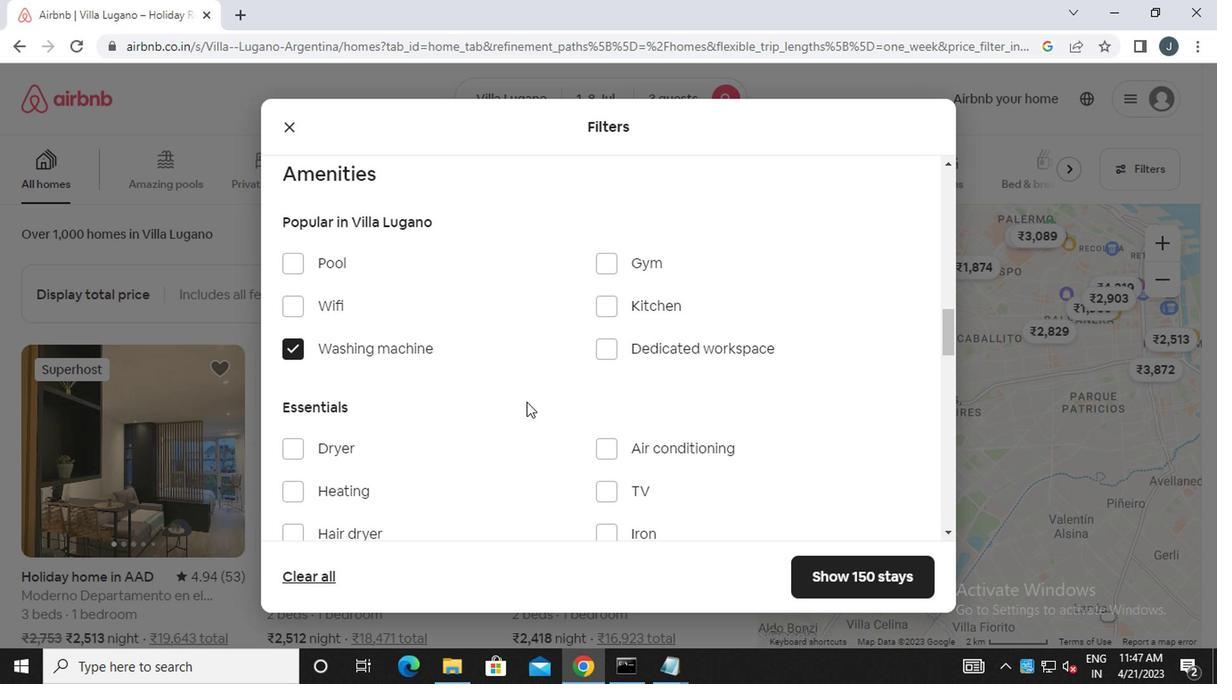 
Action: Mouse scrolled (522, 412) with delta (0, 0)
Screenshot: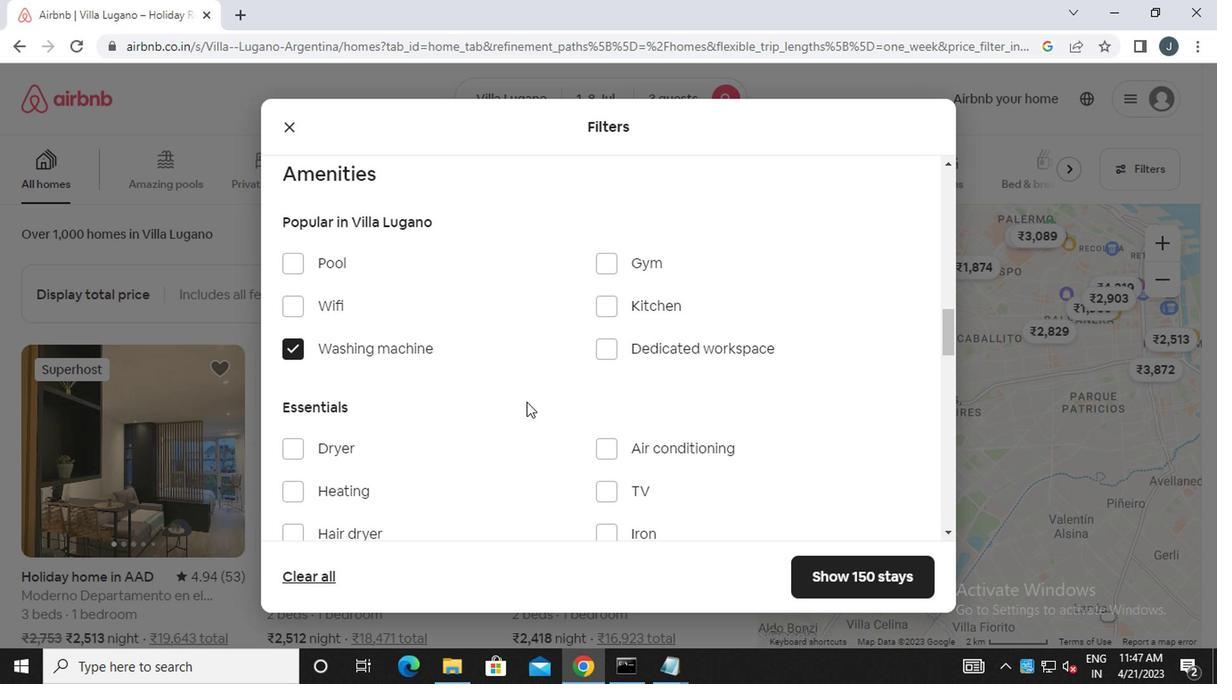 
Action: Mouse moved to (376, 406)
Screenshot: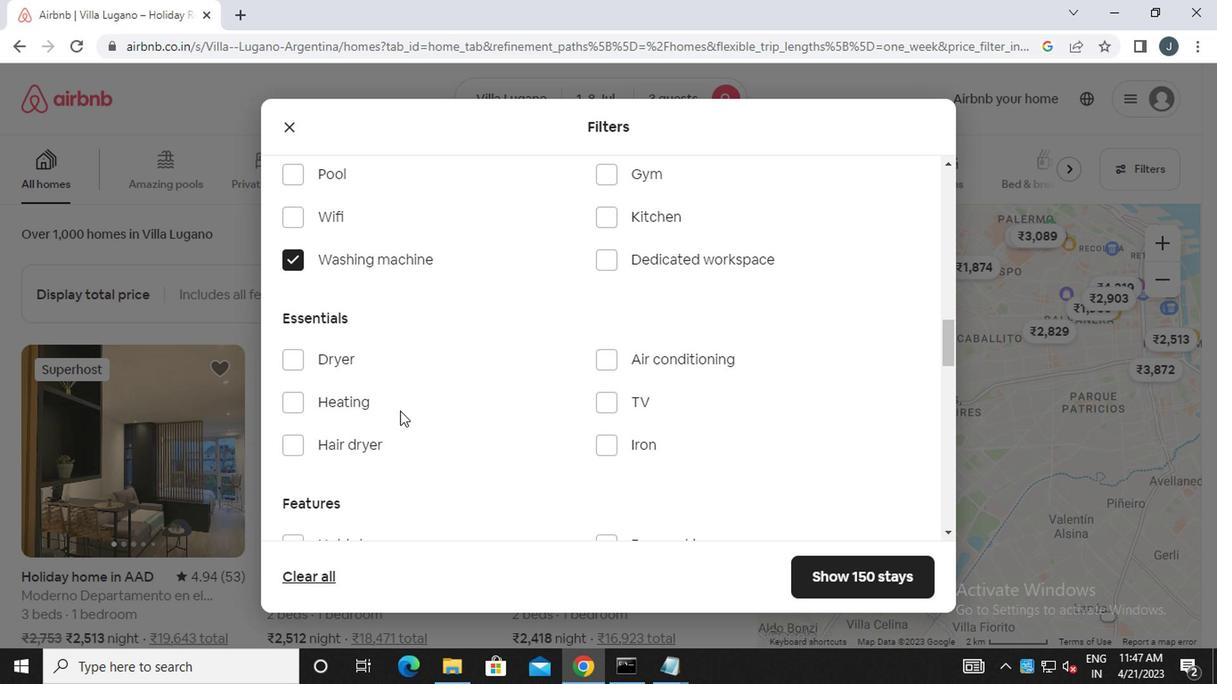
Action: Mouse pressed left at (376, 406)
Screenshot: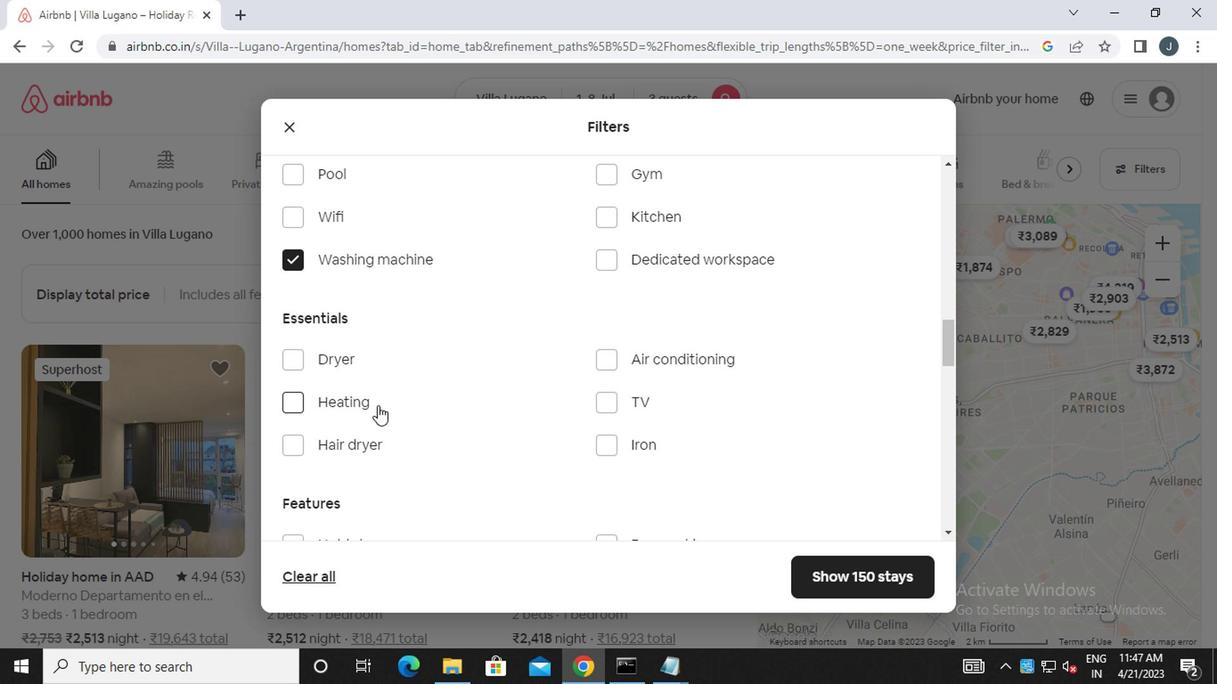 
Action: Mouse moved to (425, 410)
Screenshot: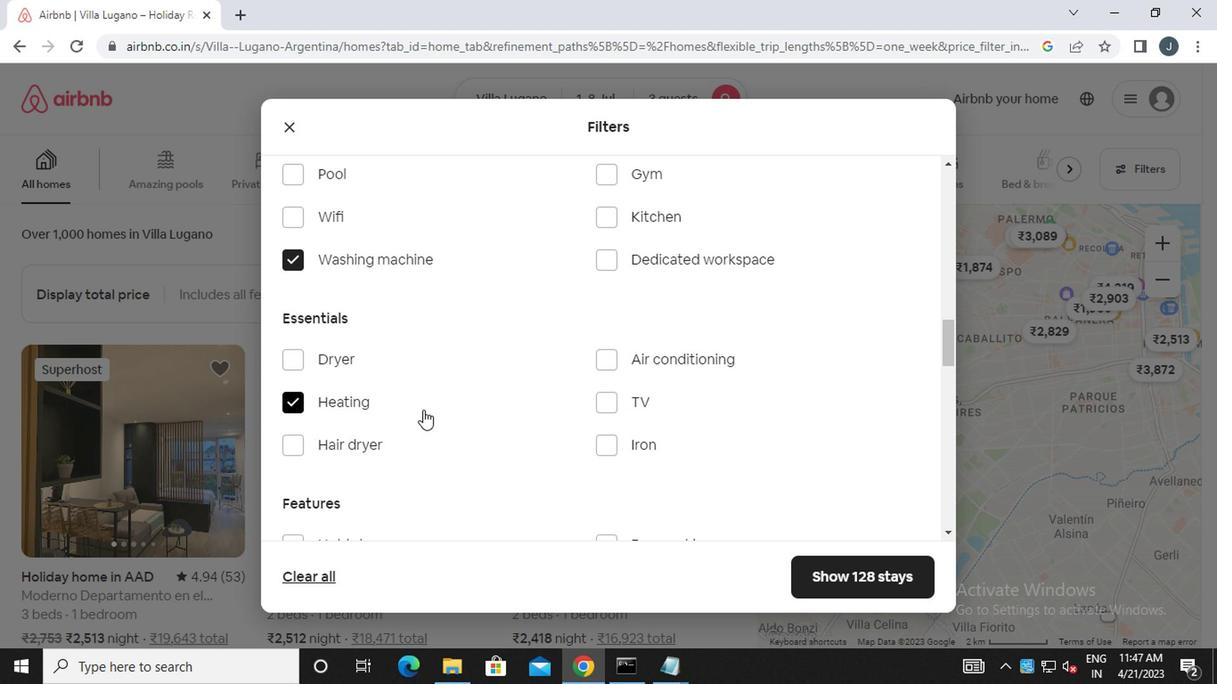 
Action: Mouse scrolled (425, 410) with delta (0, 0)
Screenshot: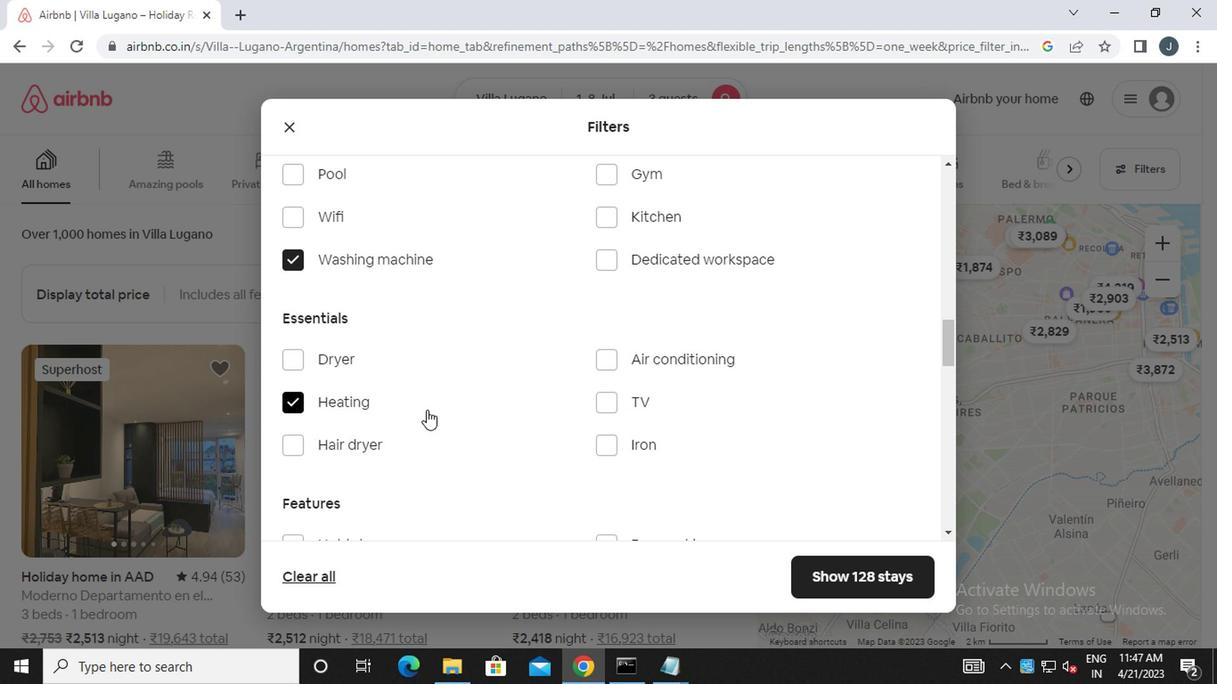 
Action: Mouse moved to (425, 410)
Screenshot: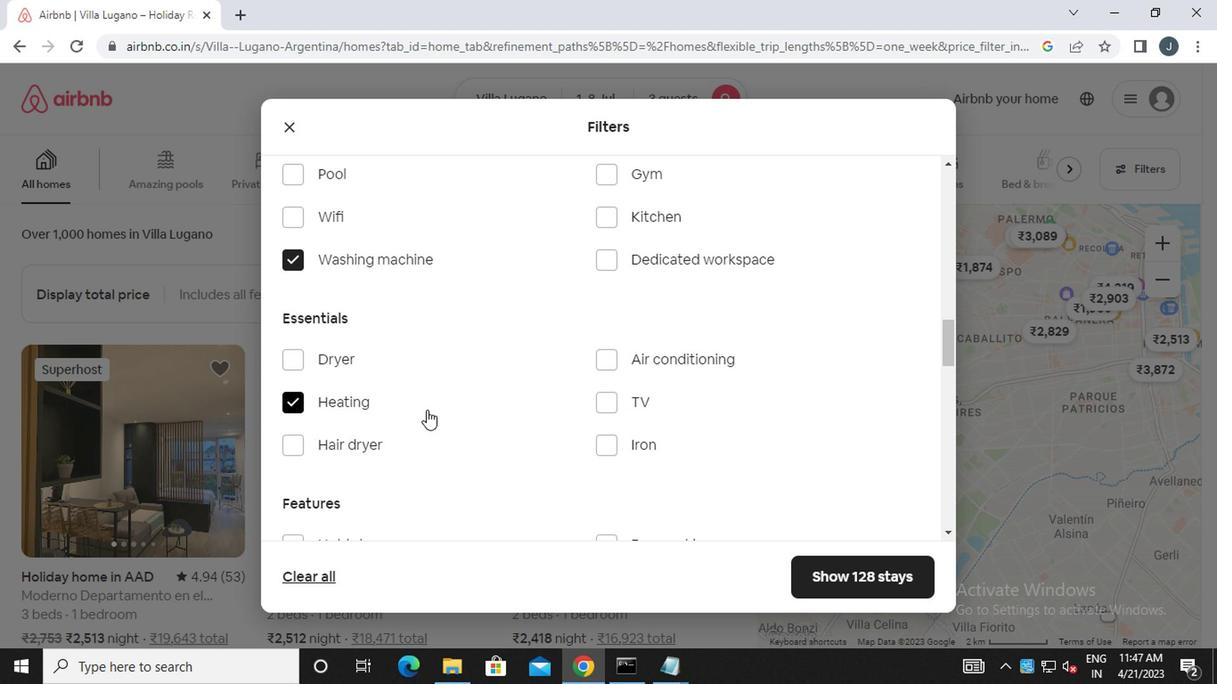 
Action: Mouse scrolled (425, 410) with delta (0, 0)
Screenshot: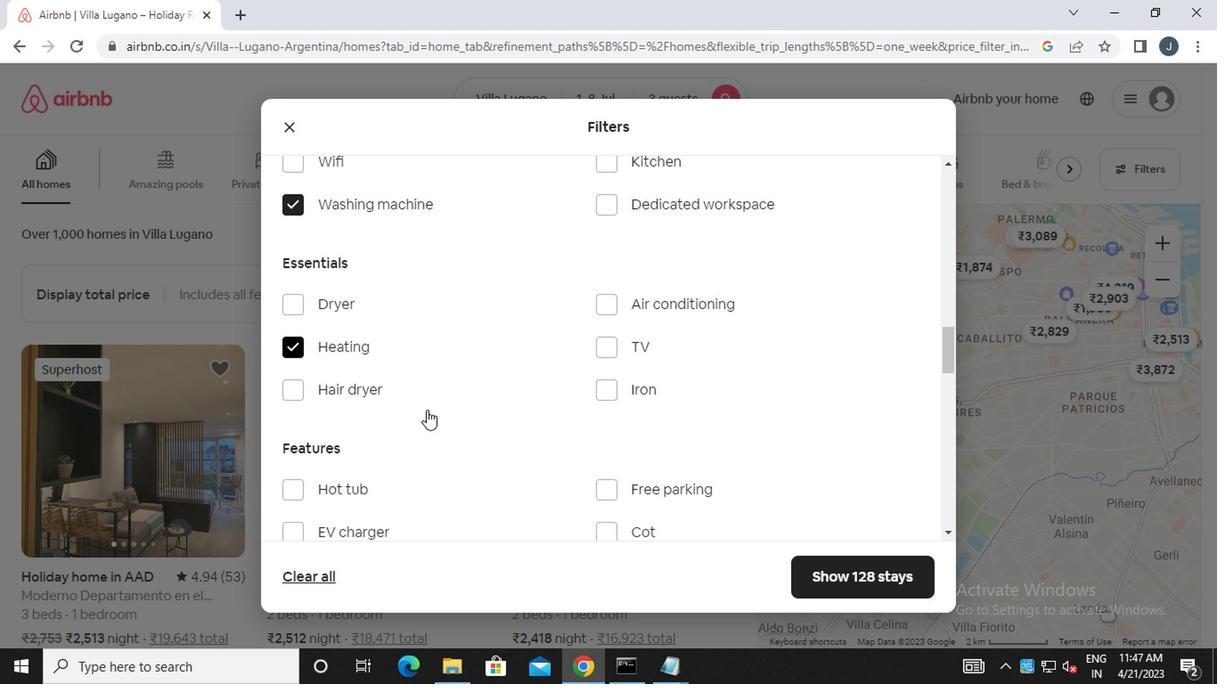 
Action: Mouse scrolled (425, 410) with delta (0, 0)
Screenshot: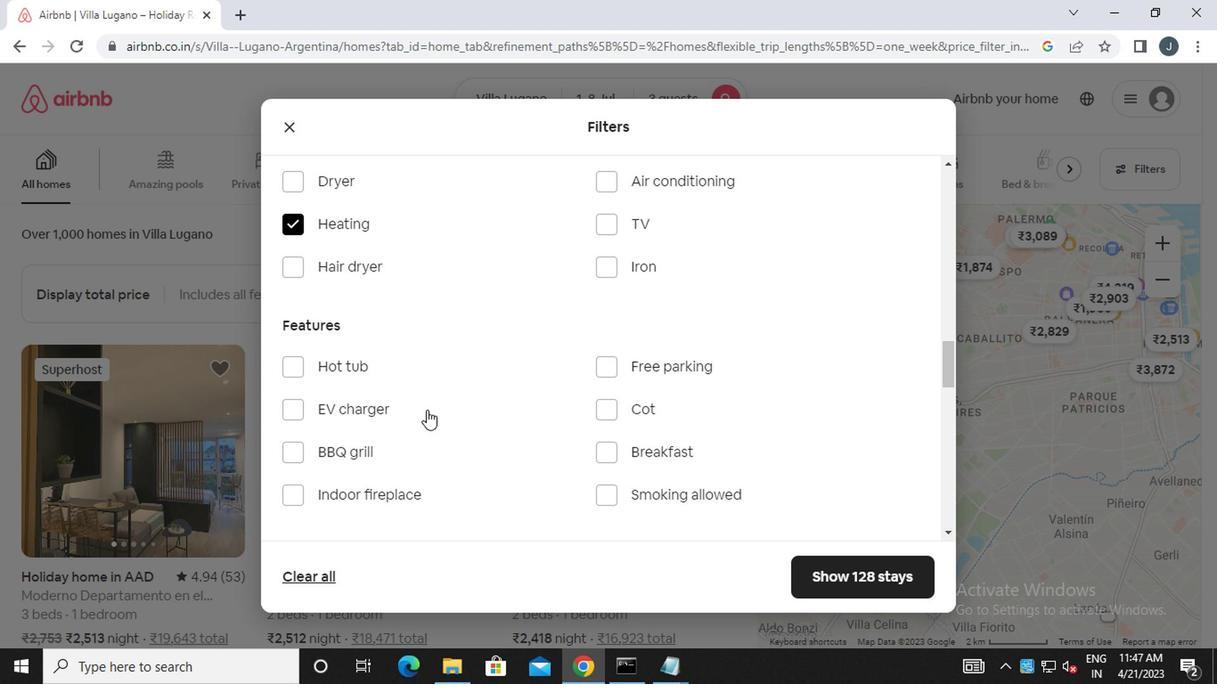 
Action: Mouse scrolled (425, 410) with delta (0, 0)
Screenshot: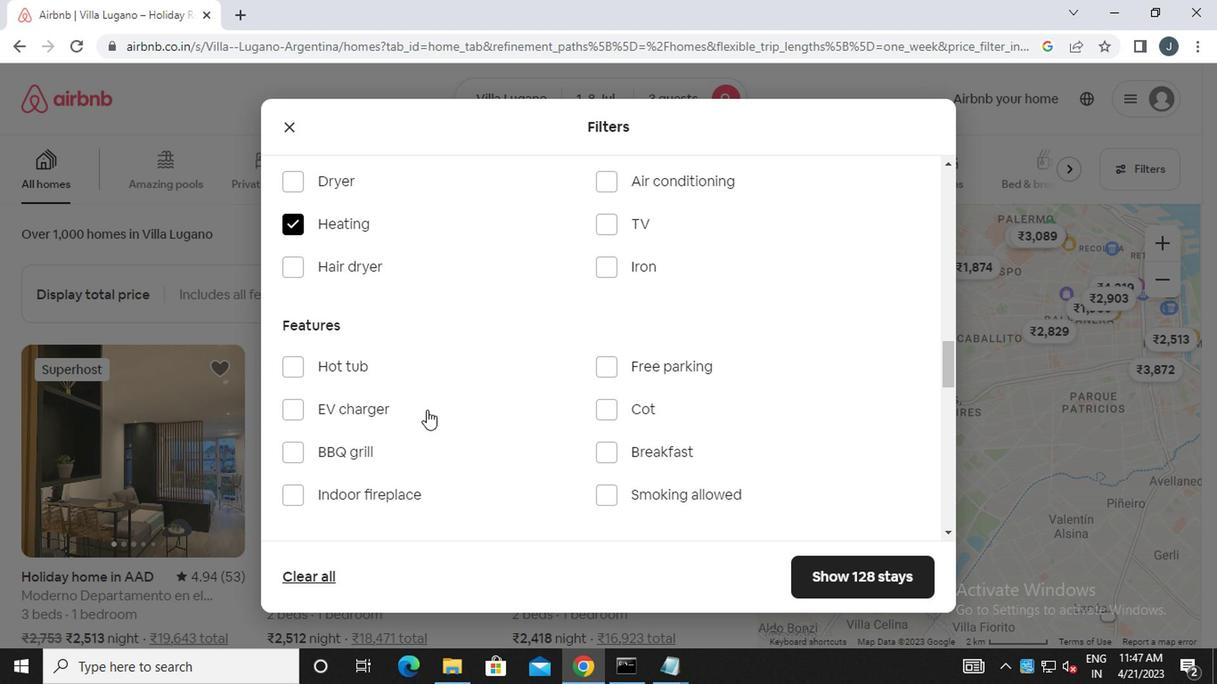 
Action: Mouse scrolled (425, 410) with delta (0, 0)
Screenshot: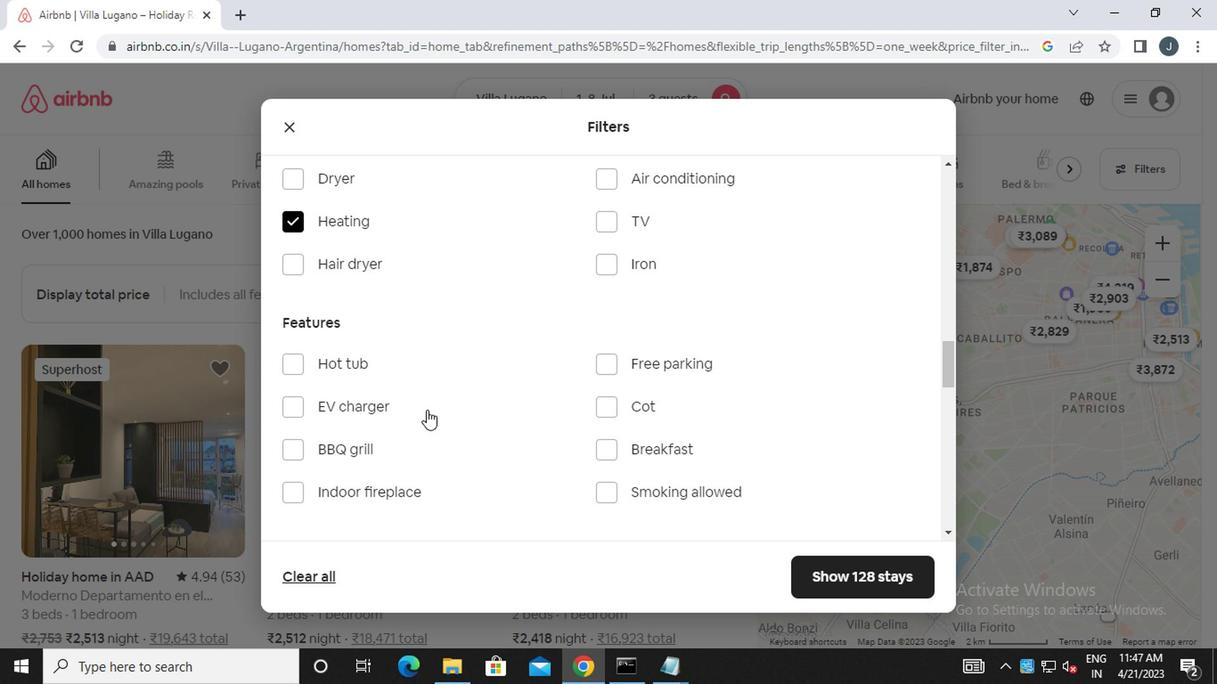 
Action: Mouse scrolled (425, 410) with delta (0, 0)
Screenshot: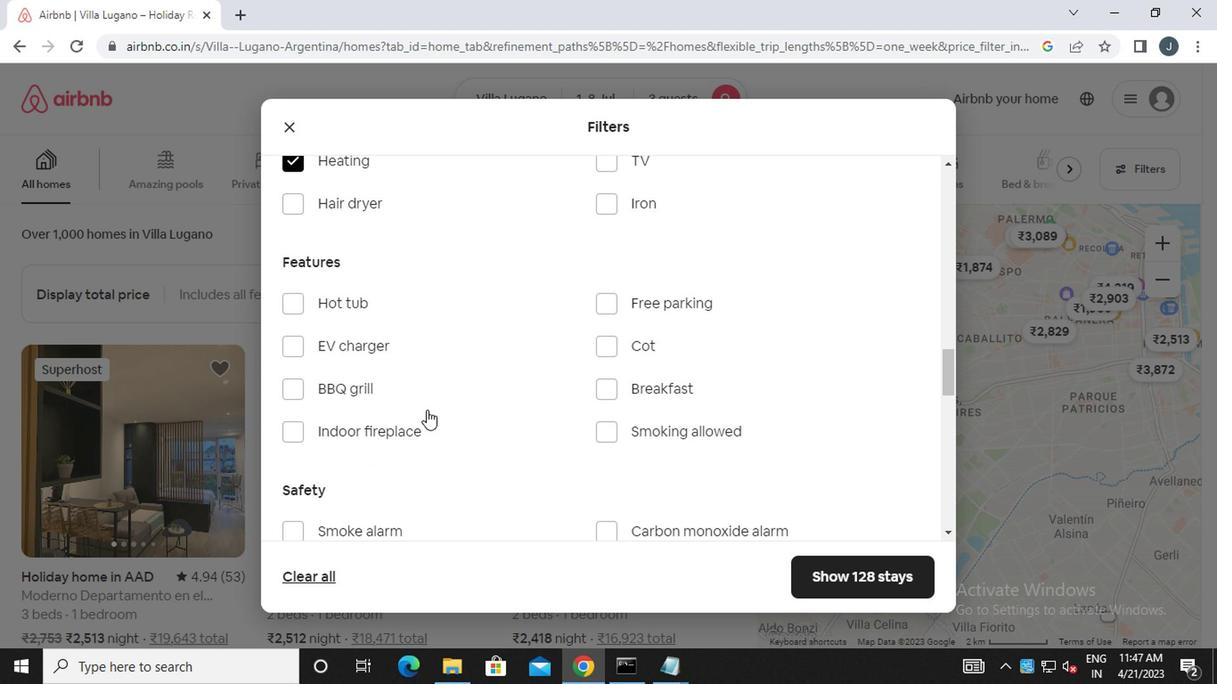 
Action: Mouse moved to (865, 483)
Screenshot: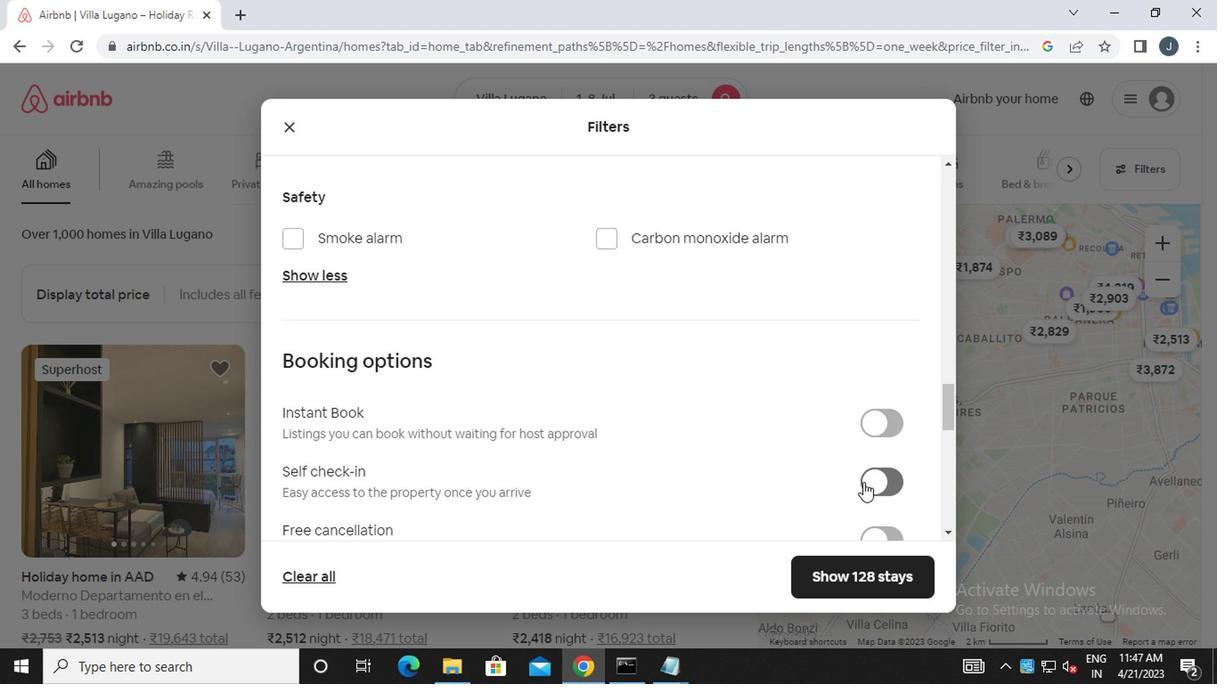 
Action: Mouse pressed left at (865, 483)
Screenshot: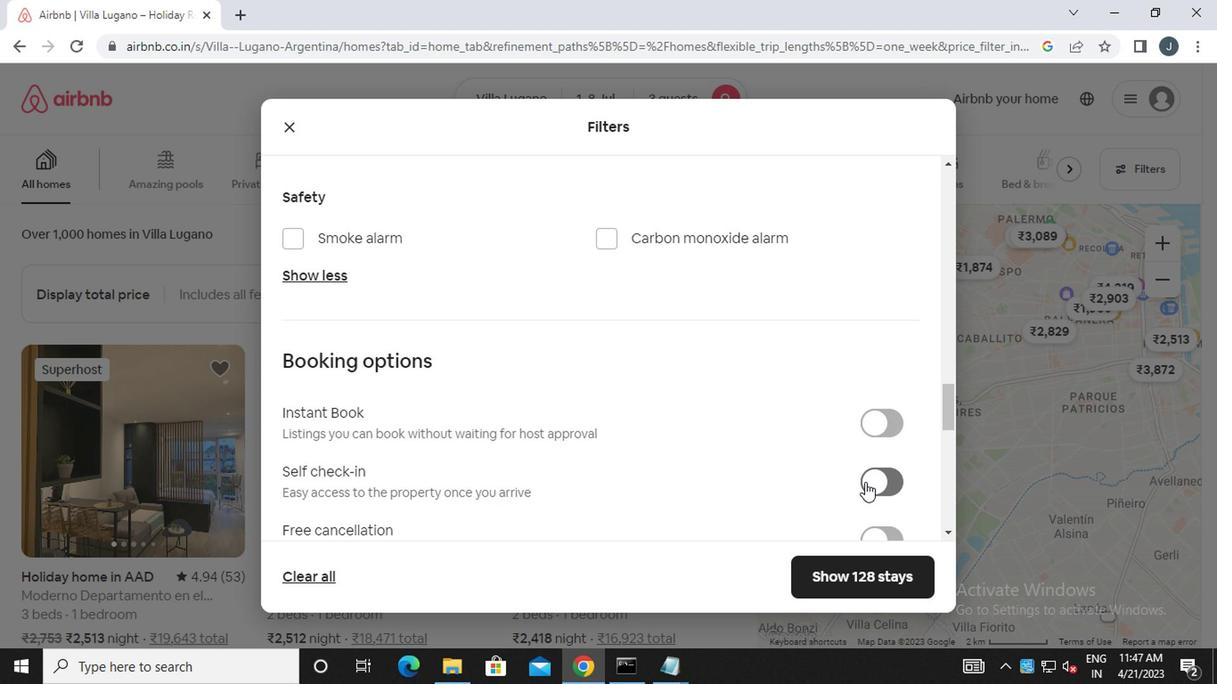 
Action: Mouse moved to (617, 472)
Screenshot: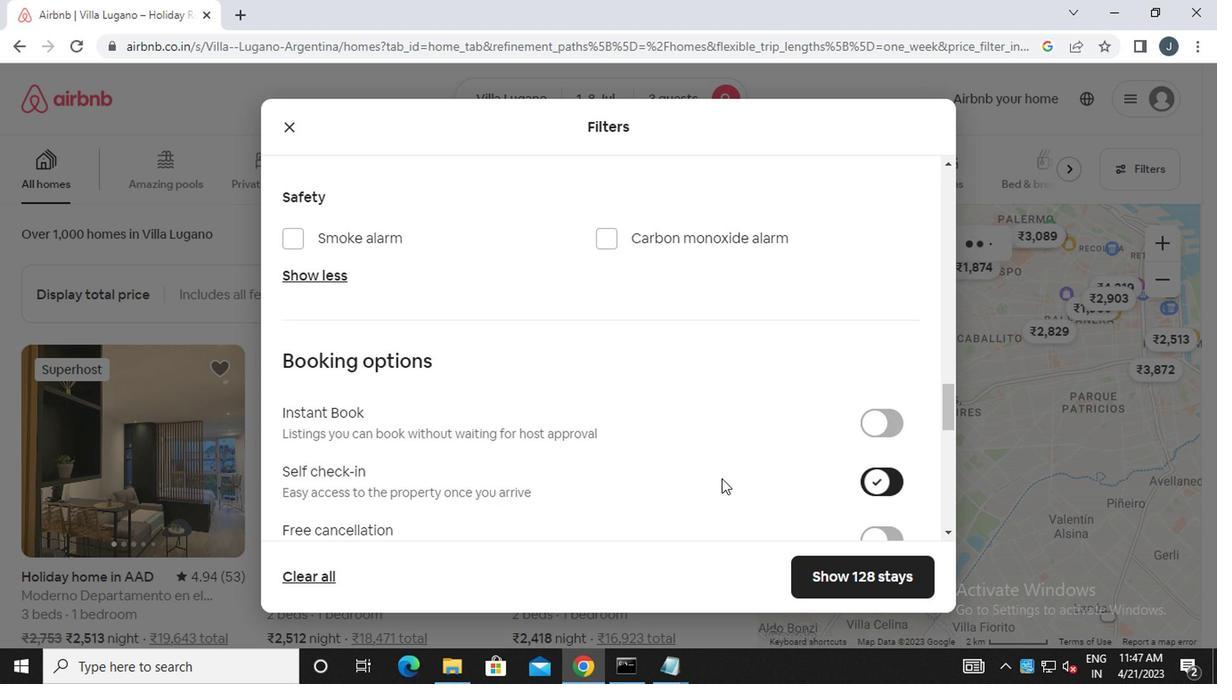 
Action: Mouse scrolled (617, 471) with delta (0, -1)
Screenshot: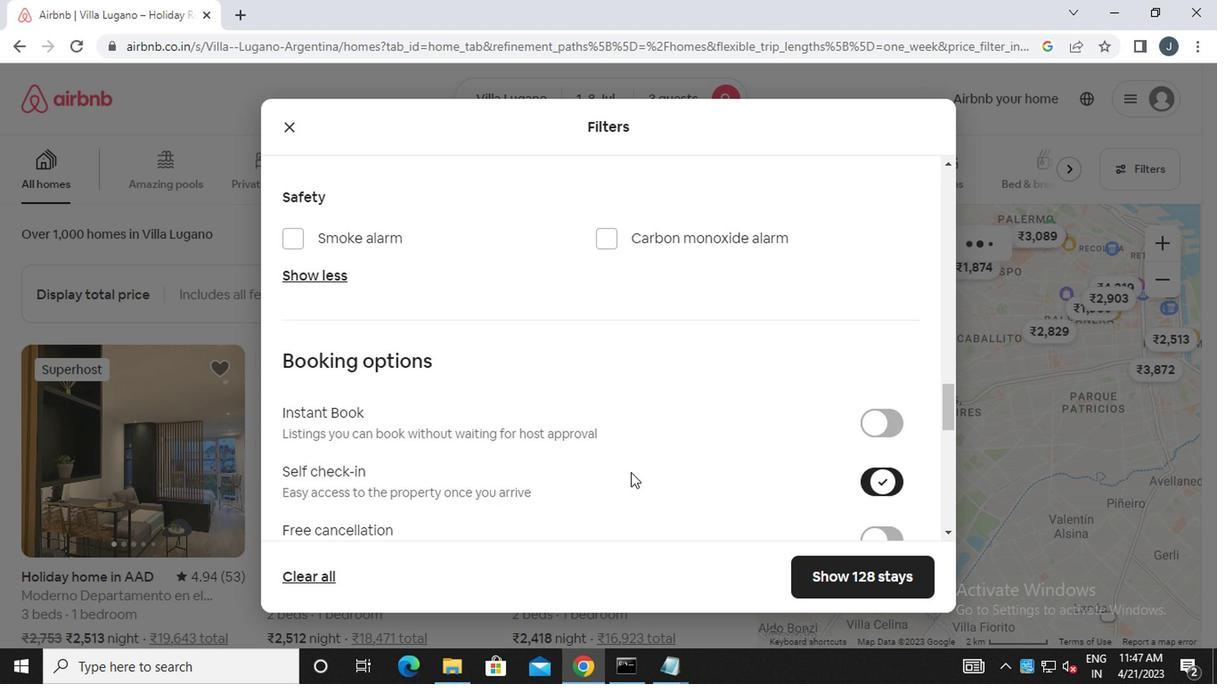 
Action: Mouse scrolled (617, 471) with delta (0, -1)
Screenshot: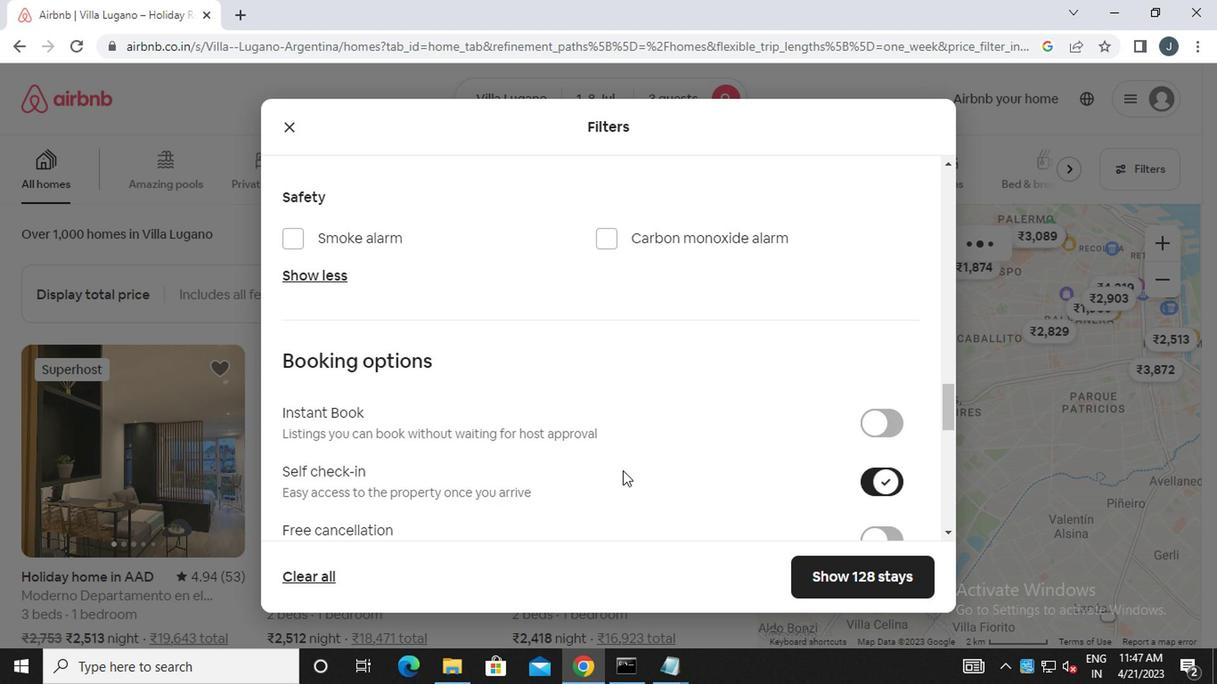 
Action: Mouse scrolled (617, 471) with delta (0, -1)
Screenshot: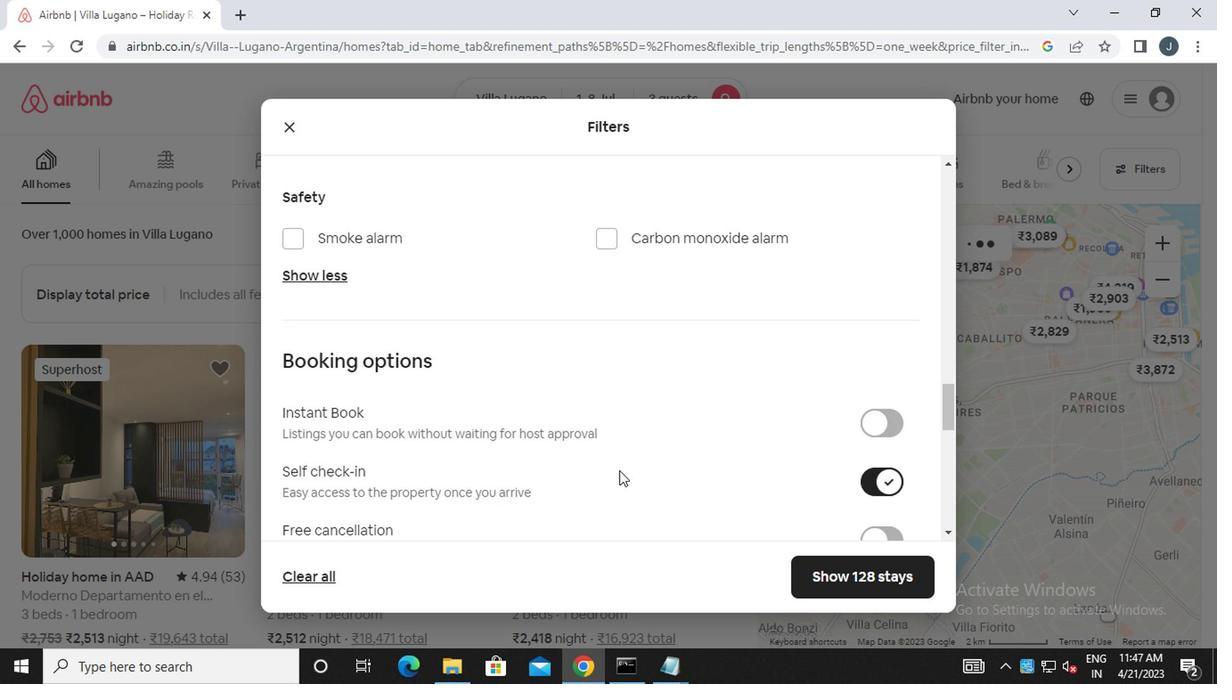 
Action: Mouse scrolled (617, 471) with delta (0, -1)
Screenshot: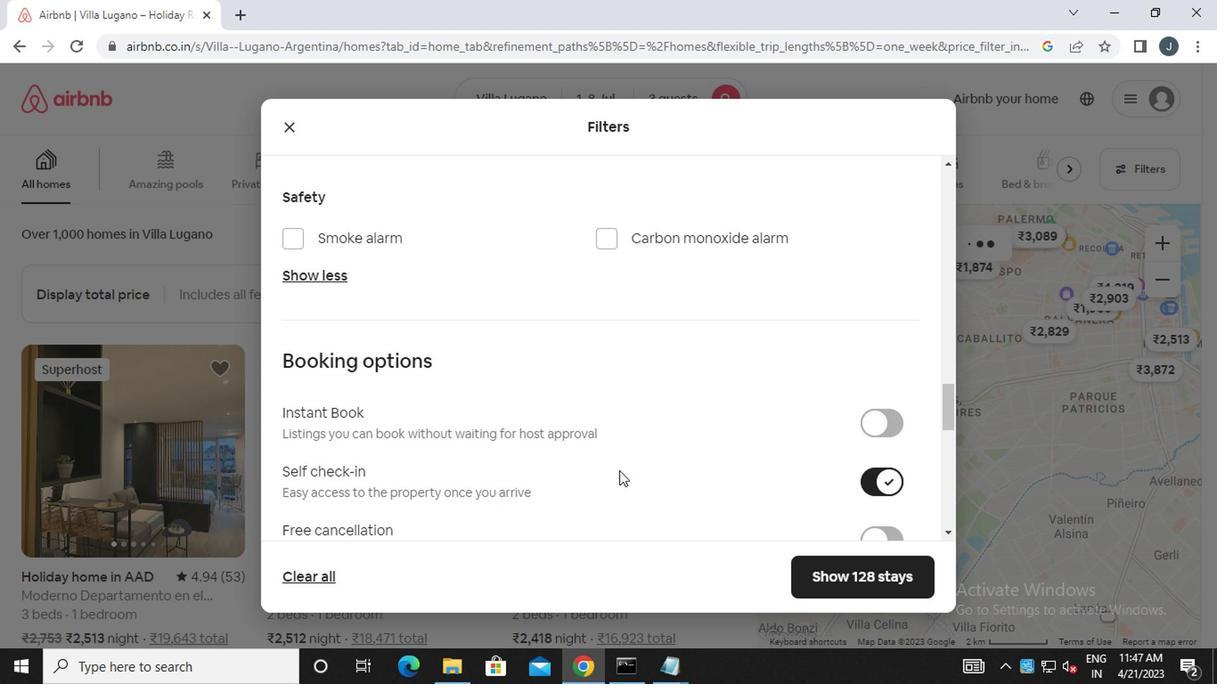 
Action: Mouse moved to (618, 471)
Screenshot: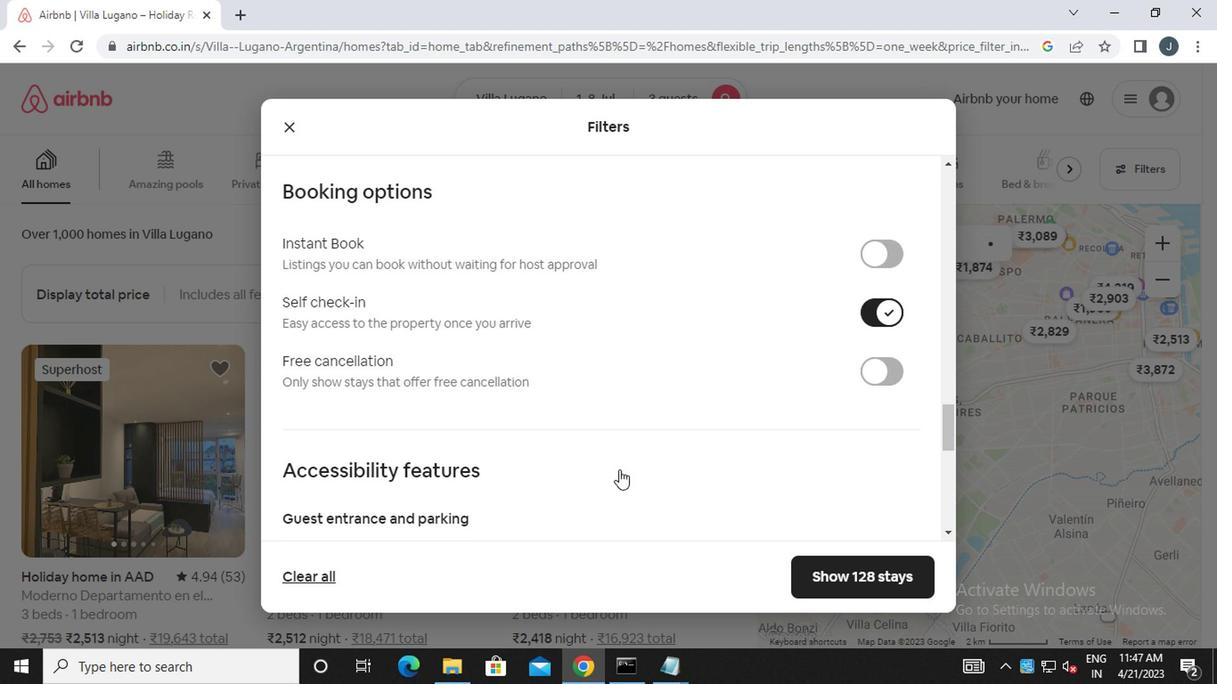 
Action: Mouse scrolled (618, 470) with delta (0, 0)
Screenshot: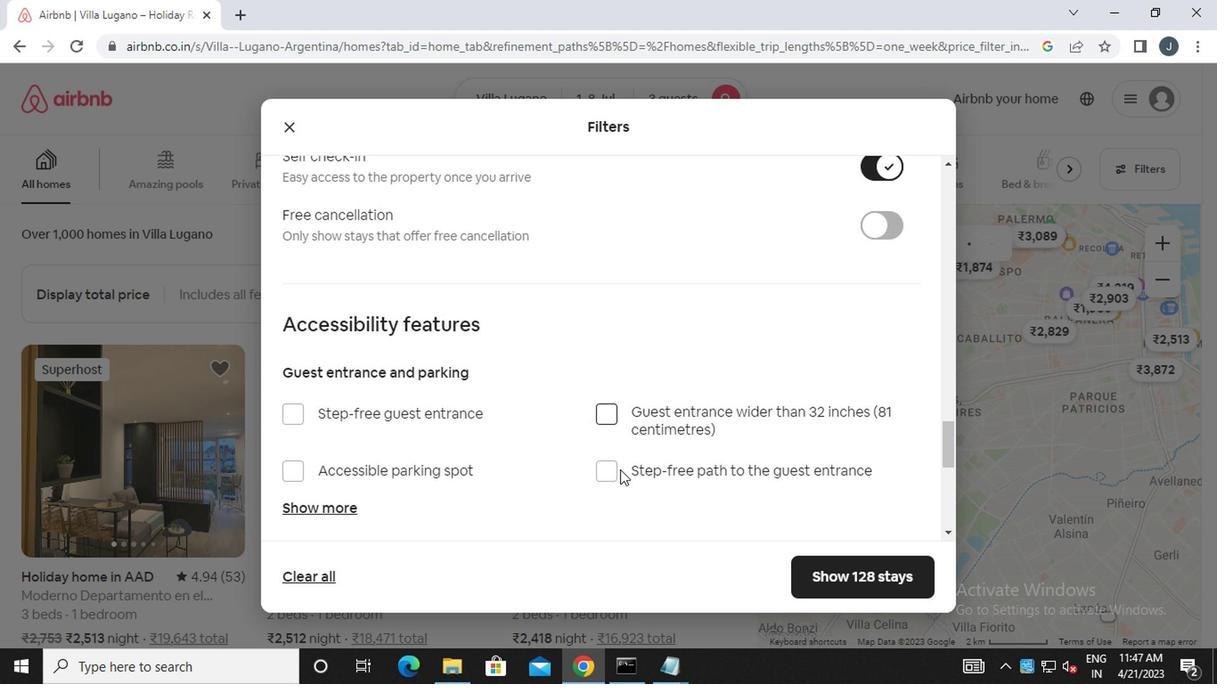 
Action: Mouse scrolled (618, 470) with delta (0, 0)
Screenshot: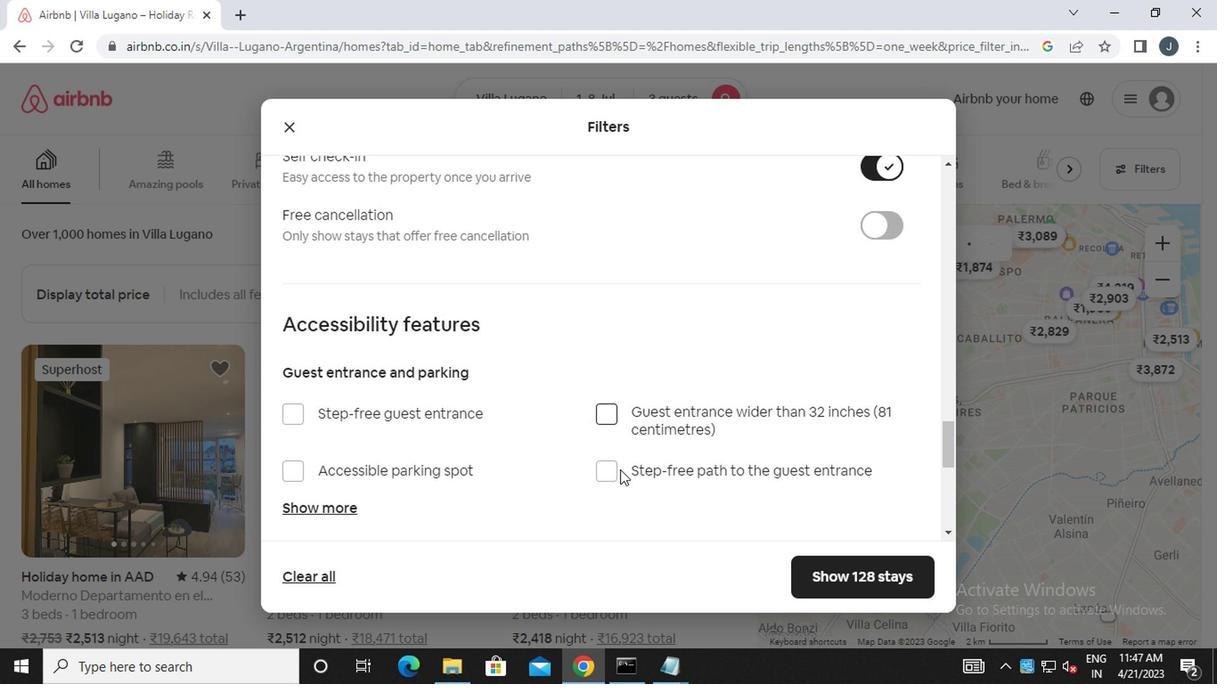 
Action: Mouse scrolled (618, 470) with delta (0, 0)
Screenshot: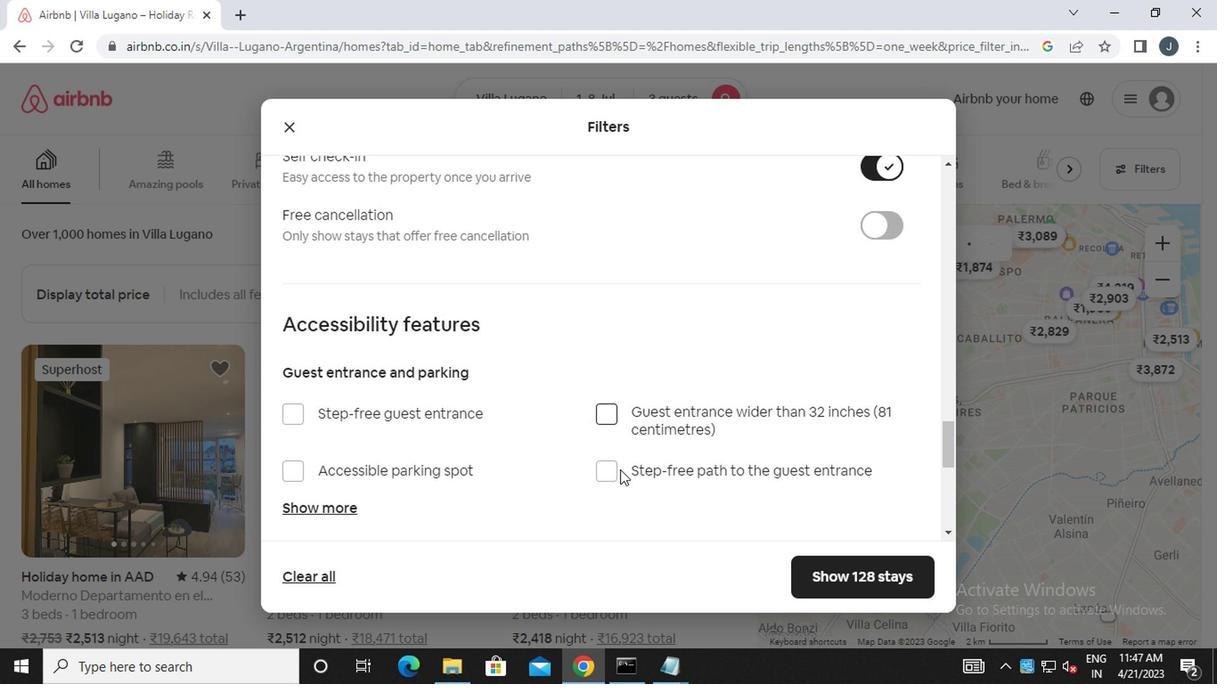 
Action: Mouse moved to (618, 471)
Screenshot: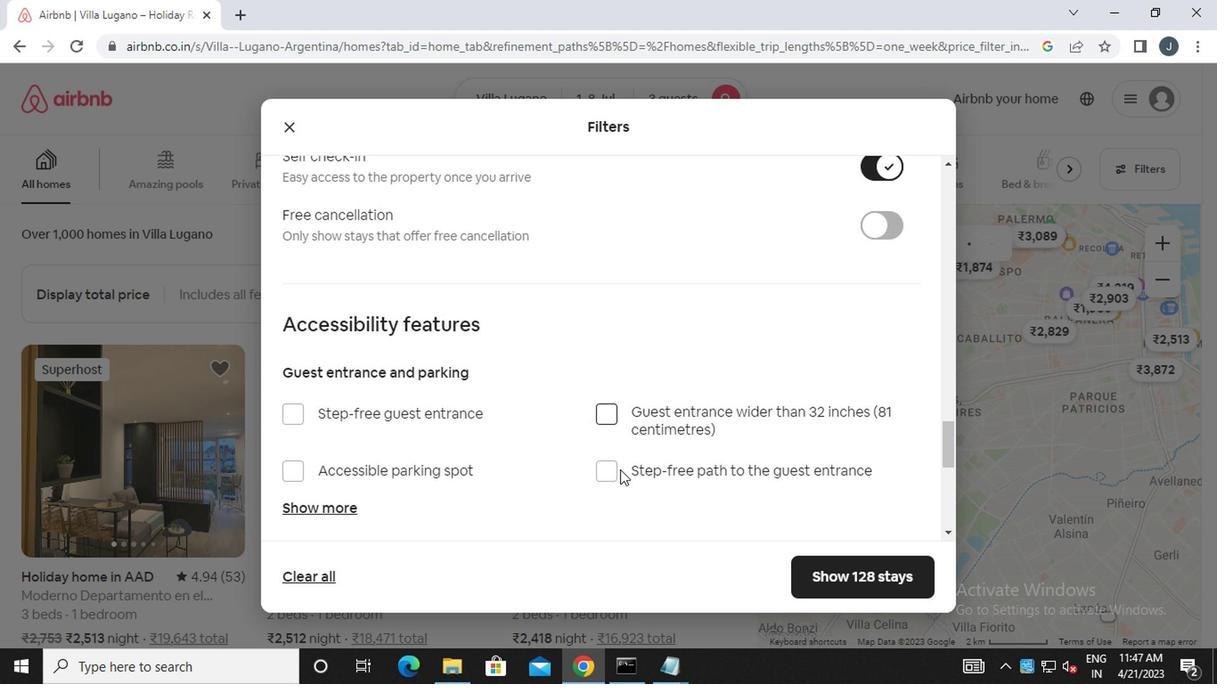 
Action: Mouse scrolled (618, 470) with delta (0, 0)
Screenshot: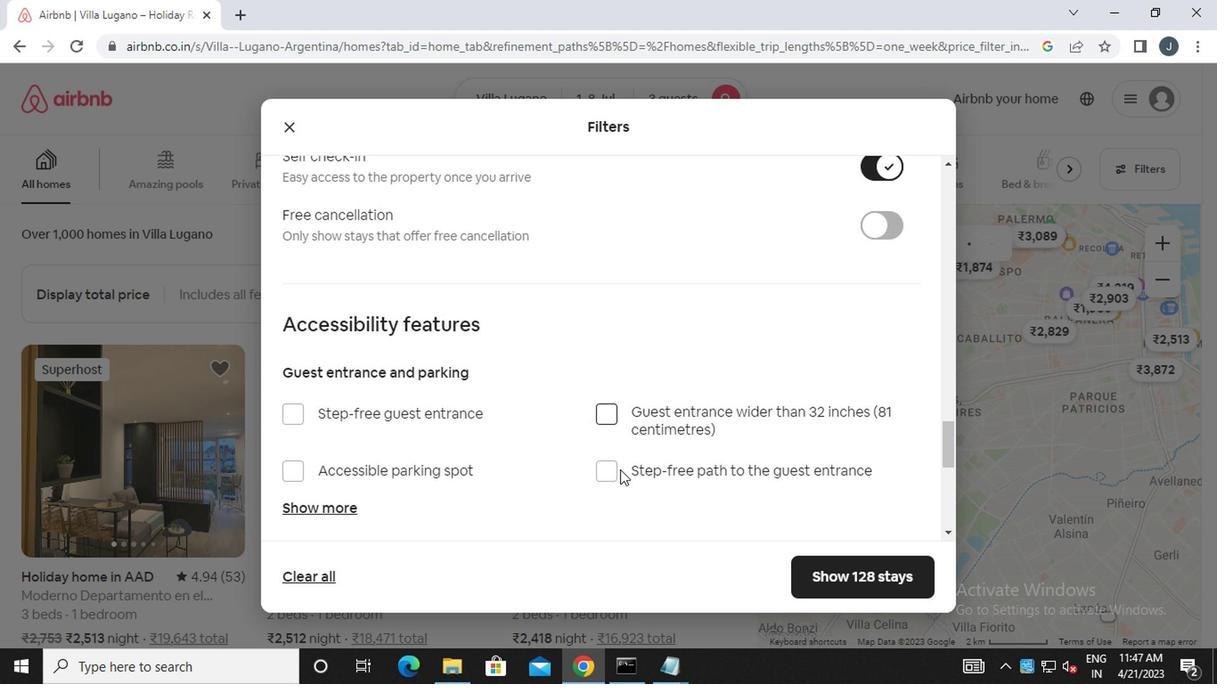 
Action: Mouse scrolled (618, 470) with delta (0, 0)
Screenshot: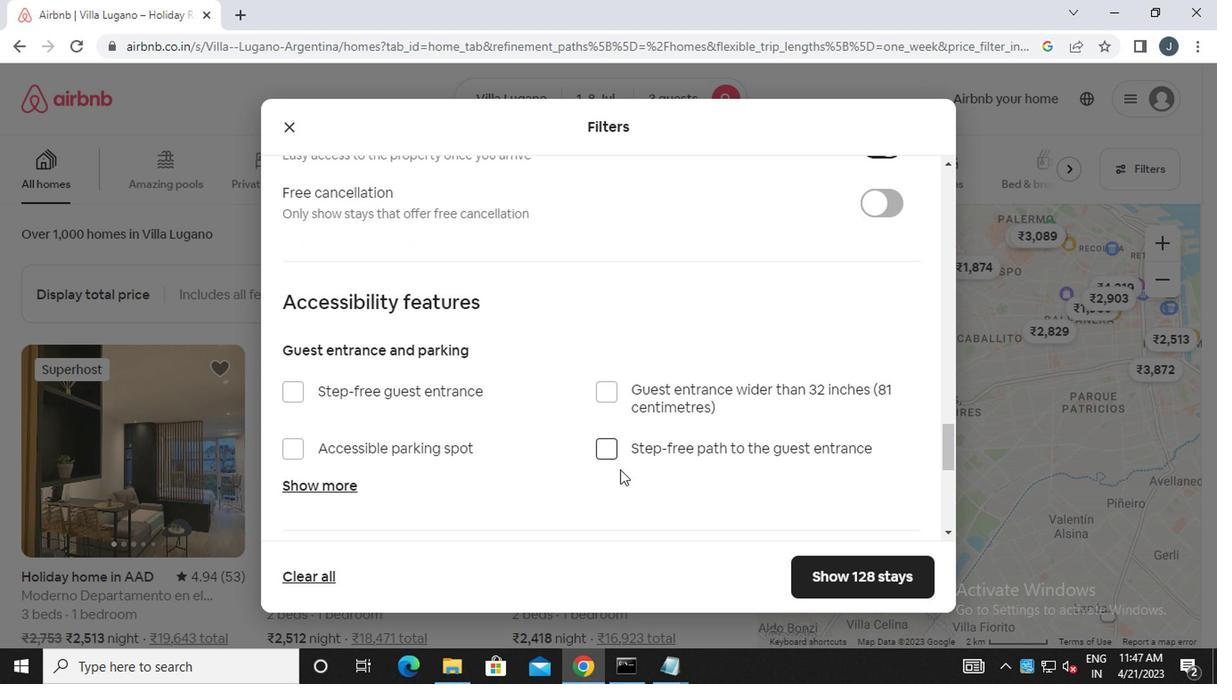 
Action: Mouse moved to (608, 471)
Screenshot: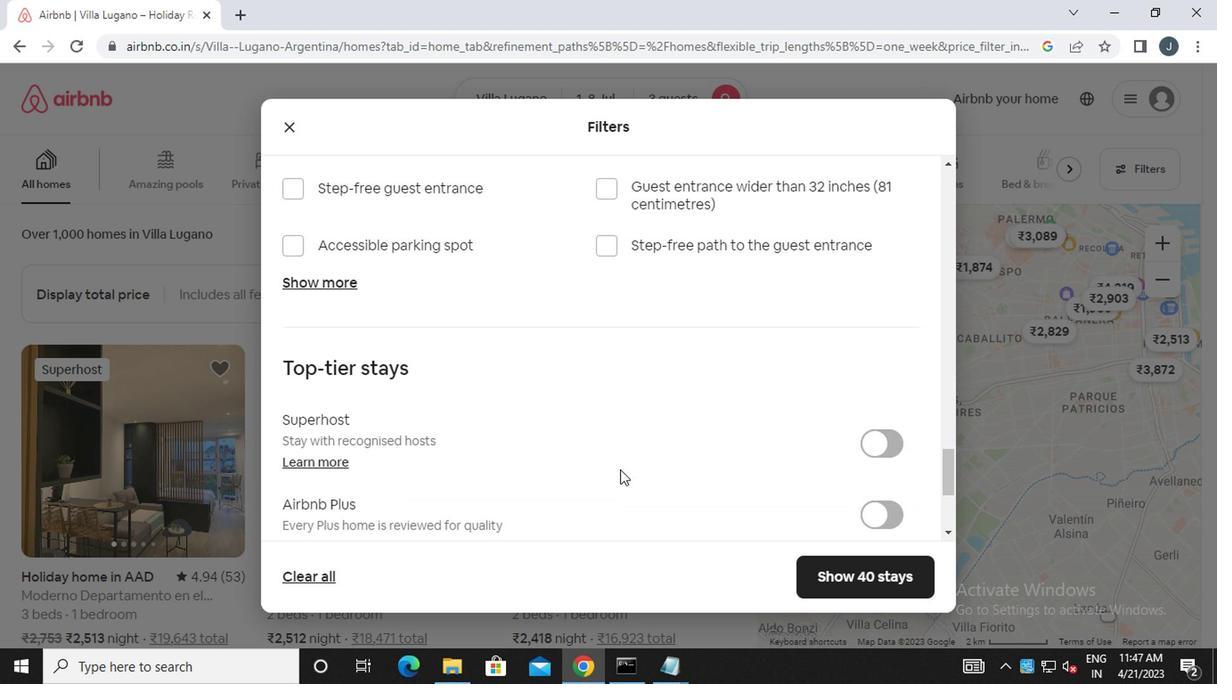 
Action: Mouse scrolled (608, 470) with delta (0, 0)
Screenshot: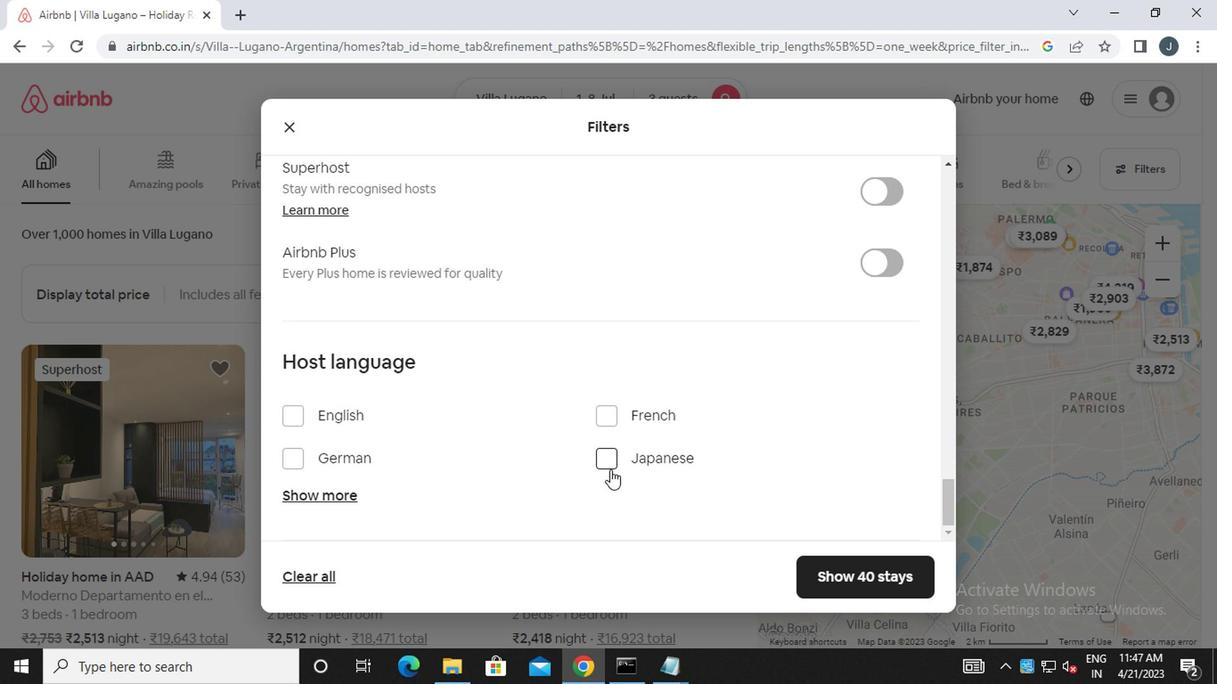
Action: Mouse scrolled (608, 470) with delta (0, 0)
Screenshot: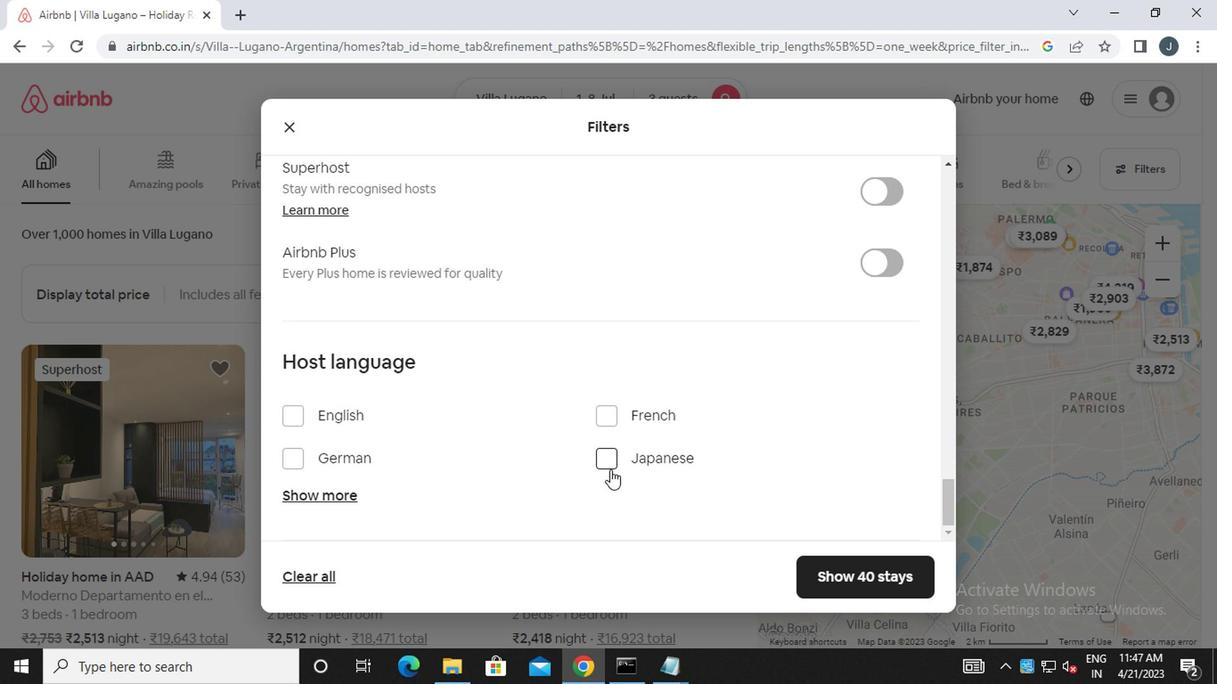 
Action: Mouse scrolled (608, 470) with delta (0, 0)
Screenshot: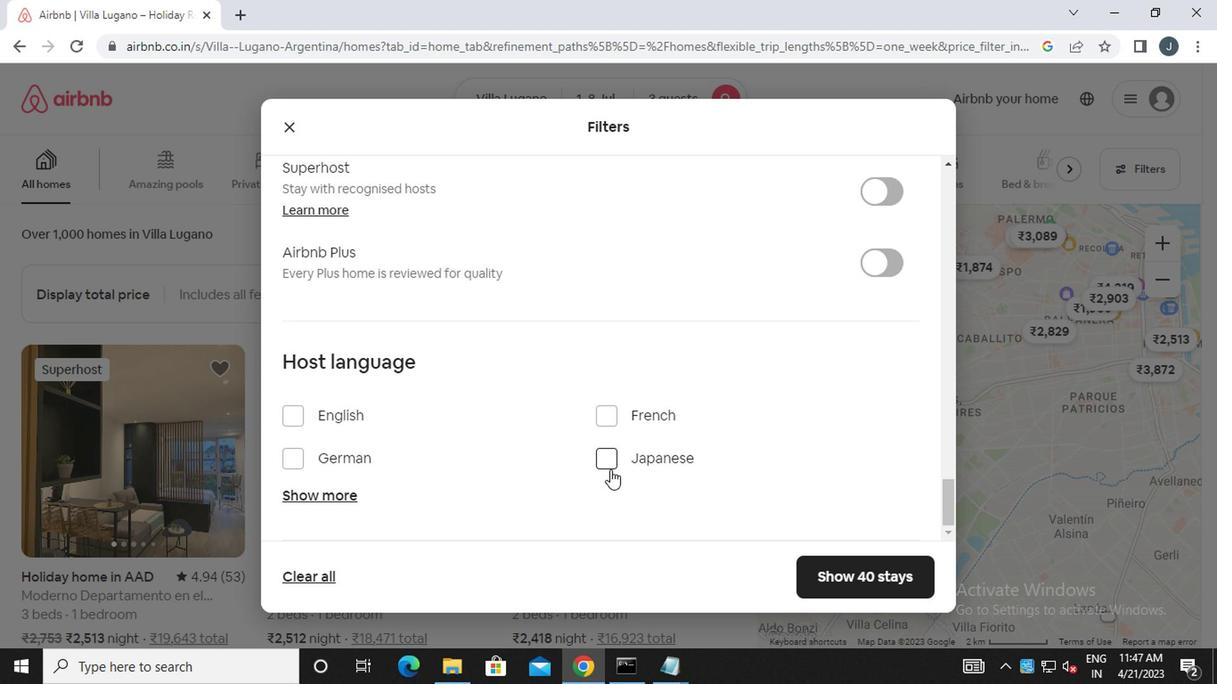 
Action: Mouse scrolled (608, 470) with delta (0, 0)
Screenshot: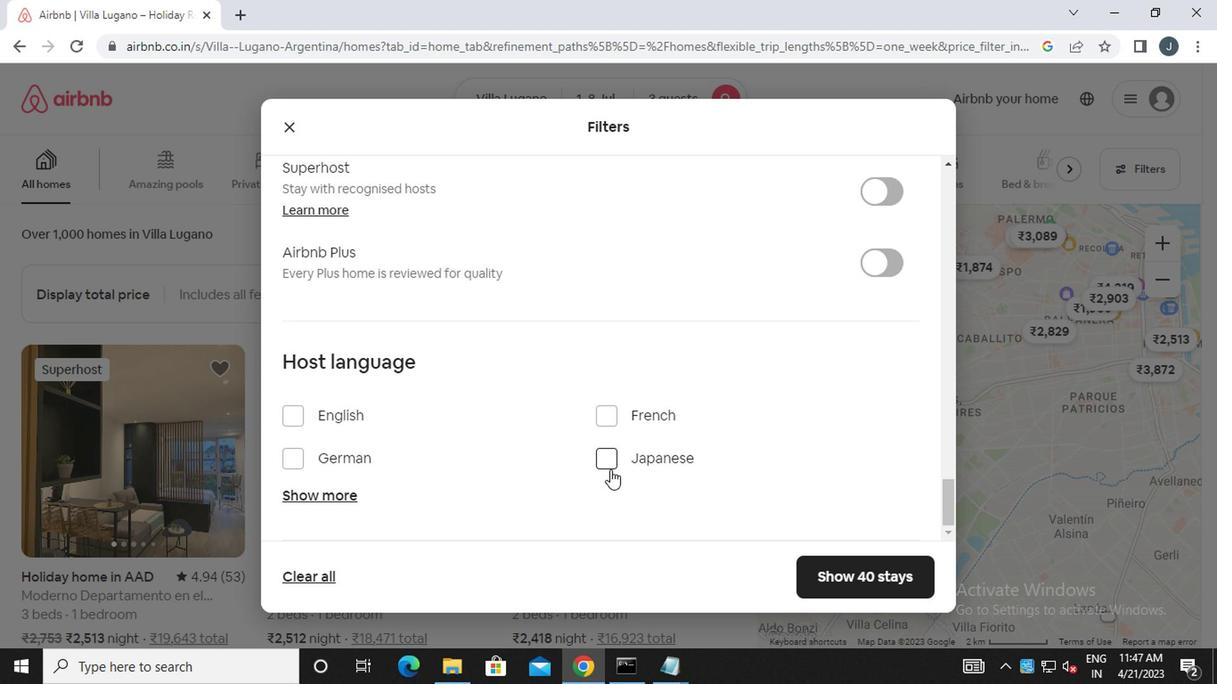 
Action: Mouse scrolled (608, 470) with delta (0, 0)
Screenshot: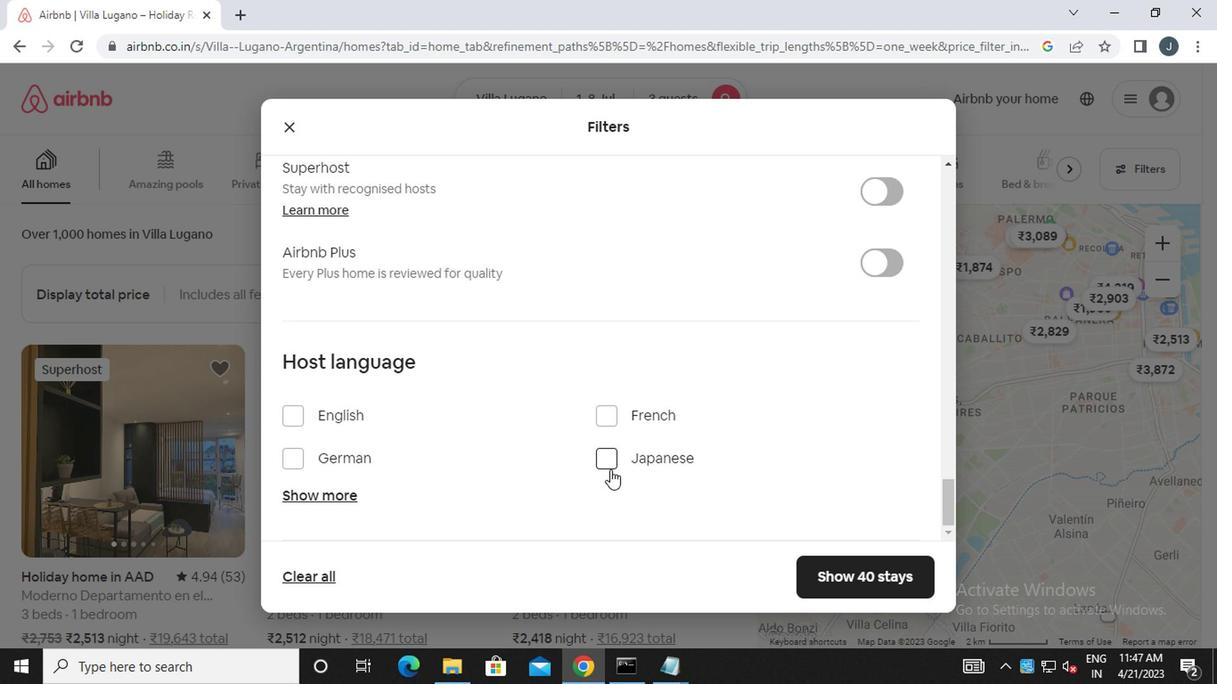
Action: Mouse scrolled (608, 470) with delta (0, 0)
Screenshot: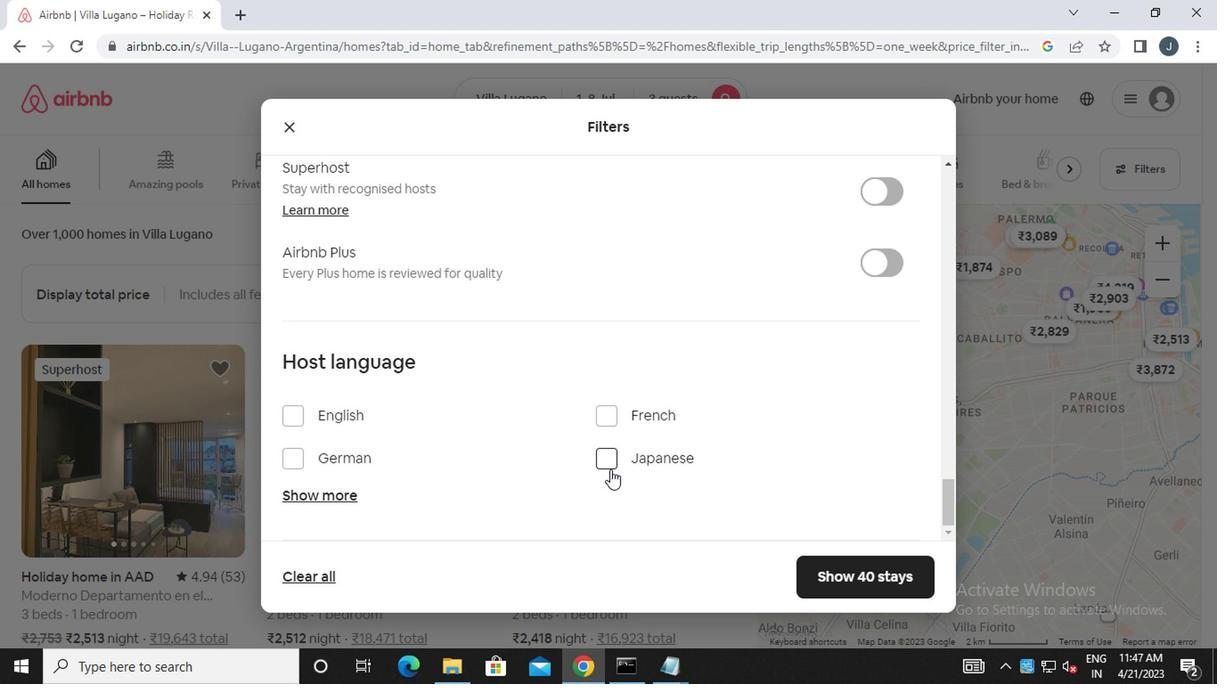 
Action: Mouse moved to (365, 412)
Screenshot: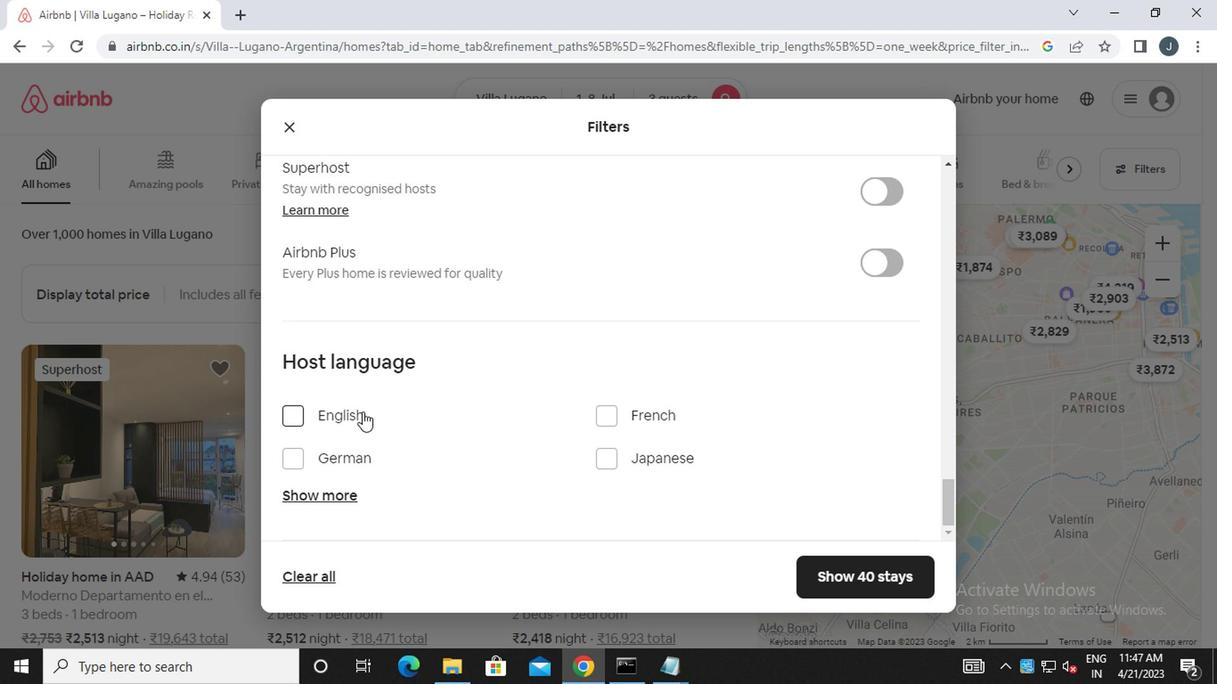 
Action: Mouse pressed left at (365, 412)
Screenshot: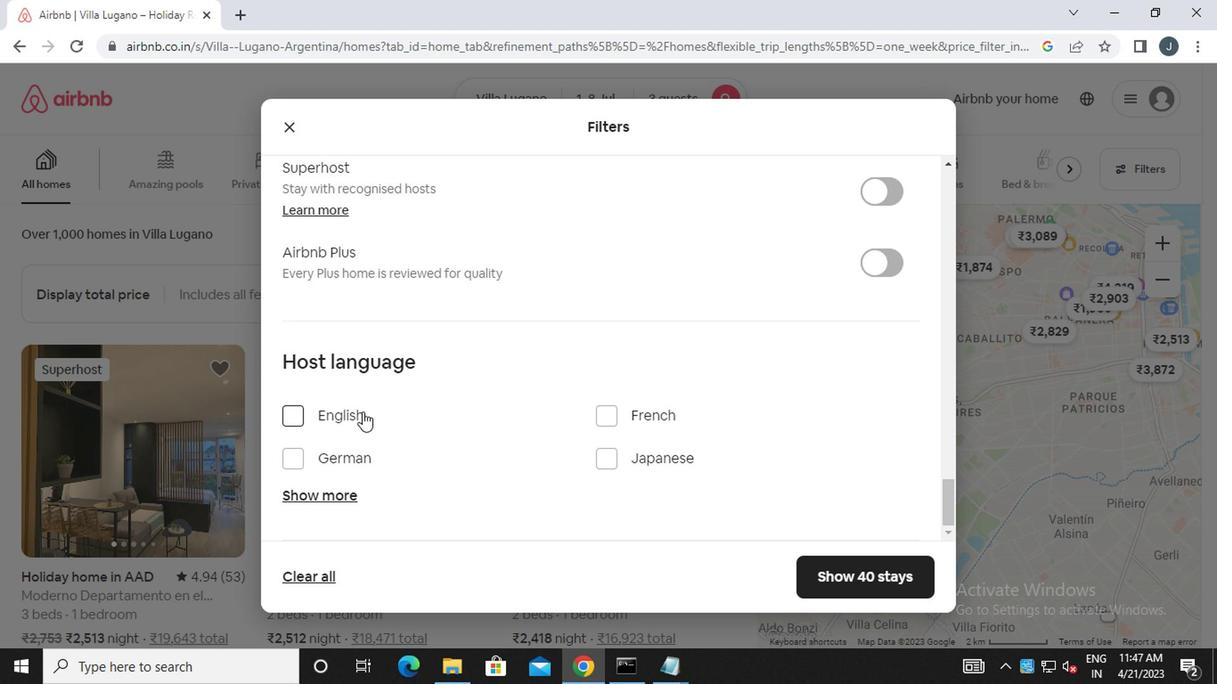 
Action: Mouse moved to (836, 585)
Screenshot: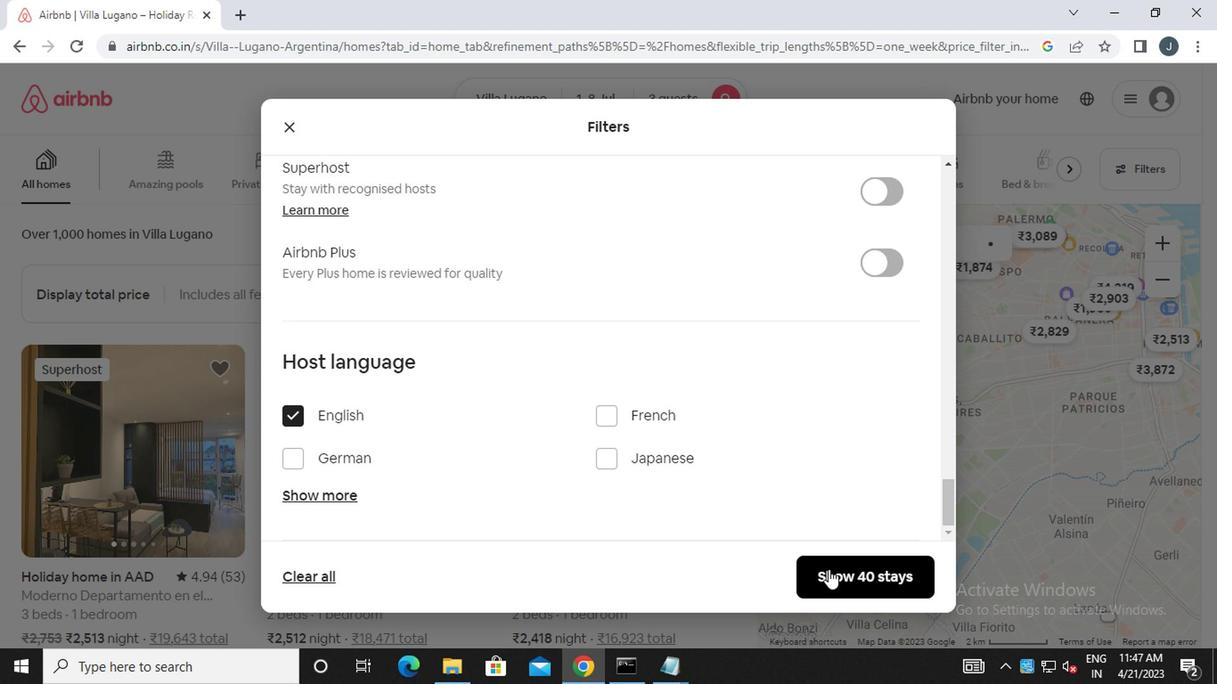 
Action: Mouse pressed left at (836, 585)
Screenshot: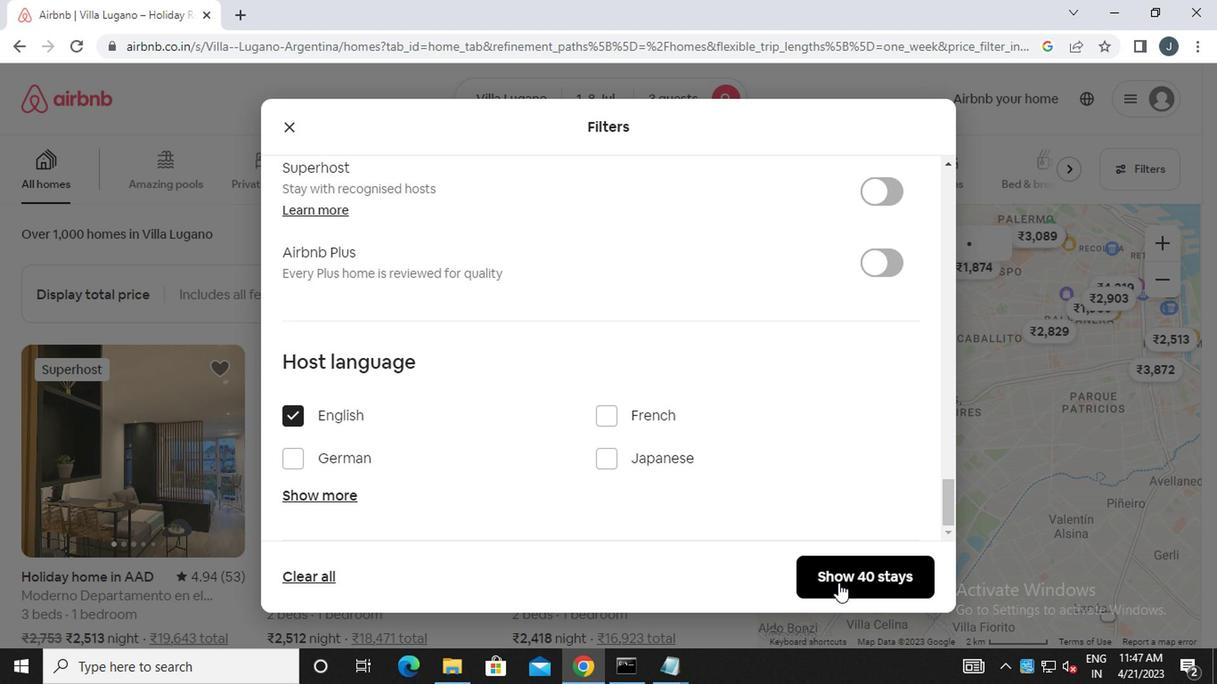 
Action: Mouse moved to (814, 573)
Screenshot: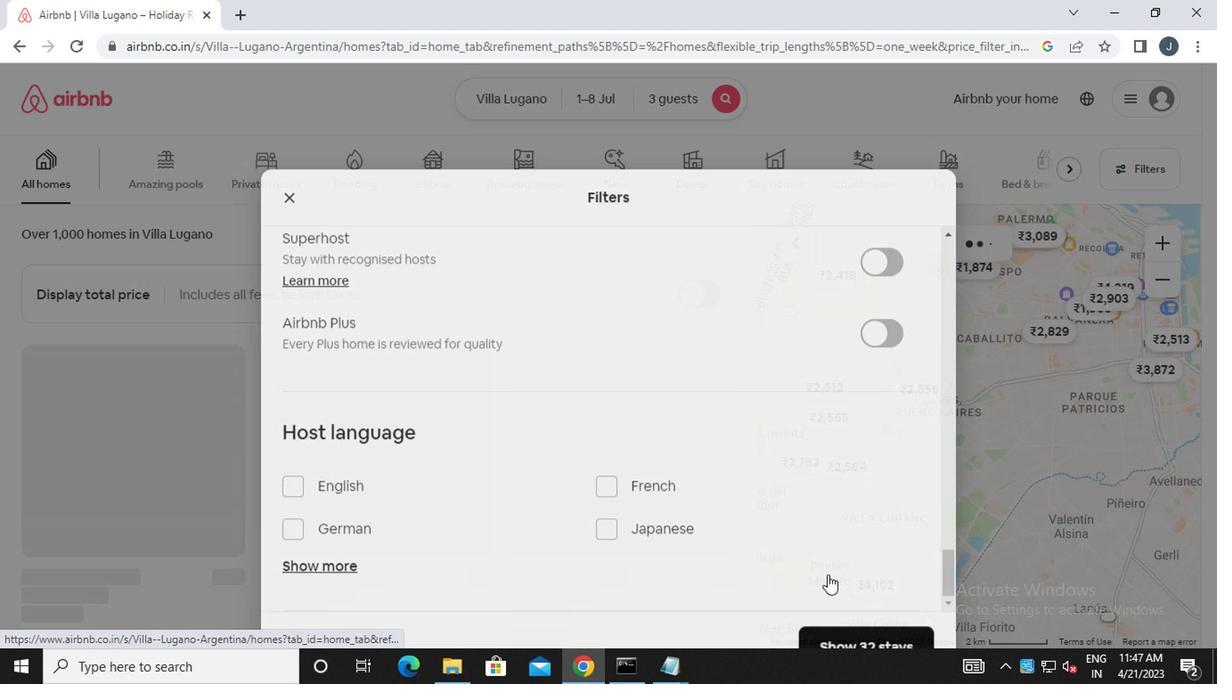 
